 Task: Look for space in Matozinhos, Brazil from 2nd September, 2023 to 6th September, 2023 for 2 adults in price range Rs.15000 to Rs.20000. Place can be entire place with 1  bedroom having 1 bed and 1 bathroom. Property type can be house, flat, guest house, hotel. Booking option can be shelf check-in. Required host language is Spanish.
Action: Mouse moved to (247, 744)
Screenshot: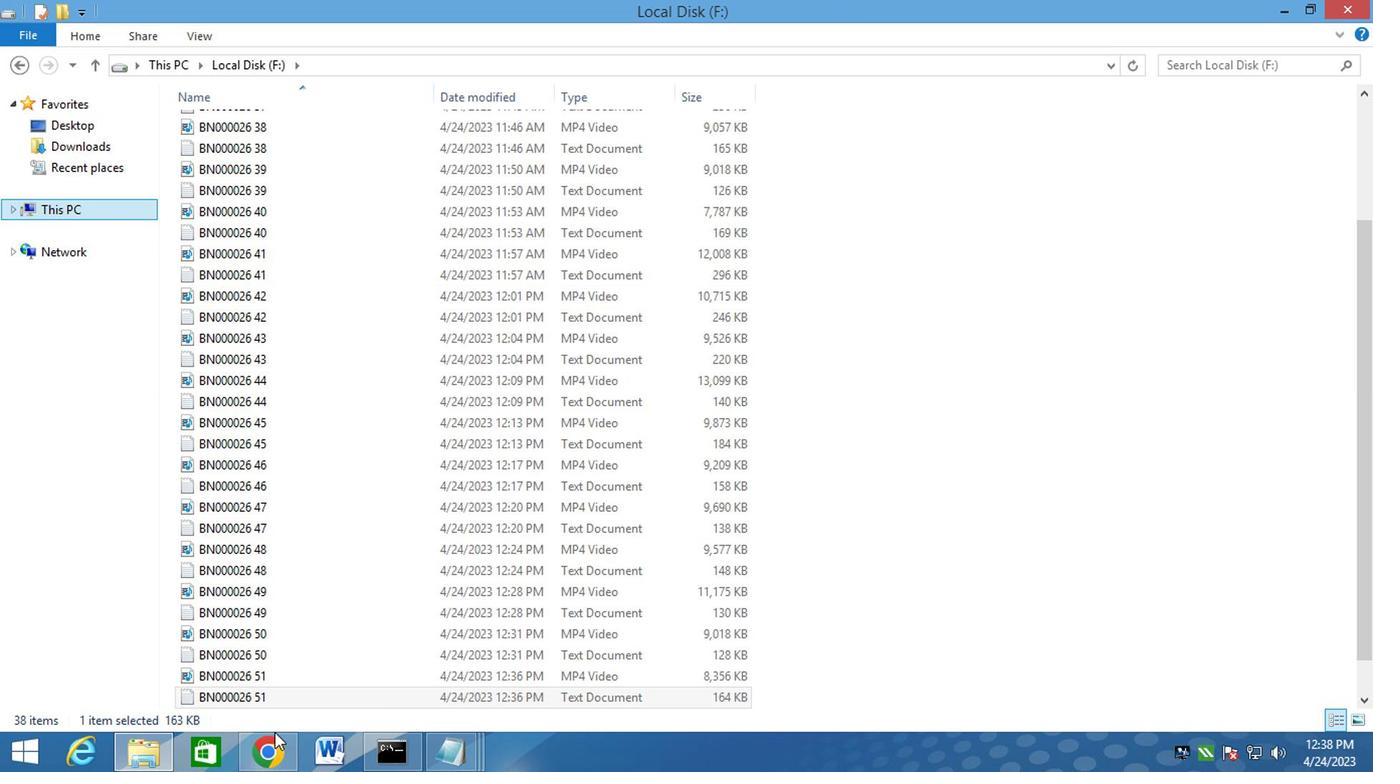 
Action: Mouse pressed left at (247, 744)
Screenshot: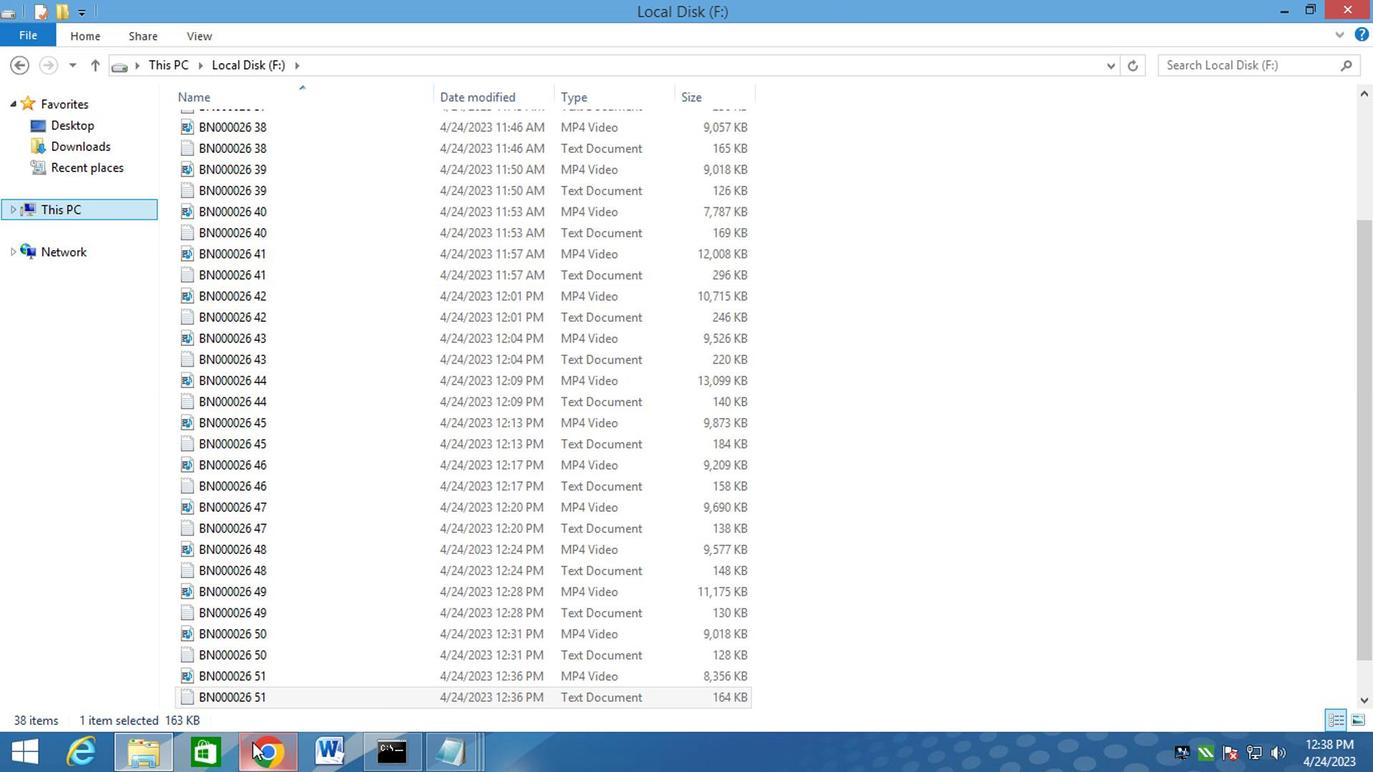 
Action: Mouse moved to (616, 142)
Screenshot: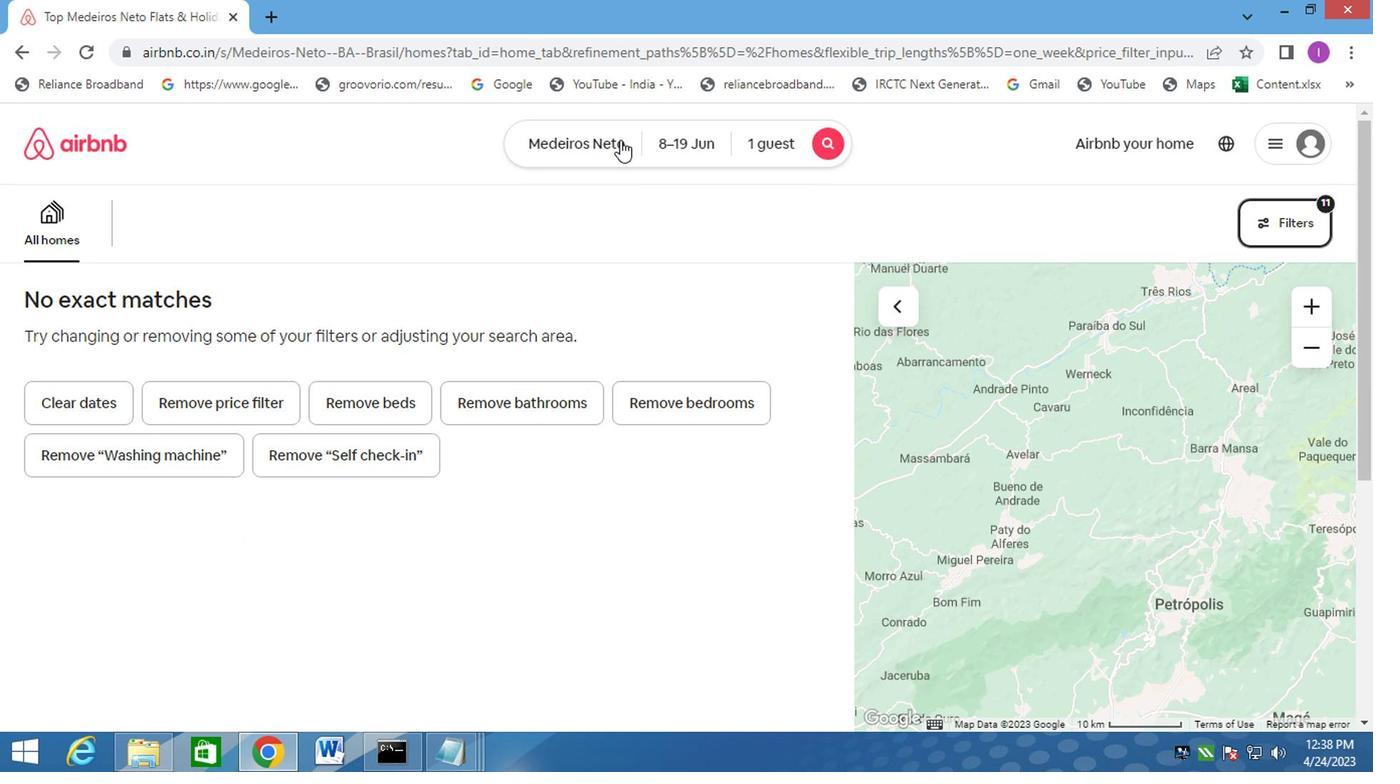 
Action: Mouse pressed left at (616, 142)
Screenshot: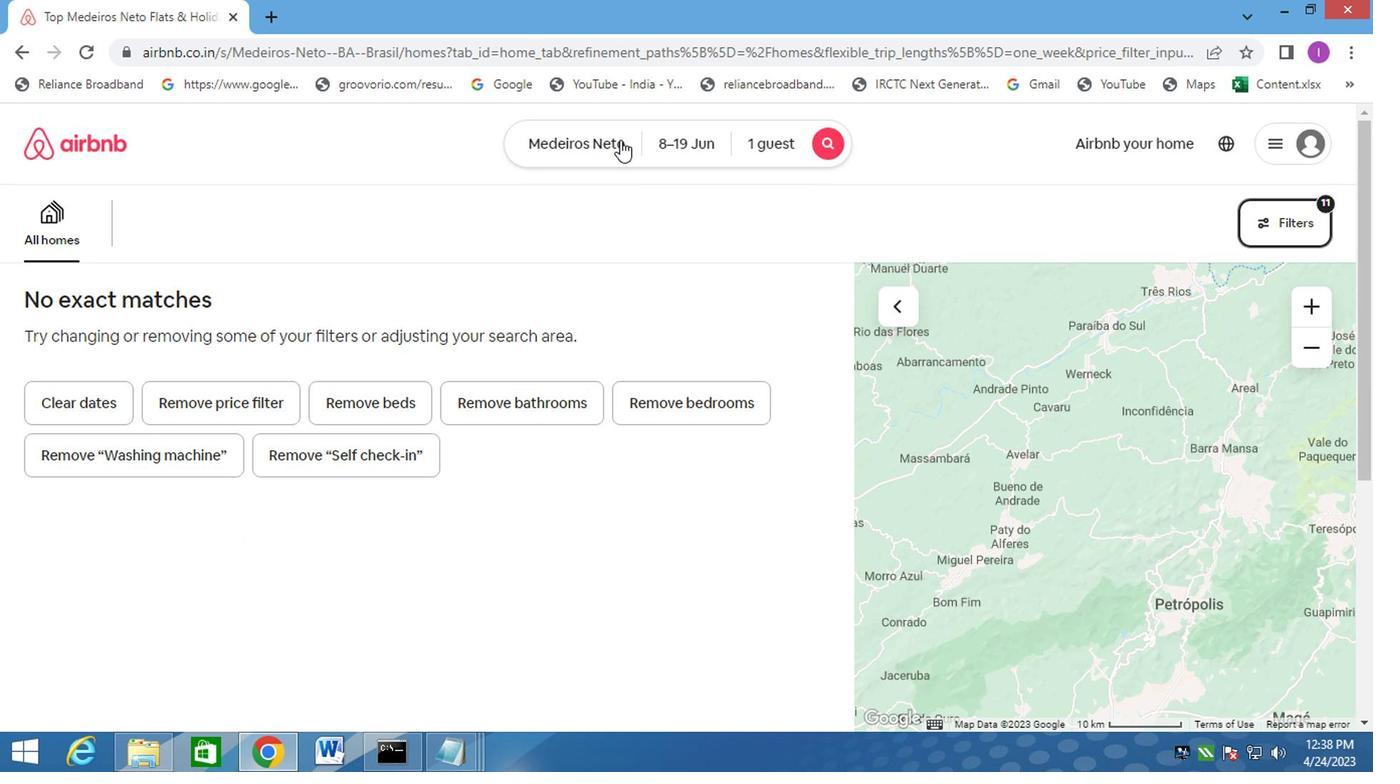 
Action: Mouse moved to (546, 213)
Screenshot: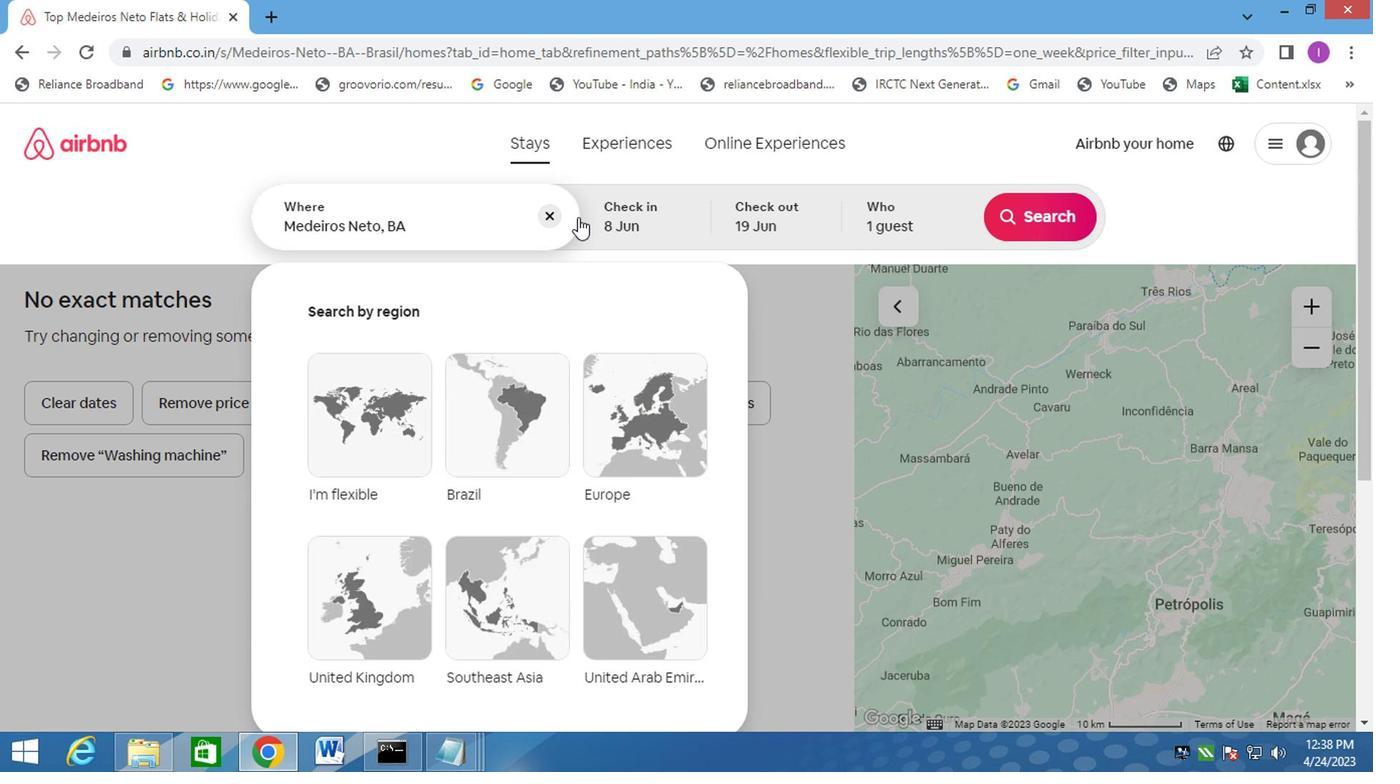 
Action: Mouse pressed left at (546, 213)
Screenshot: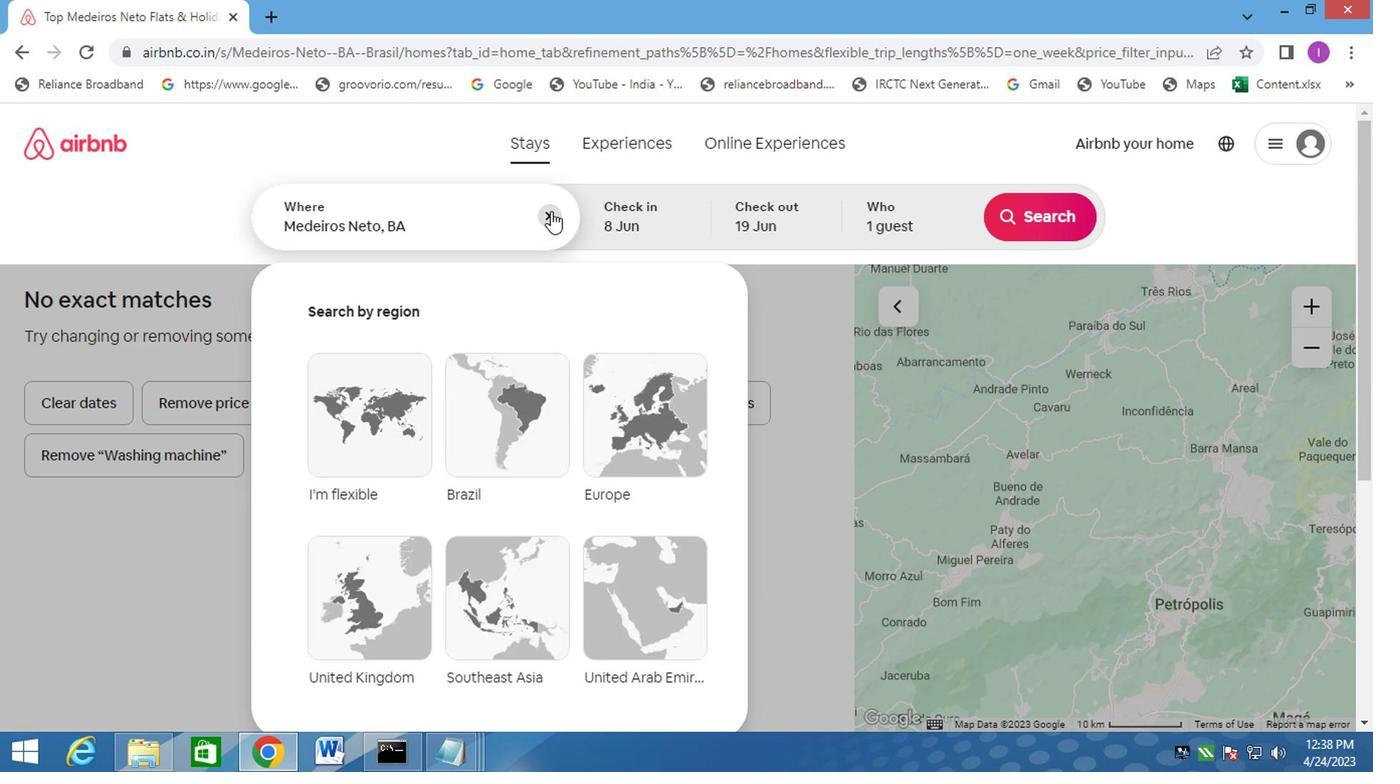 
Action: Mouse moved to (617, 153)
Screenshot: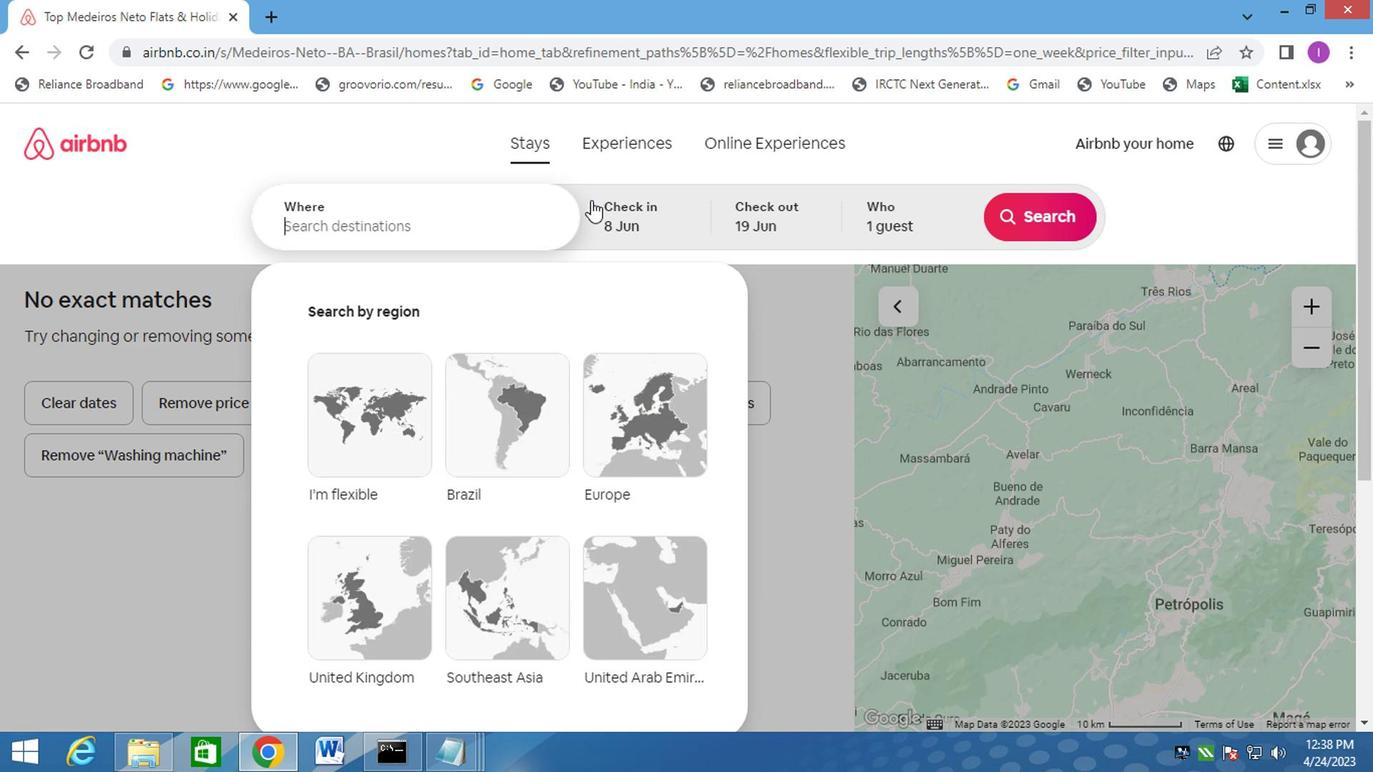 
Action: Key pressed m<Key.shift>ATOZINHS
Screenshot: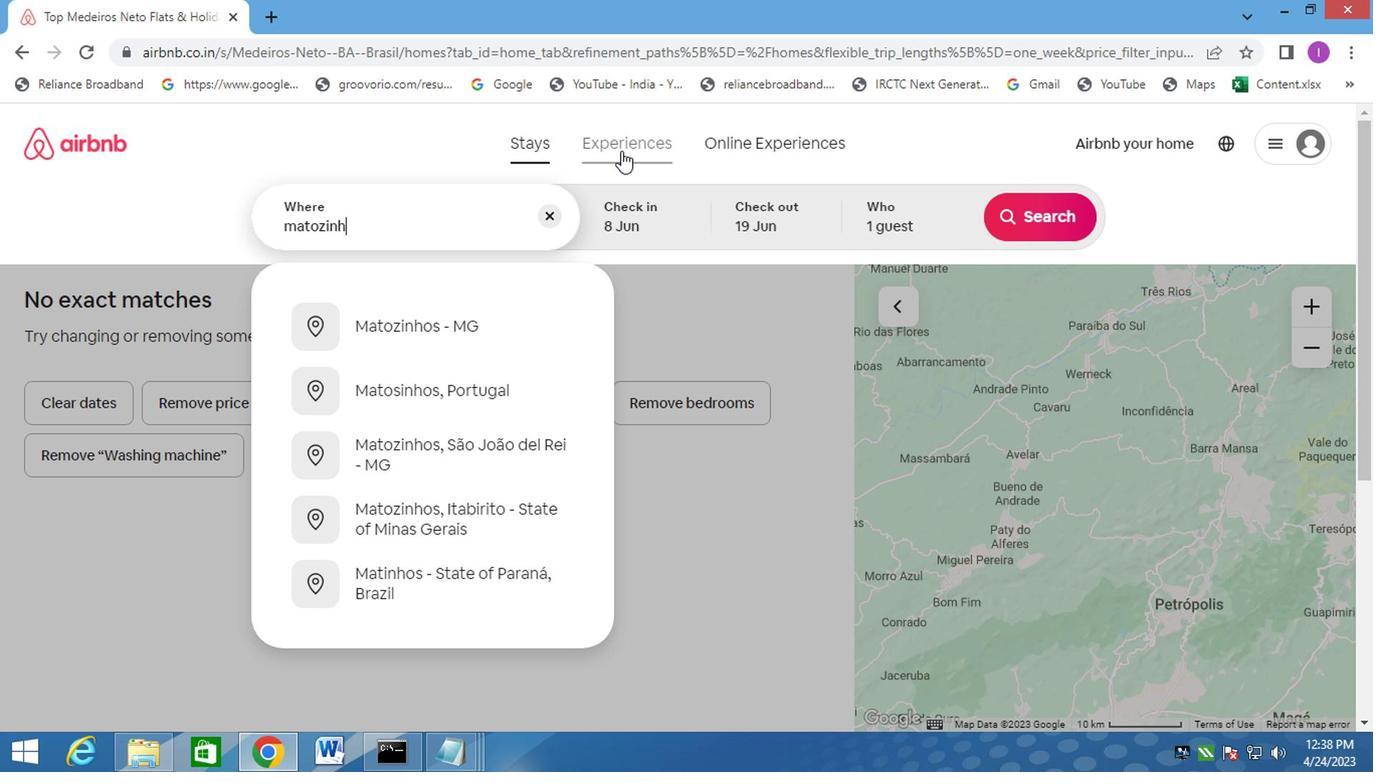 
Action: Mouse moved to (576, 738)
Screenshot: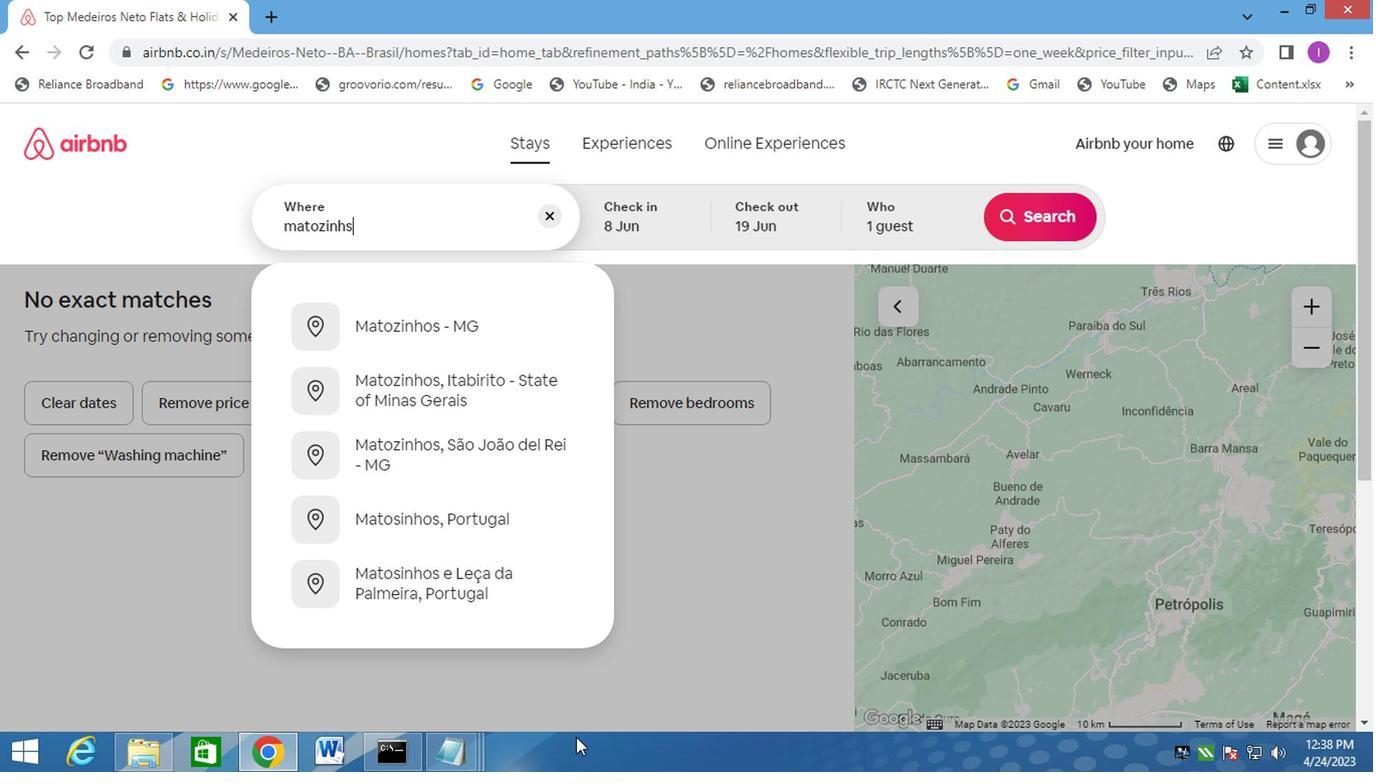 
Action: Key pressed ,
Screenshot: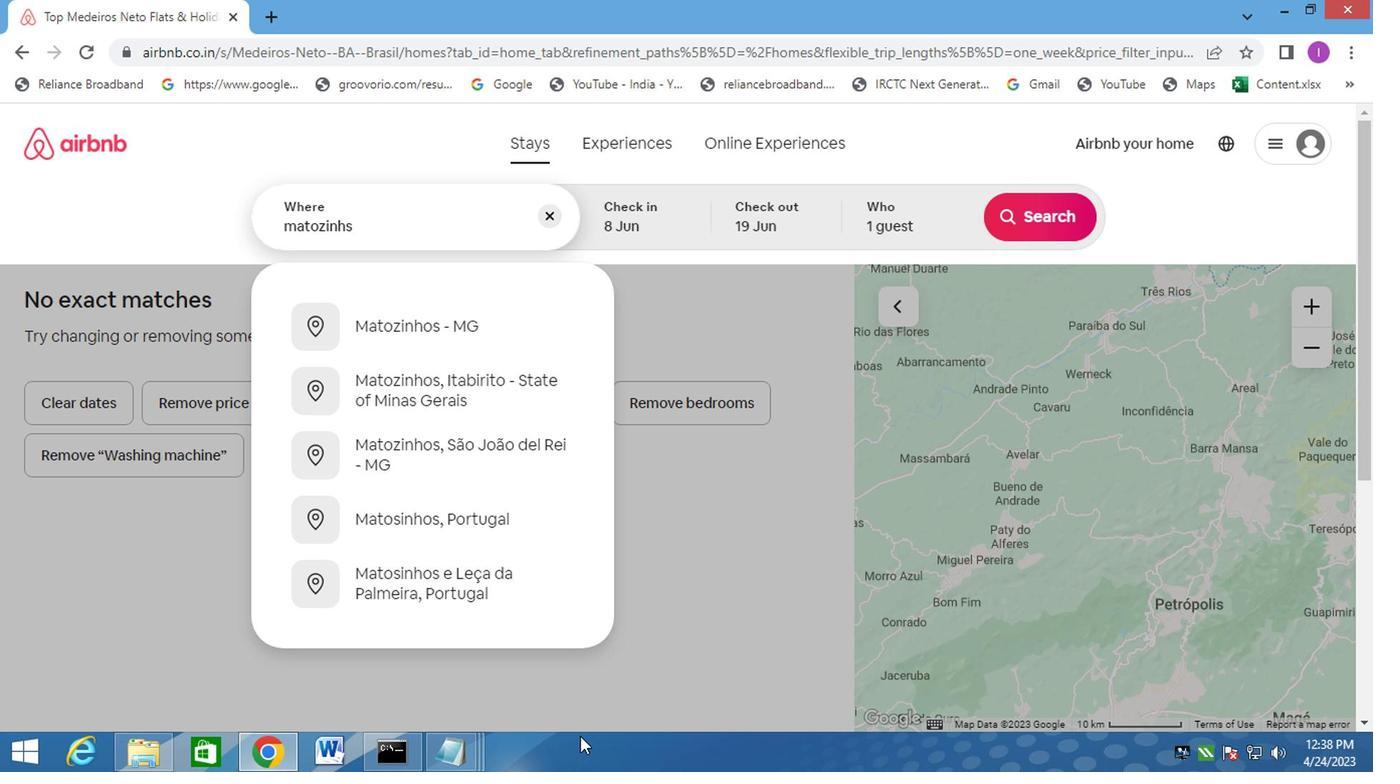 
Action: Mouse moved to (676, 432)
Screenshot: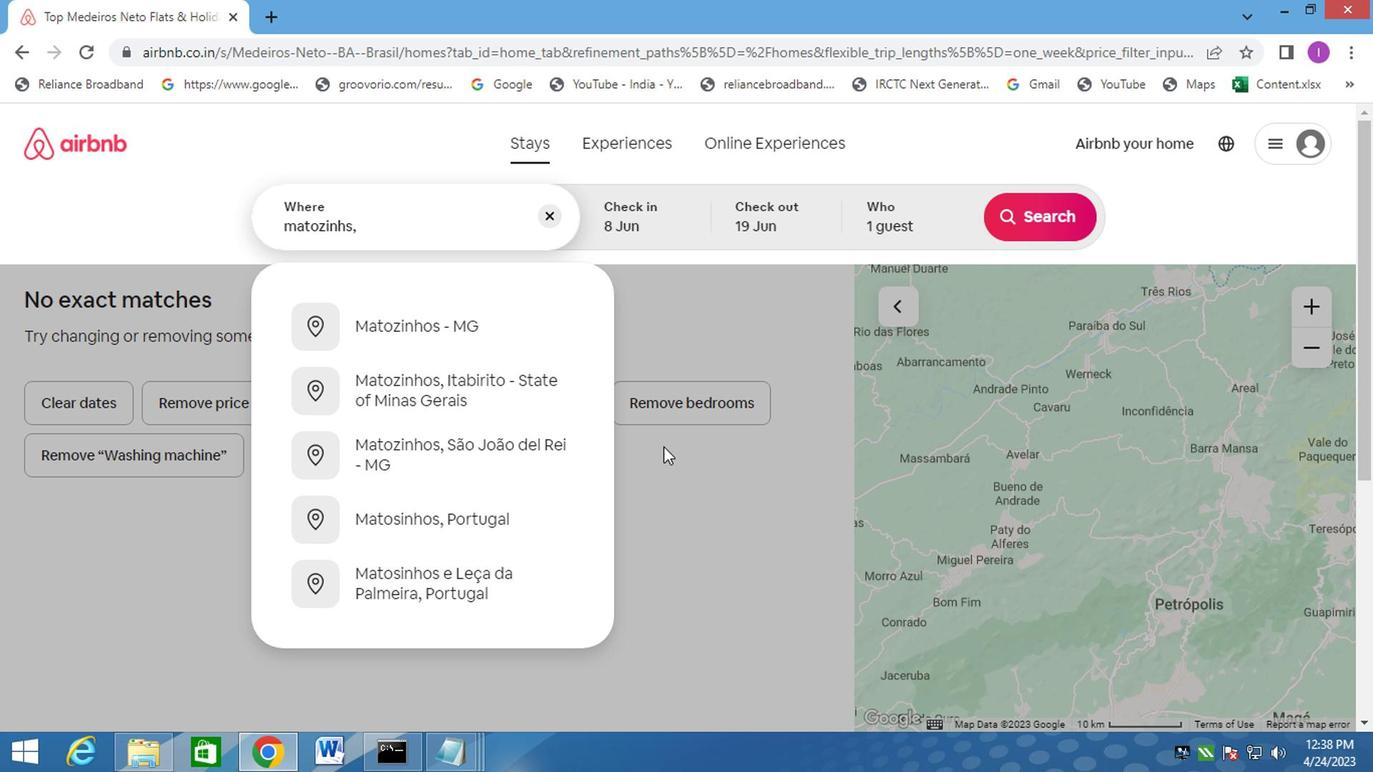 
Action: Key pressed <Key.backspace><Key.backspace>0OS<Key.backspace><Key.backspace><Key.backspace>OS,<Key.shift>BRAZIL
Screenshot: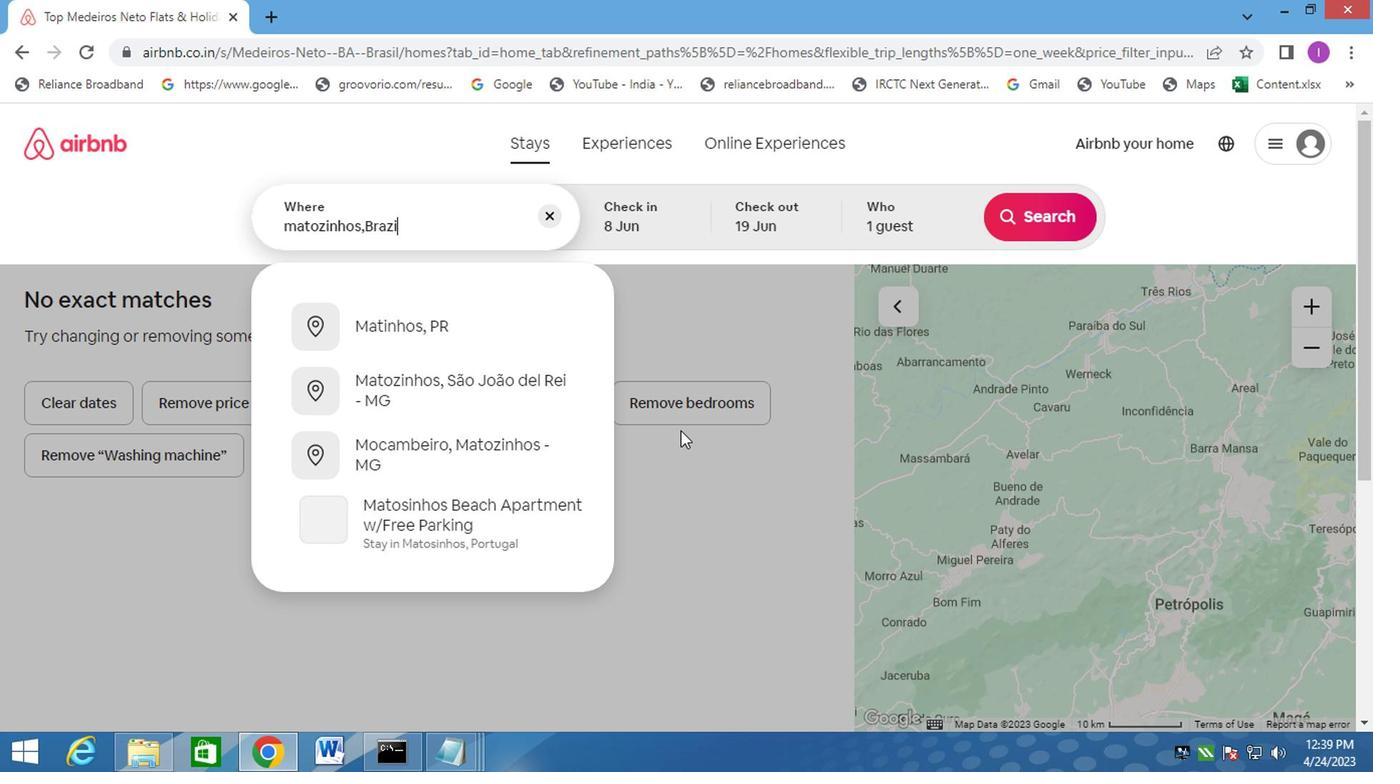 
Action: Mouse moved to (648, 208)
Screenshot: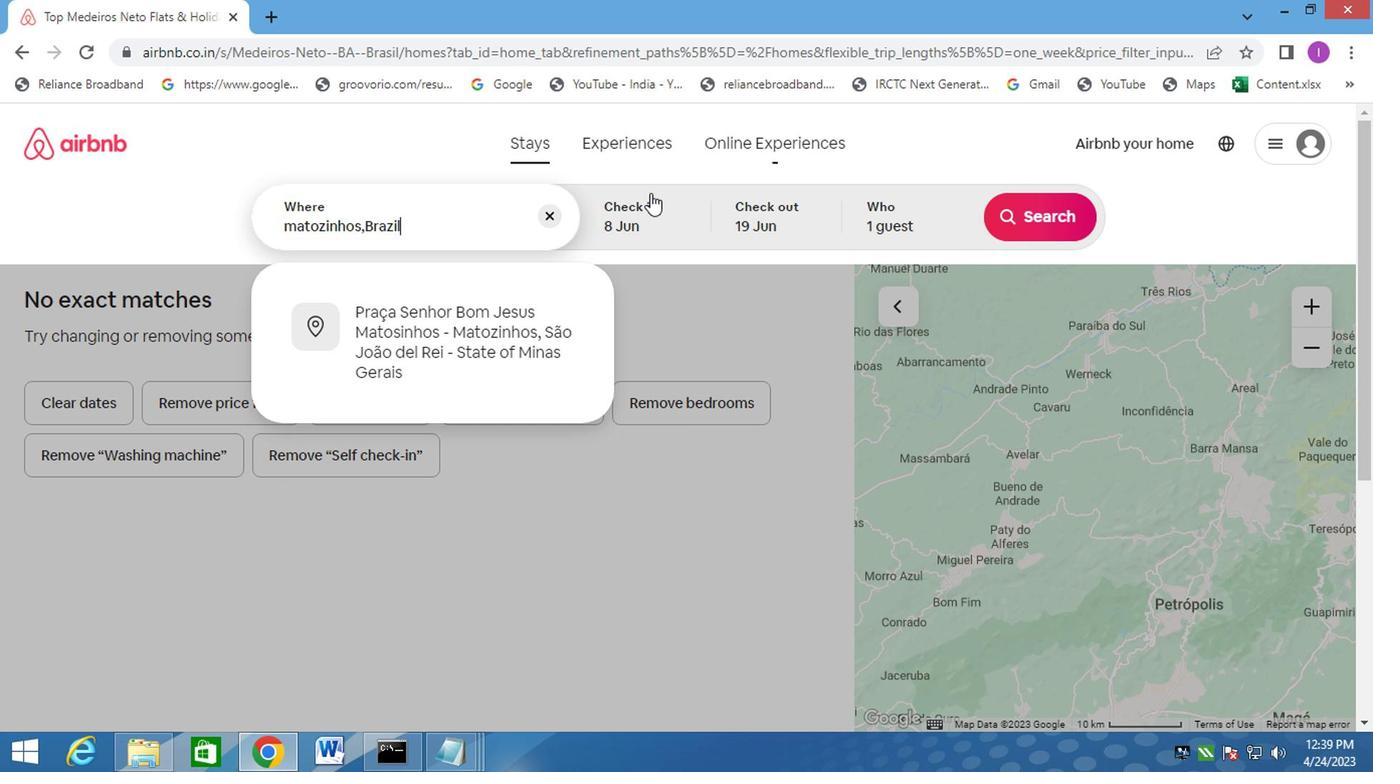 
Action: Mouse pressed left at (648, 208)
Screenshot: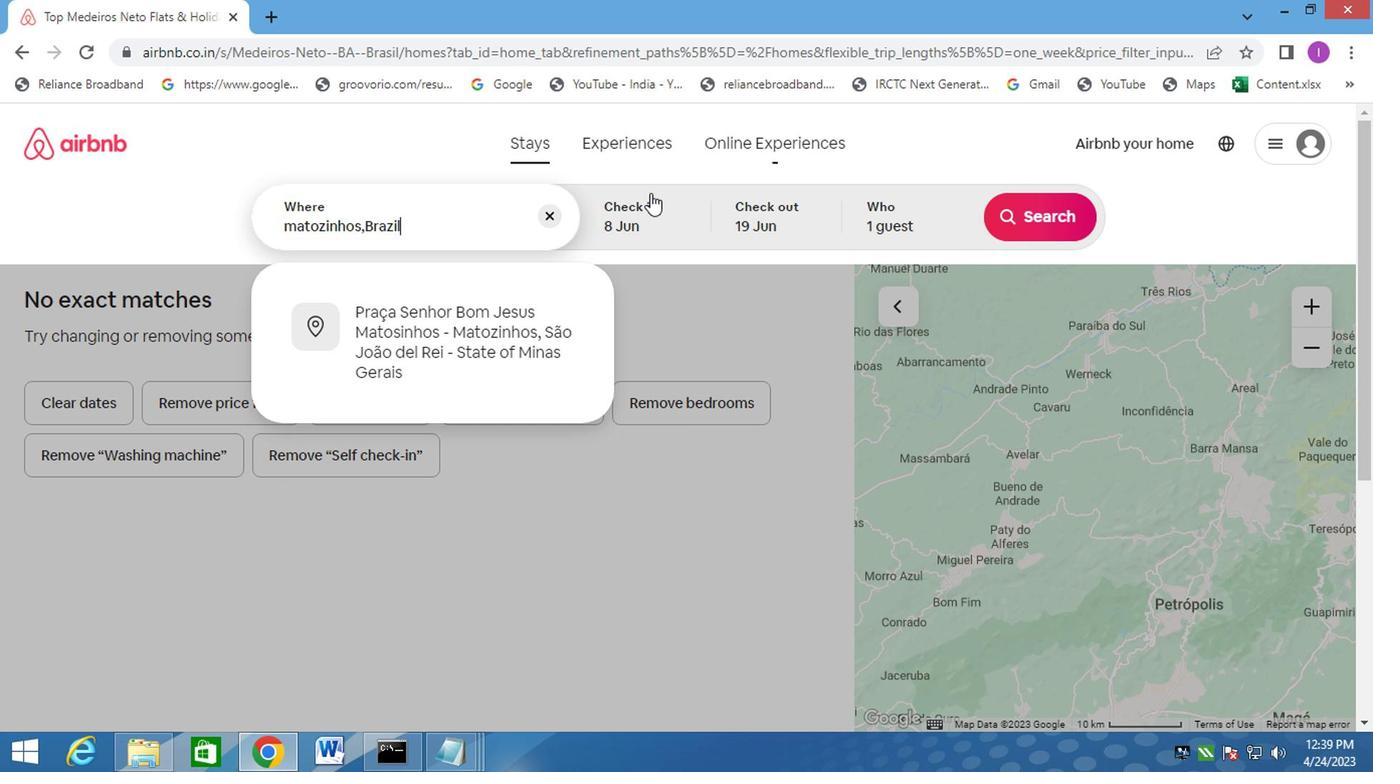 
Action: Mouse moved to (1023, 380)
Screenshot: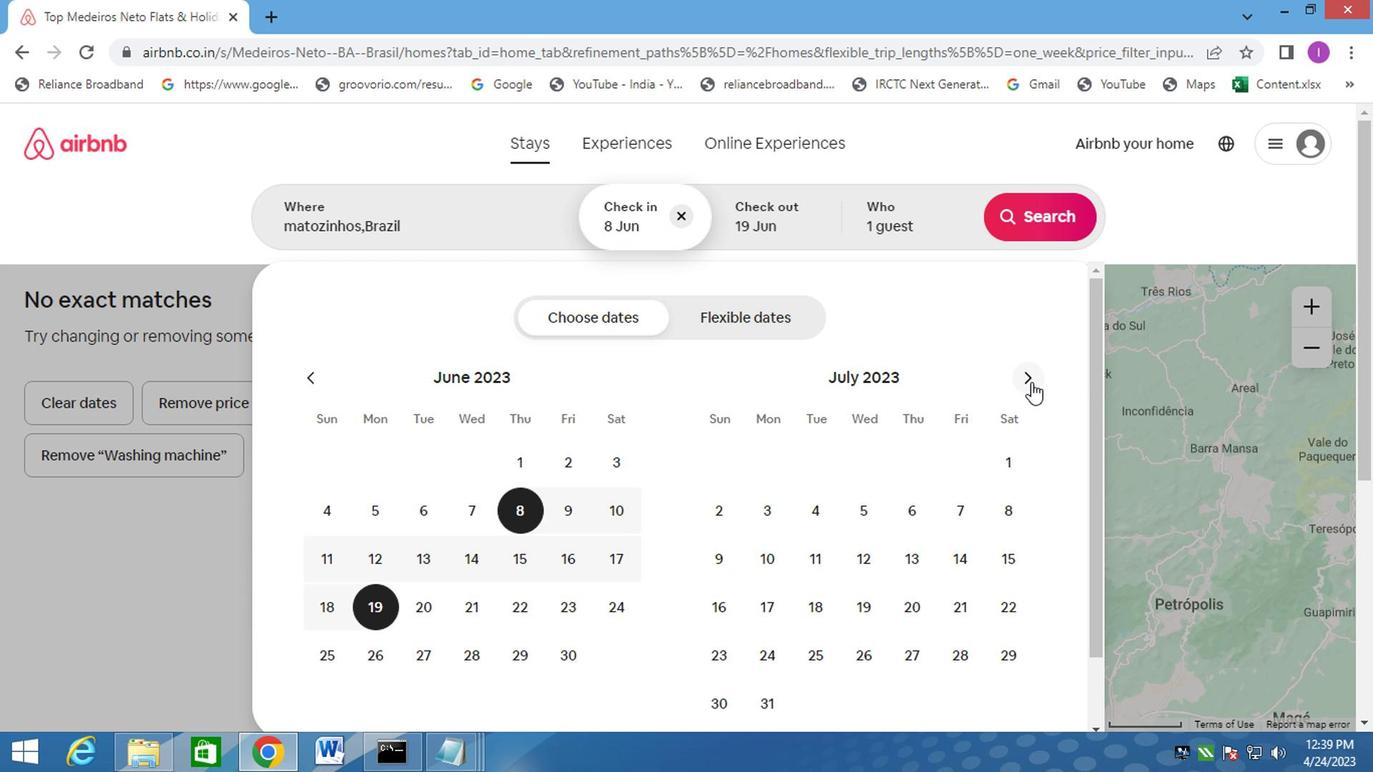 
Action: Mouse pressed left at (1023, 380)
Screenshot: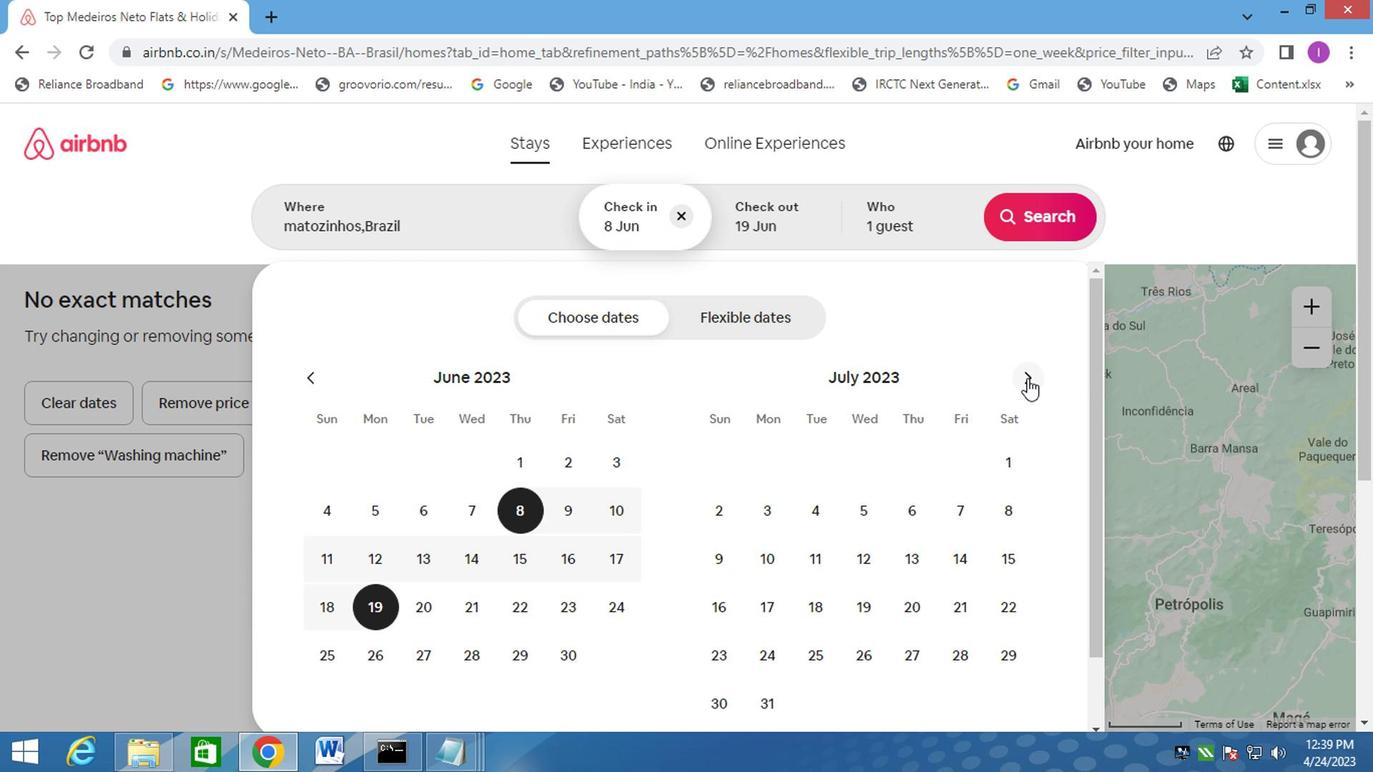 
Action: Mouse moved to (1026, 371)
Screenshot: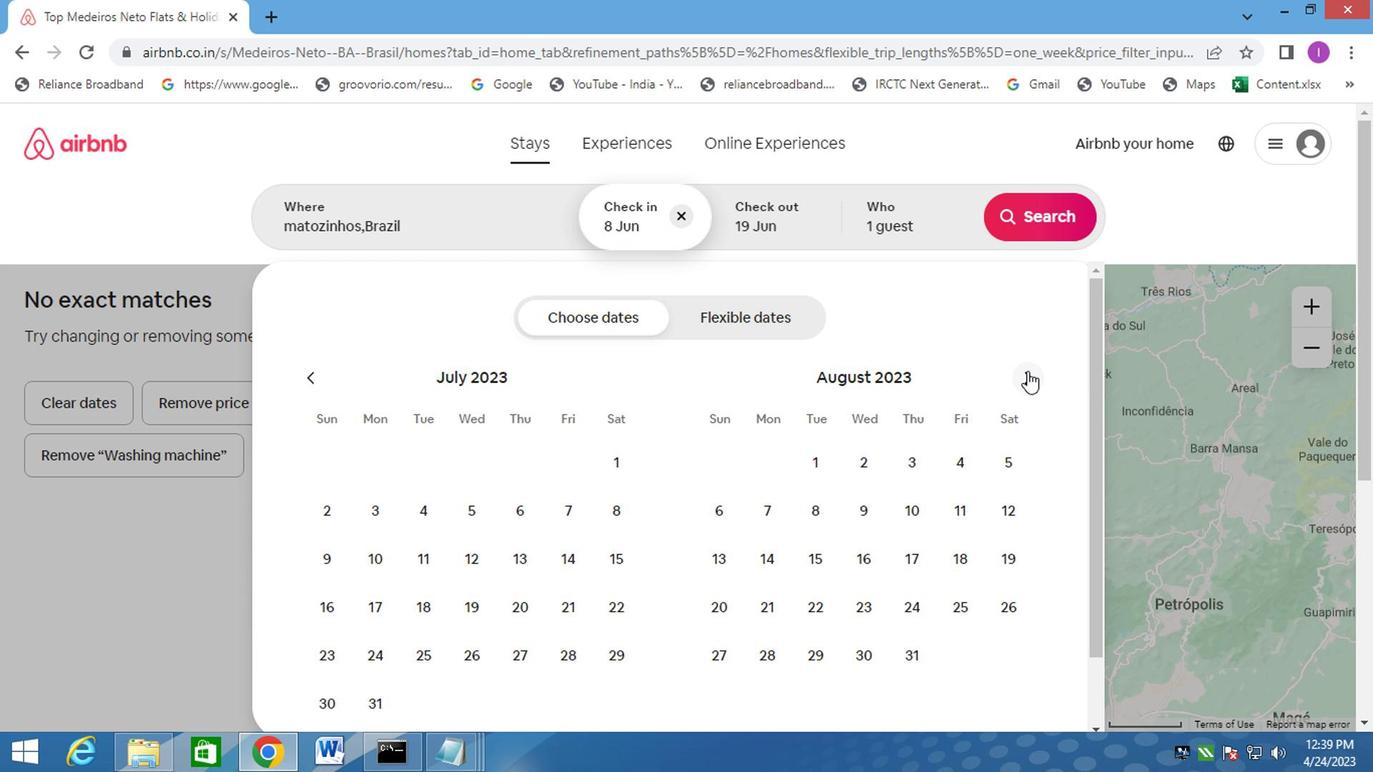 
Action: Mouse pressed left at (1026, 371)
Screenshot: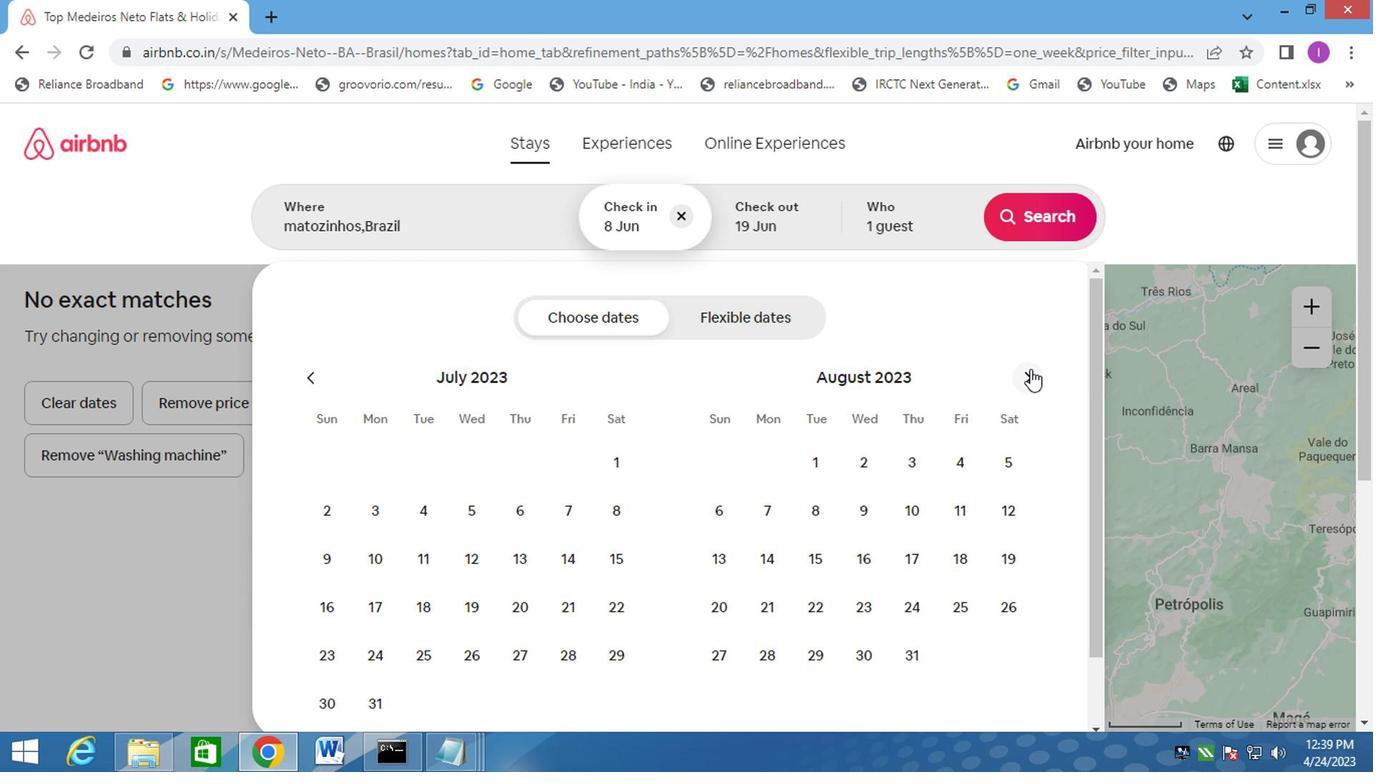 
Action: Mouse moved to (996, 474)
Screenshot: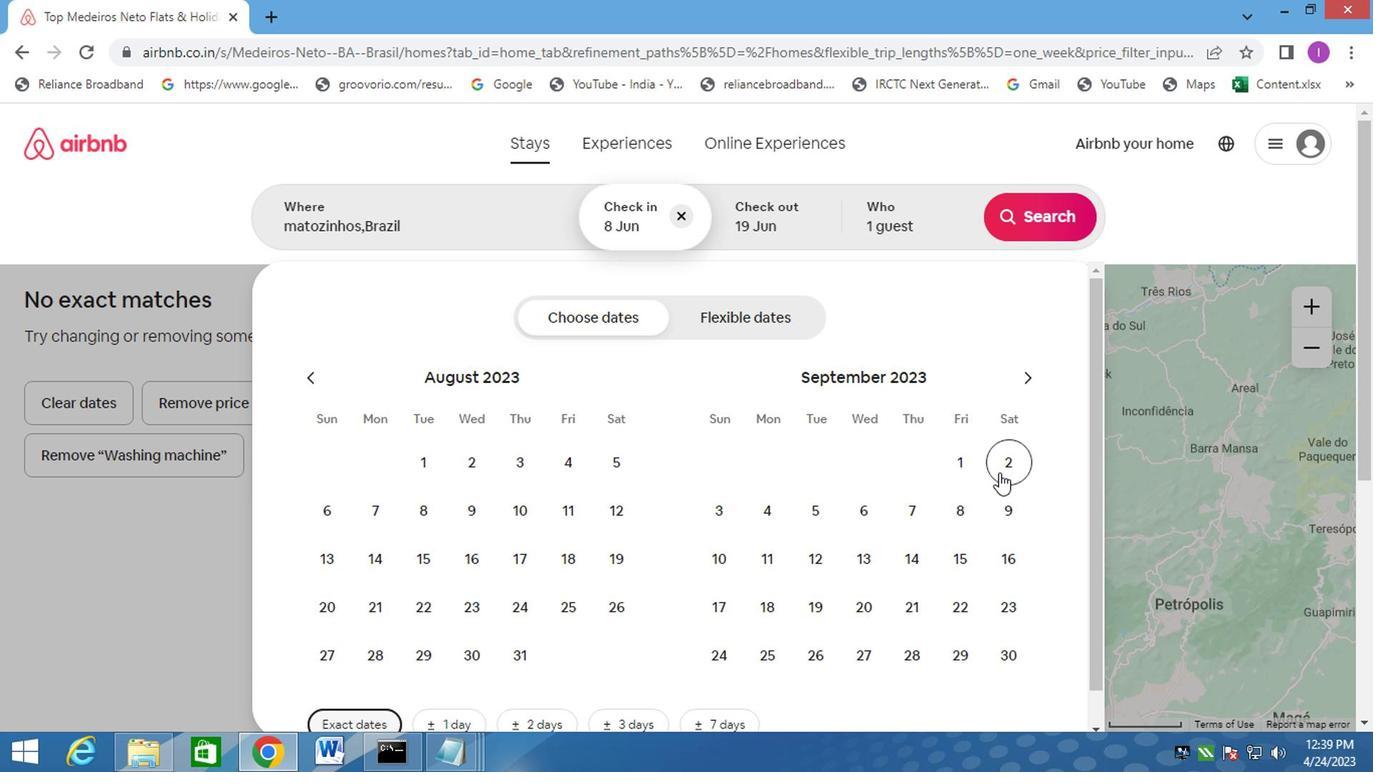 
Action: Mouse pressed left at (996, 474)
Screenshot: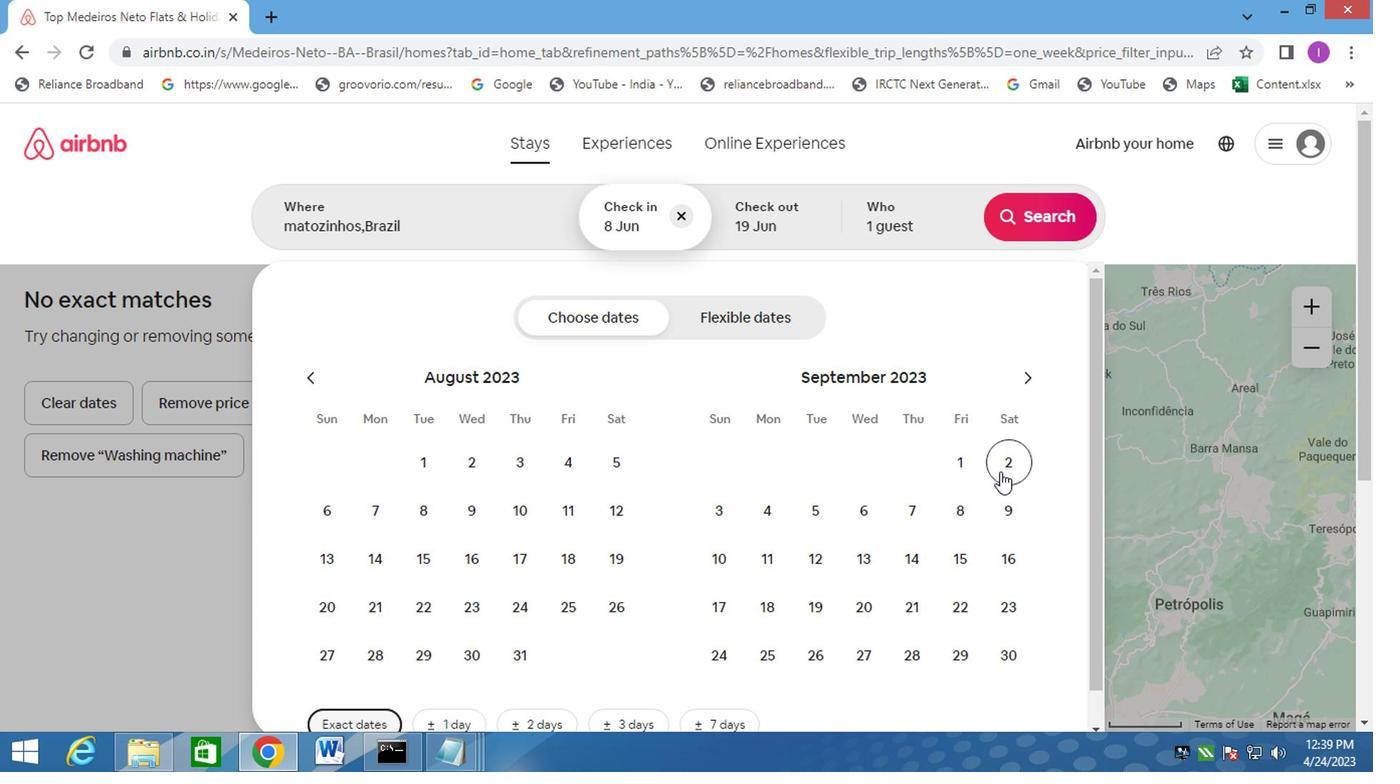 
Action: Mouse moved to (873, 522)
Screenshot: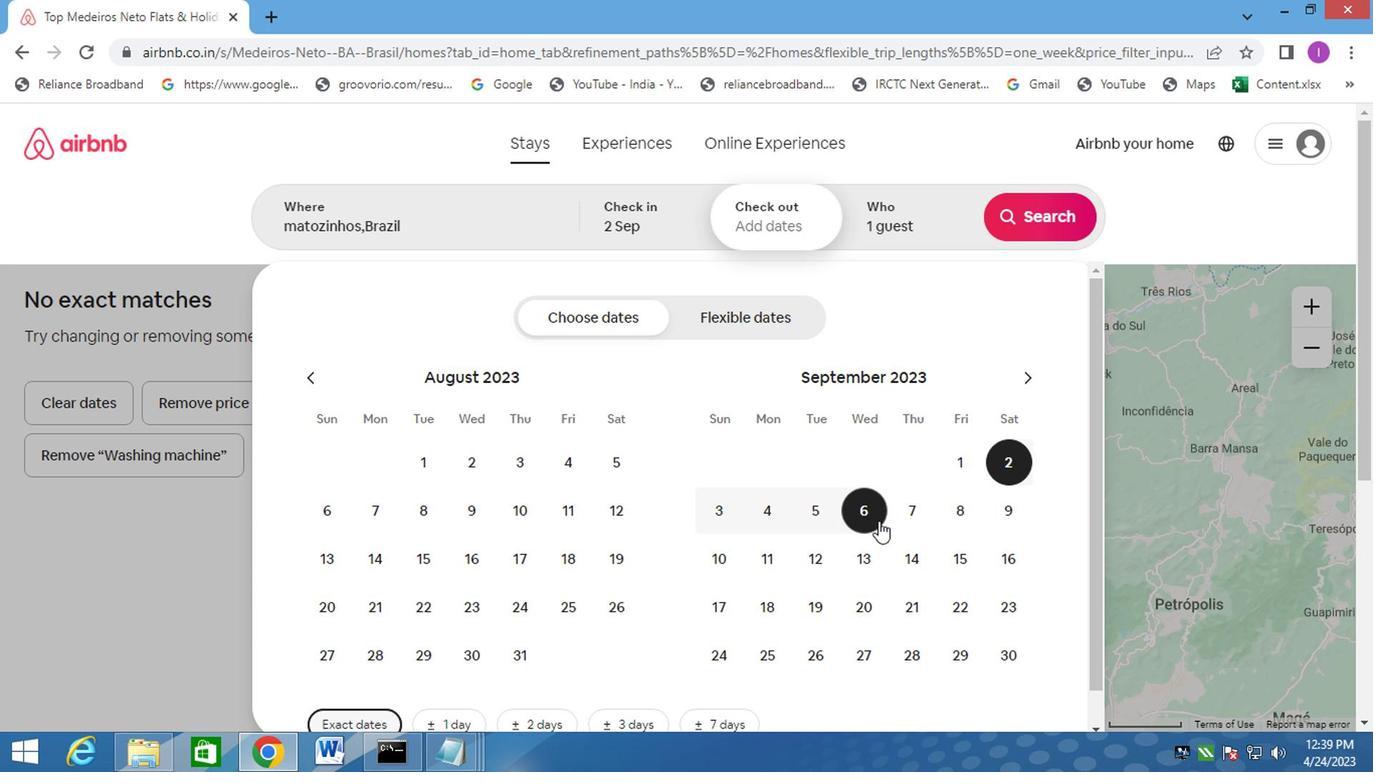 
Action: Mouse pressed left at (873, 522)
Screenshot: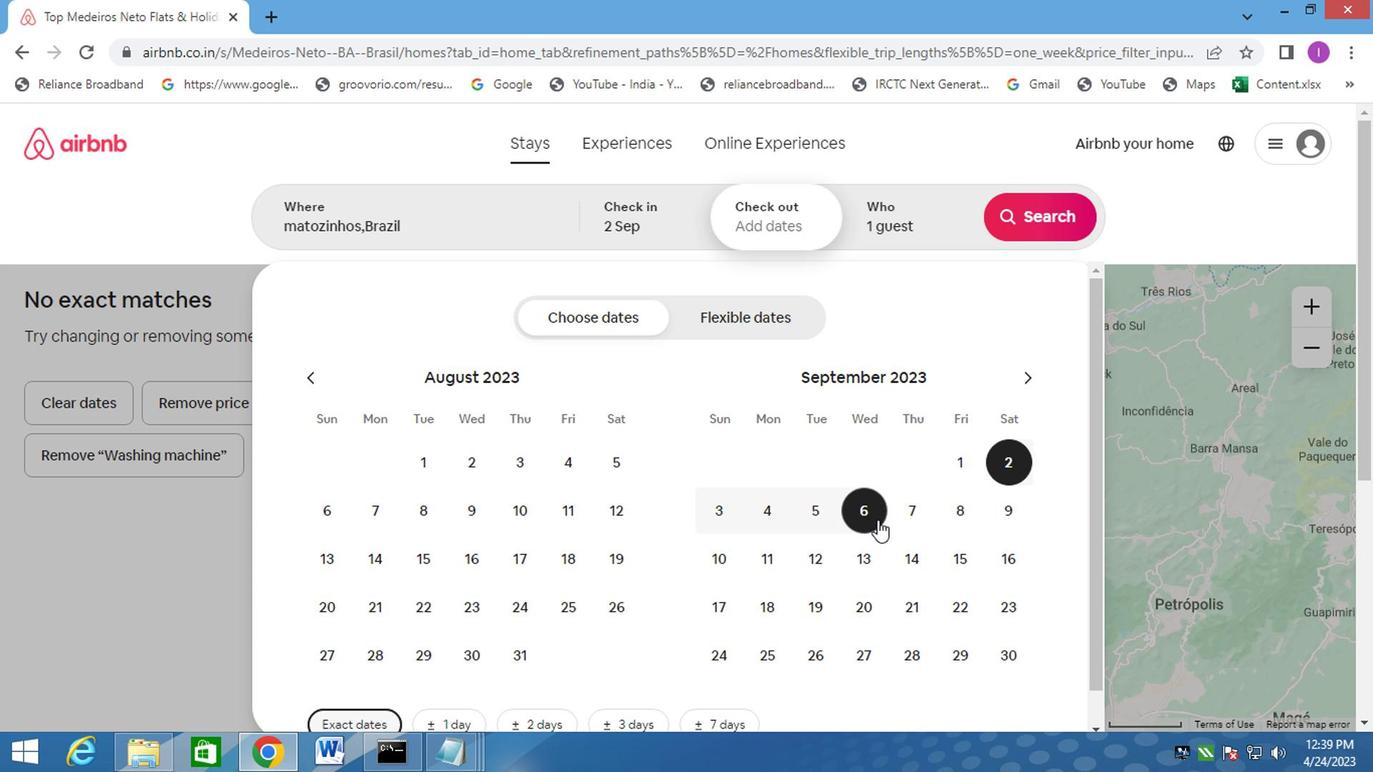 
Action: Mouse moved to (863, 218)
Screenshot: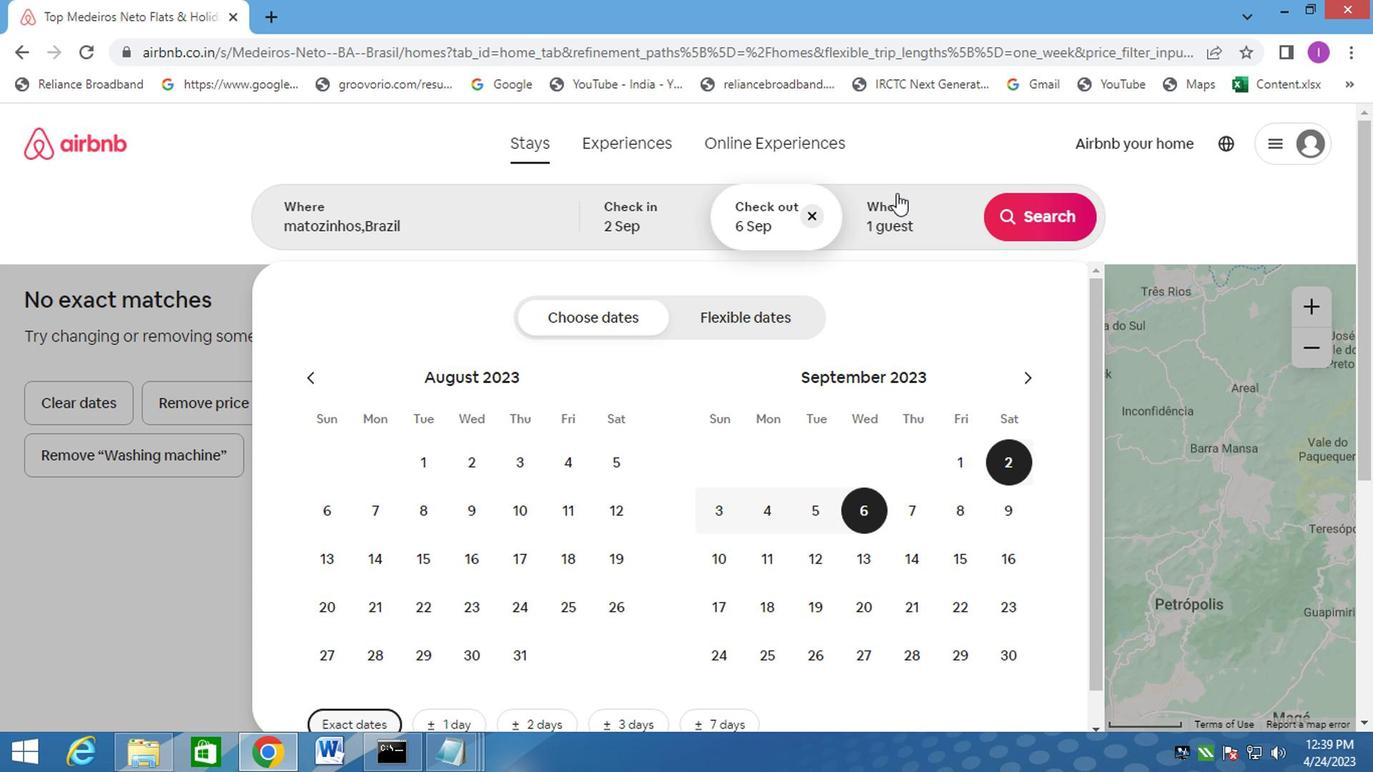 
Action: Mouse pressed left at (863, 218)
Screenshot: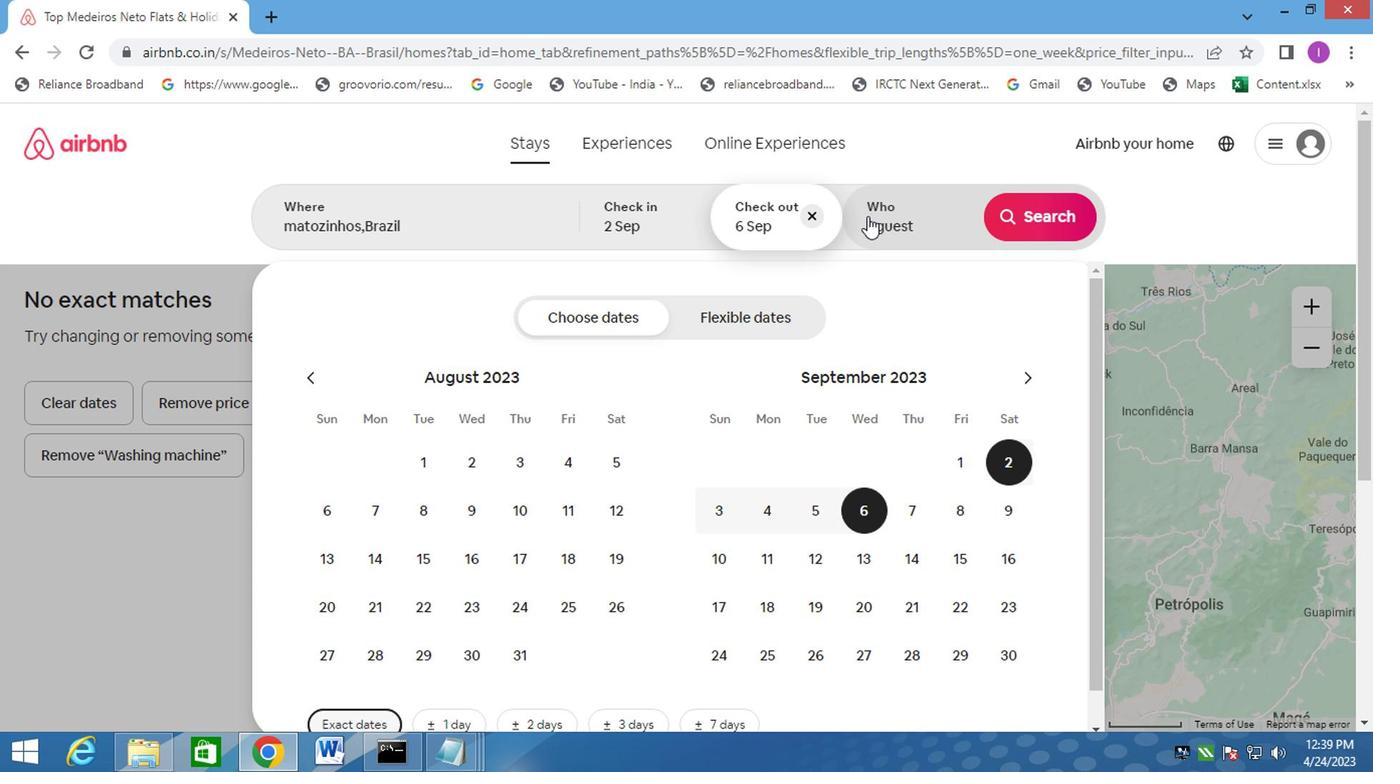 
Action: Mouse moved to (1045, 328)
Screenshot: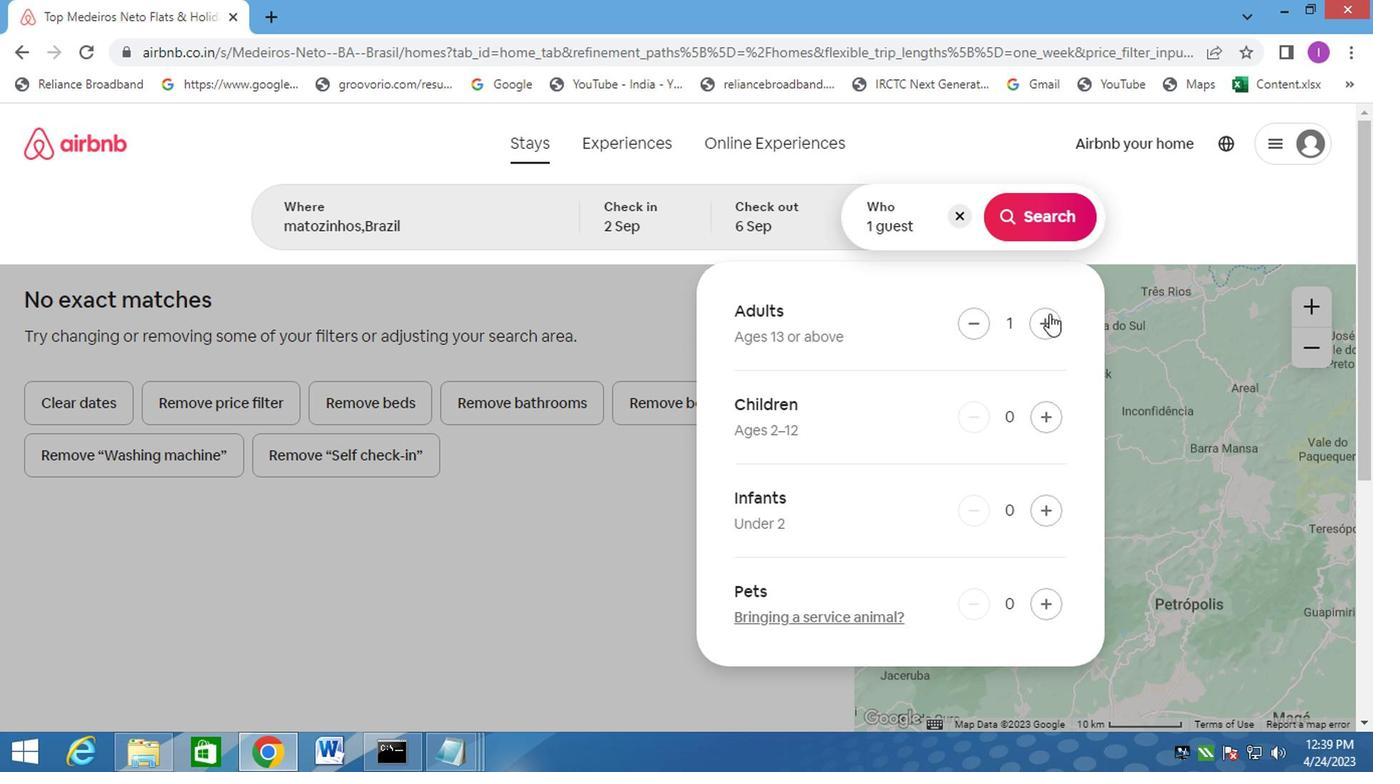 
Action: Mouse pressed left at (1045, 328)
Screenshot: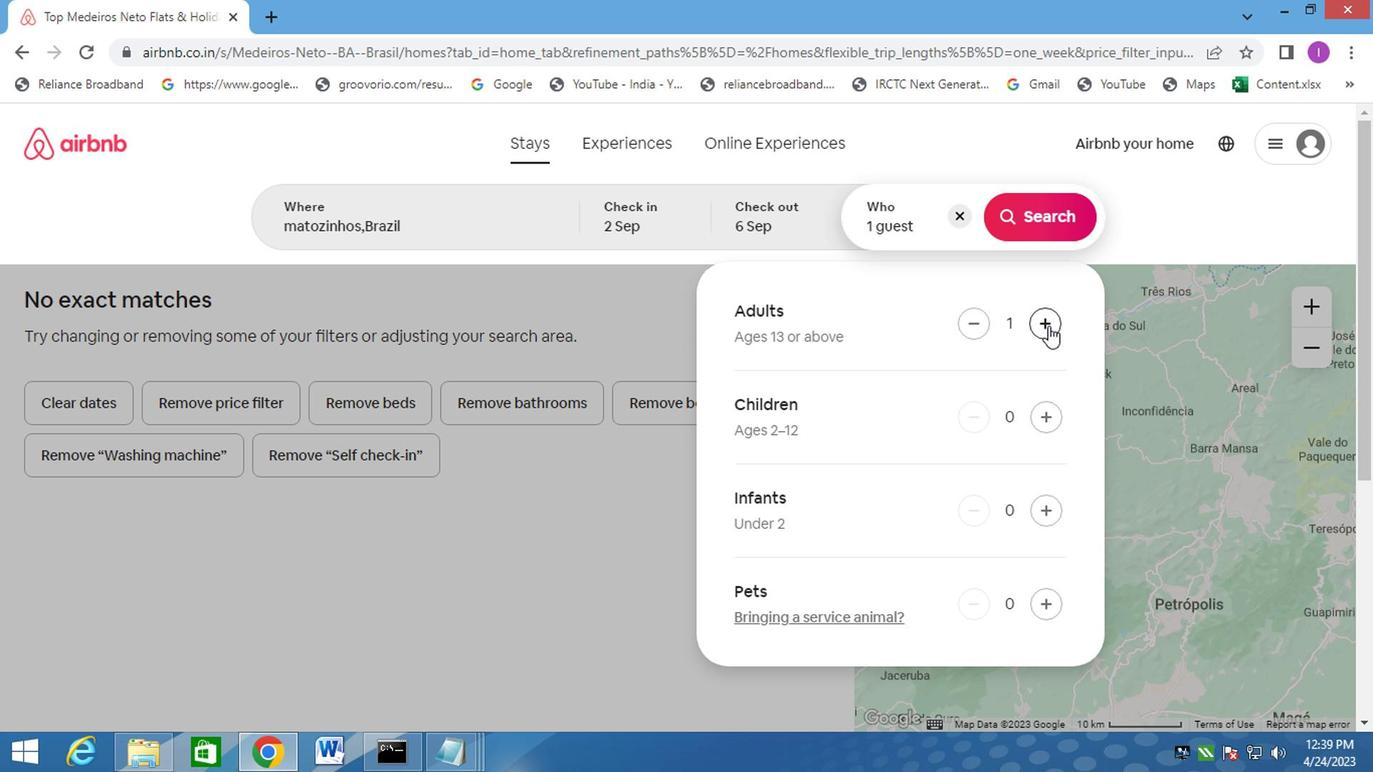 
Action: Mouse moved to (1038, 226)
Screenshot: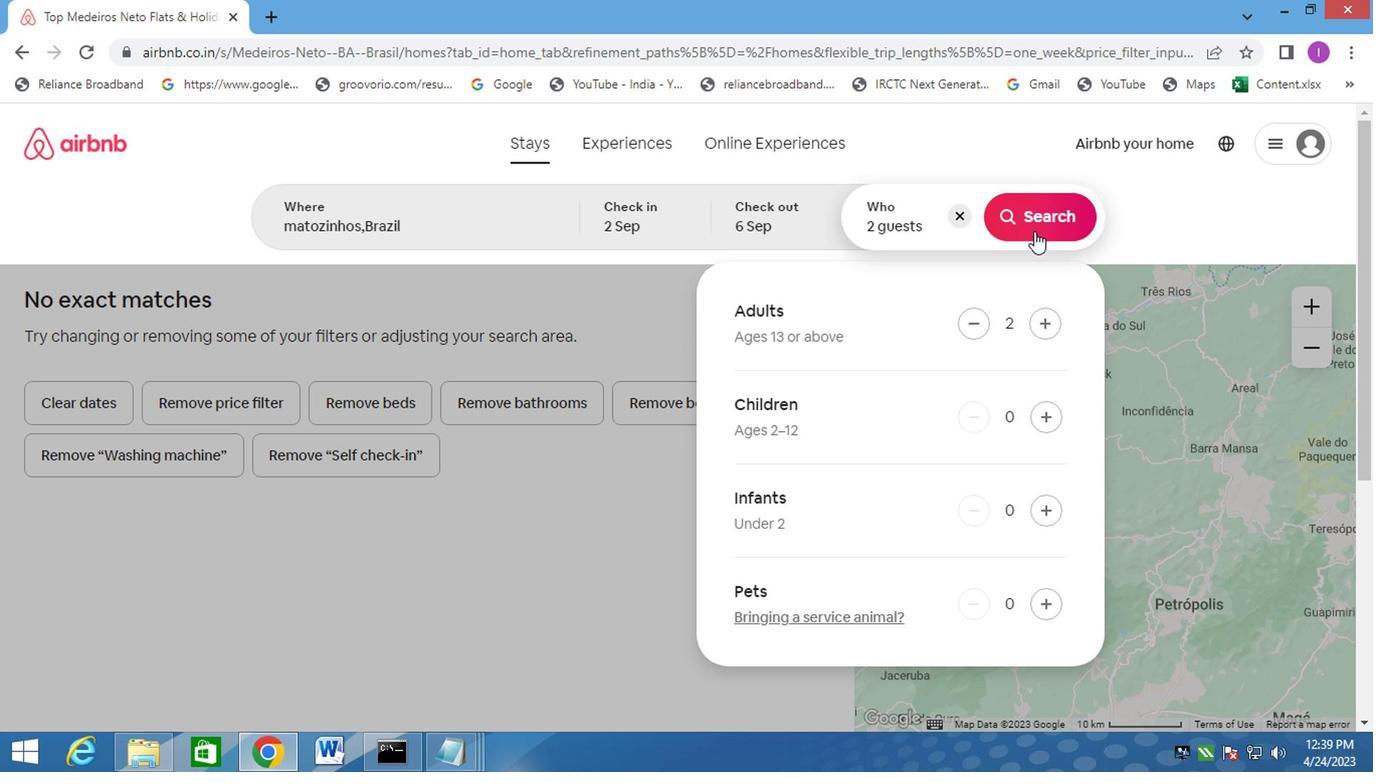 
Action: Mouse pressed left at (1038, 226)
Screenshot: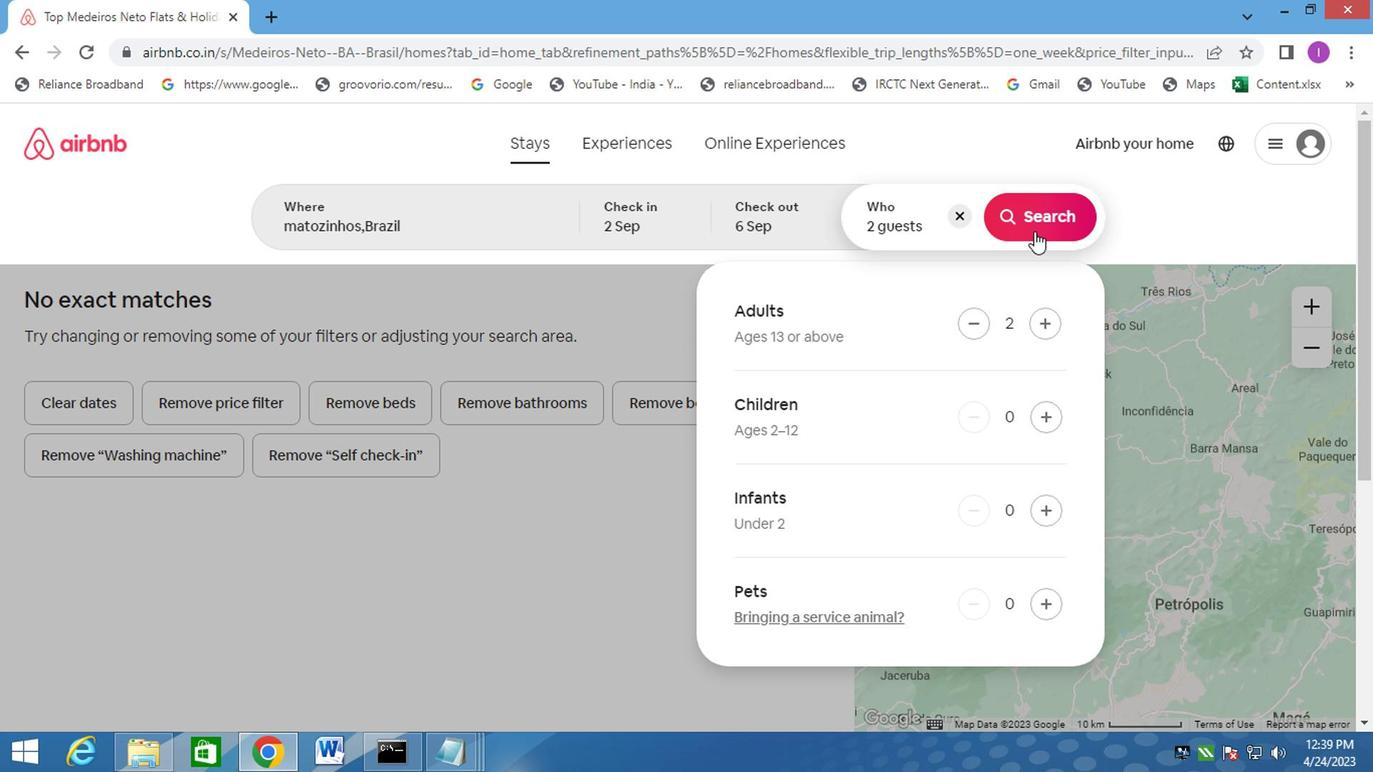 
Action: Mouse moved to (1287, 224)
Screenshot: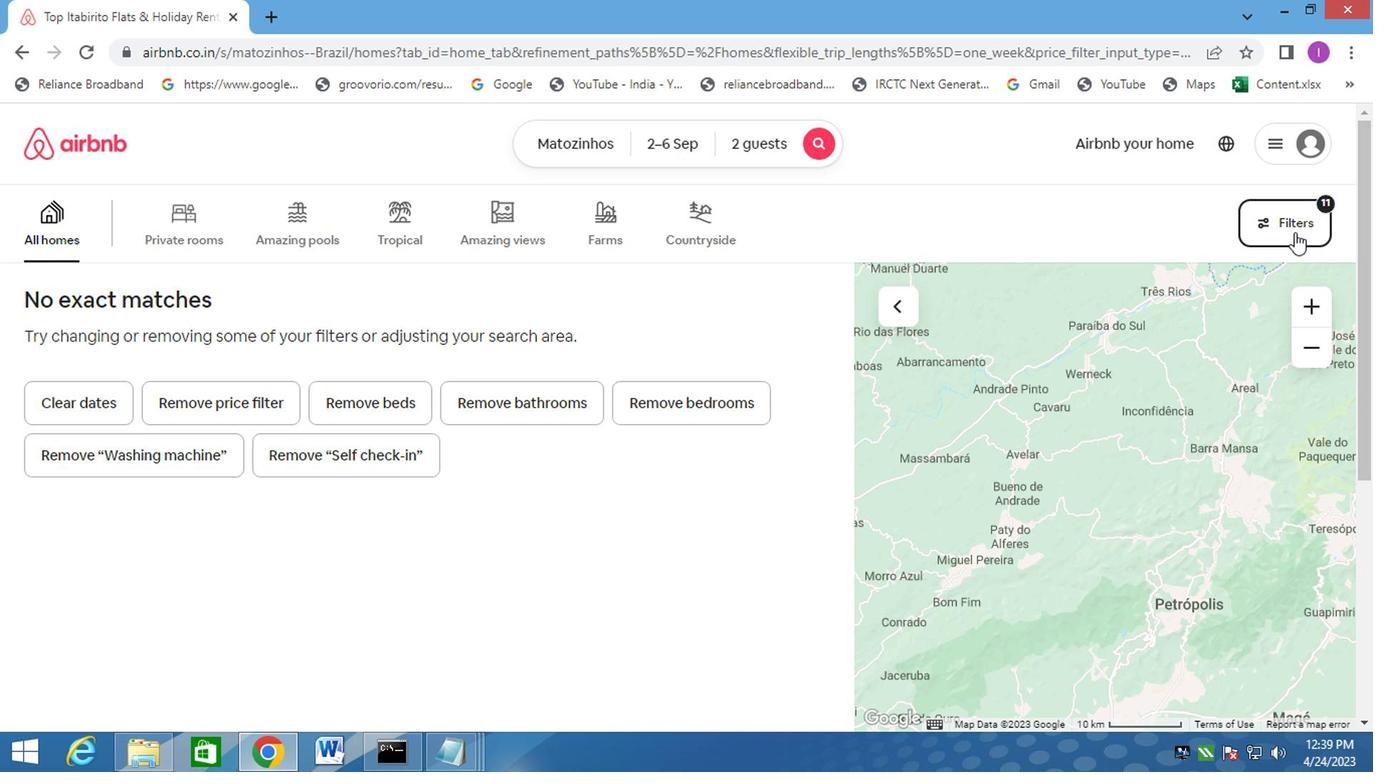 
Action: Mouse pressed left at (1287, 224)
Screenshot: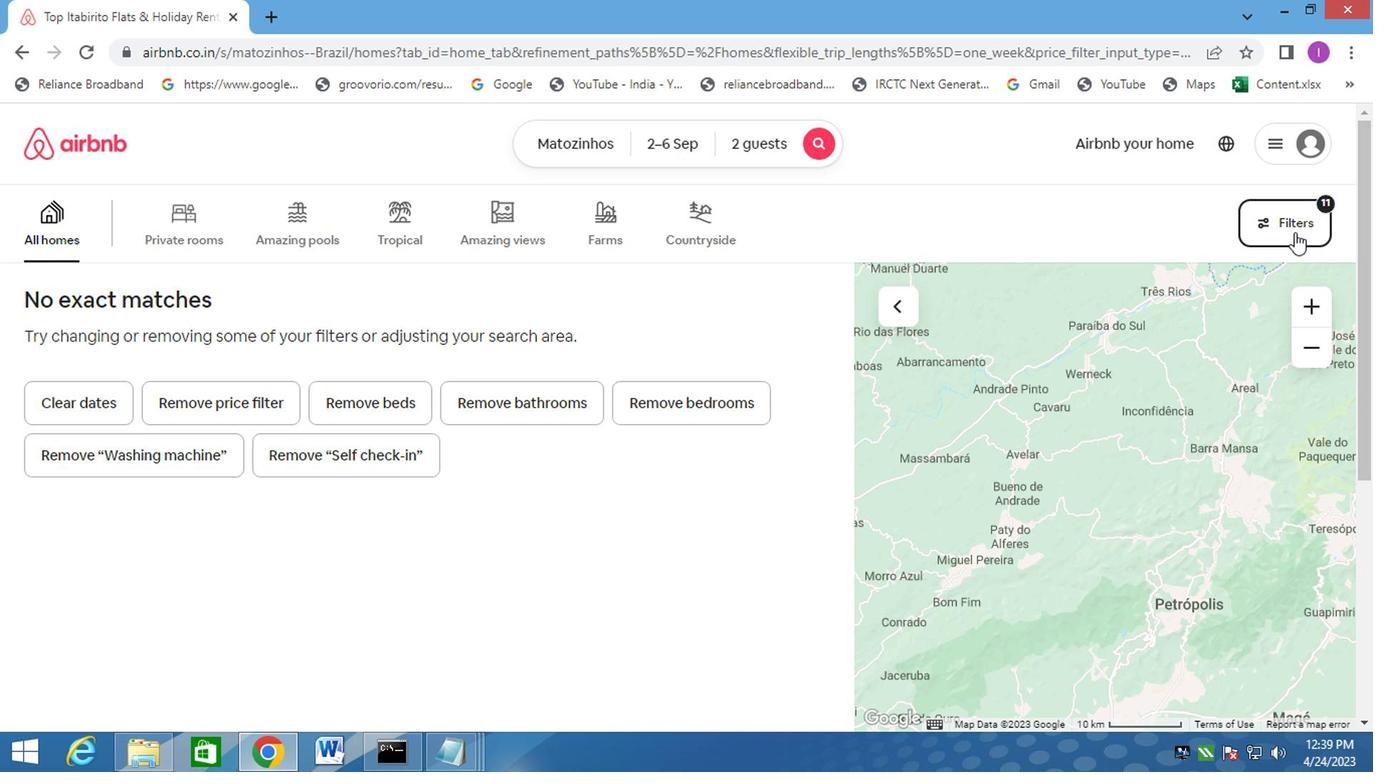 
Action: Mouse moved to (457, 349)
Screenshot: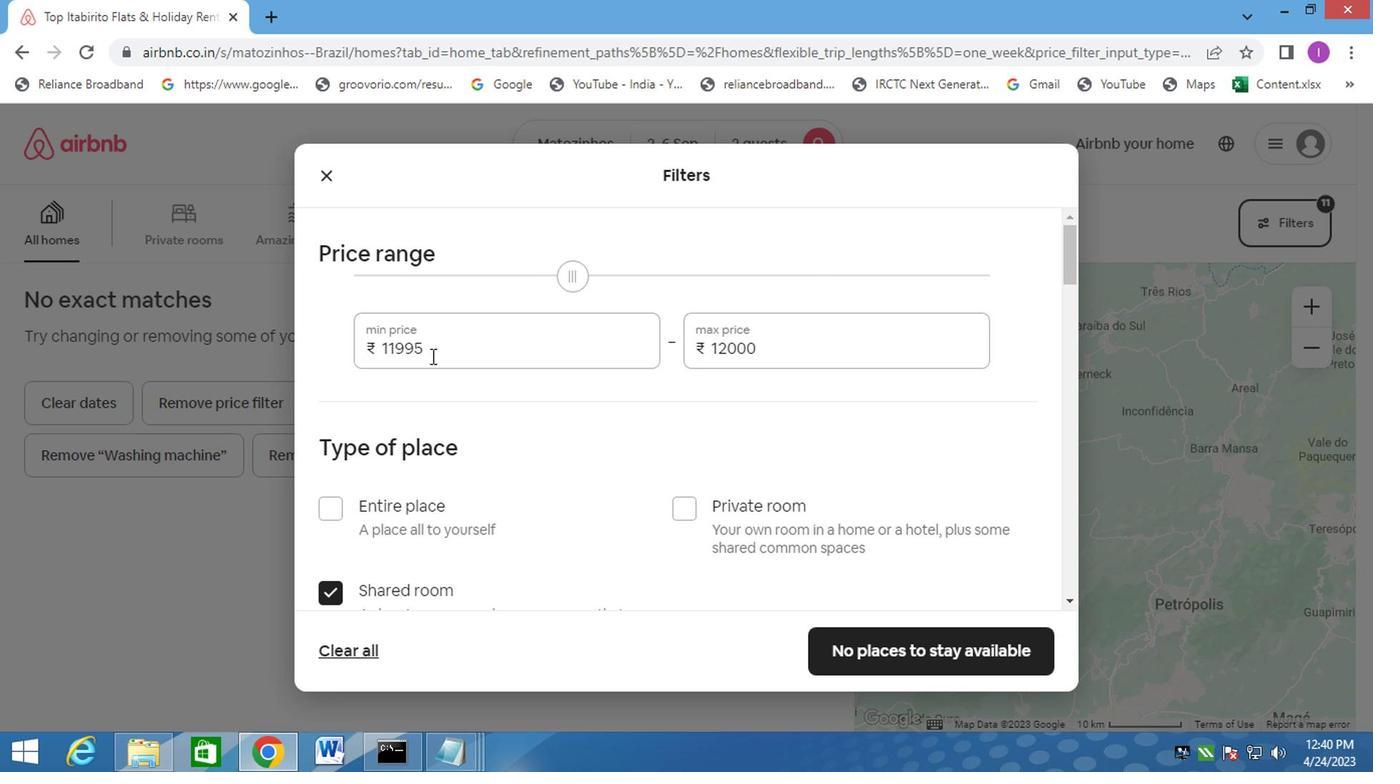 
Action: Mouse pressed left at (457, 349)
Screenshot: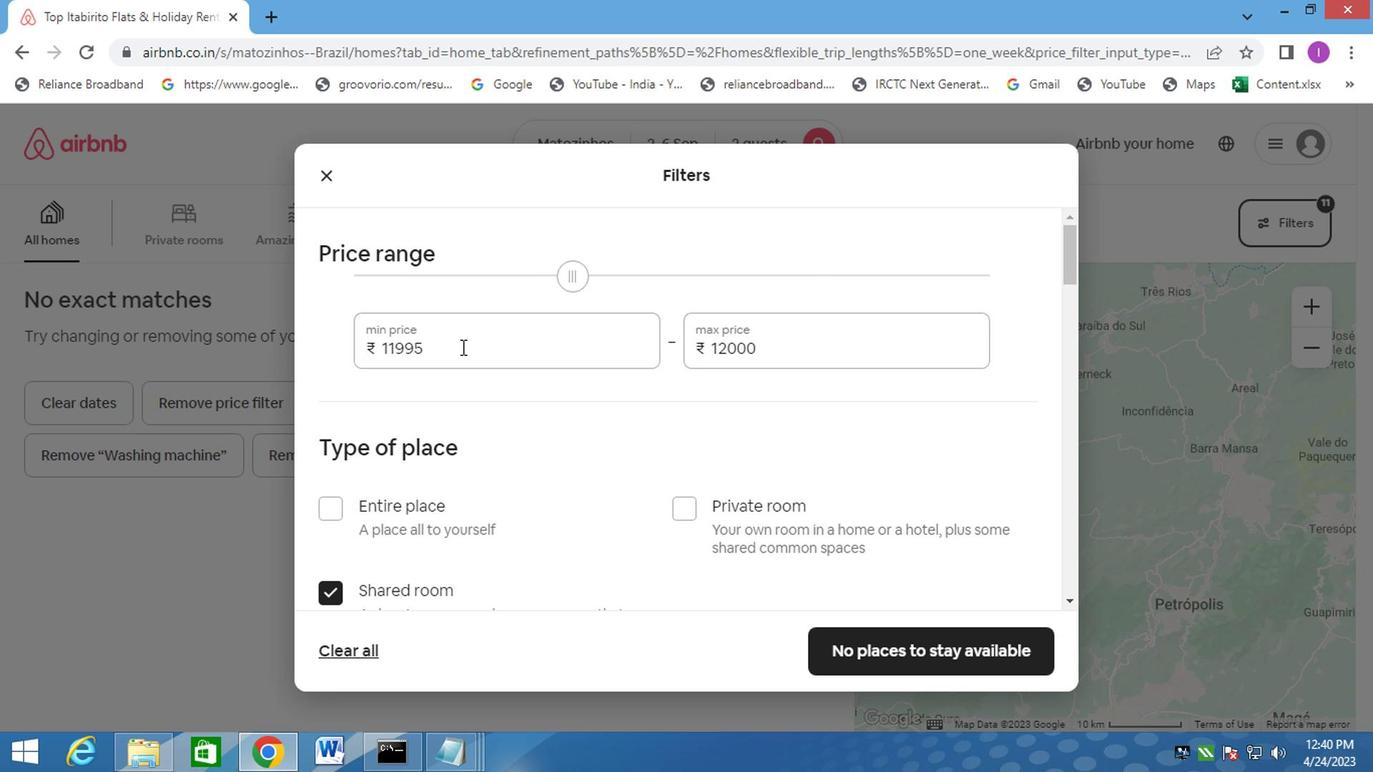 
Action: Mouse moved to (430, 361)
Screenshot: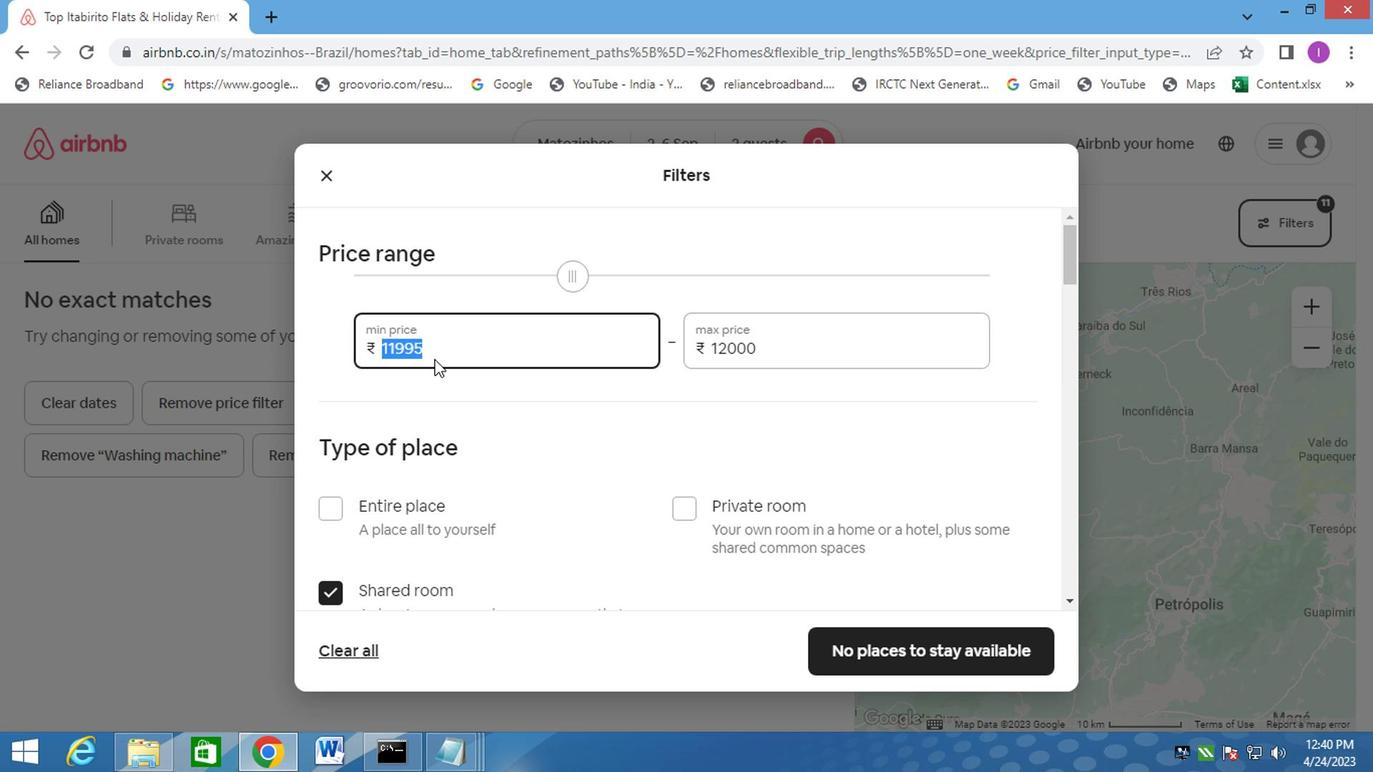 
Action: Key pressed 15000
Screenshot: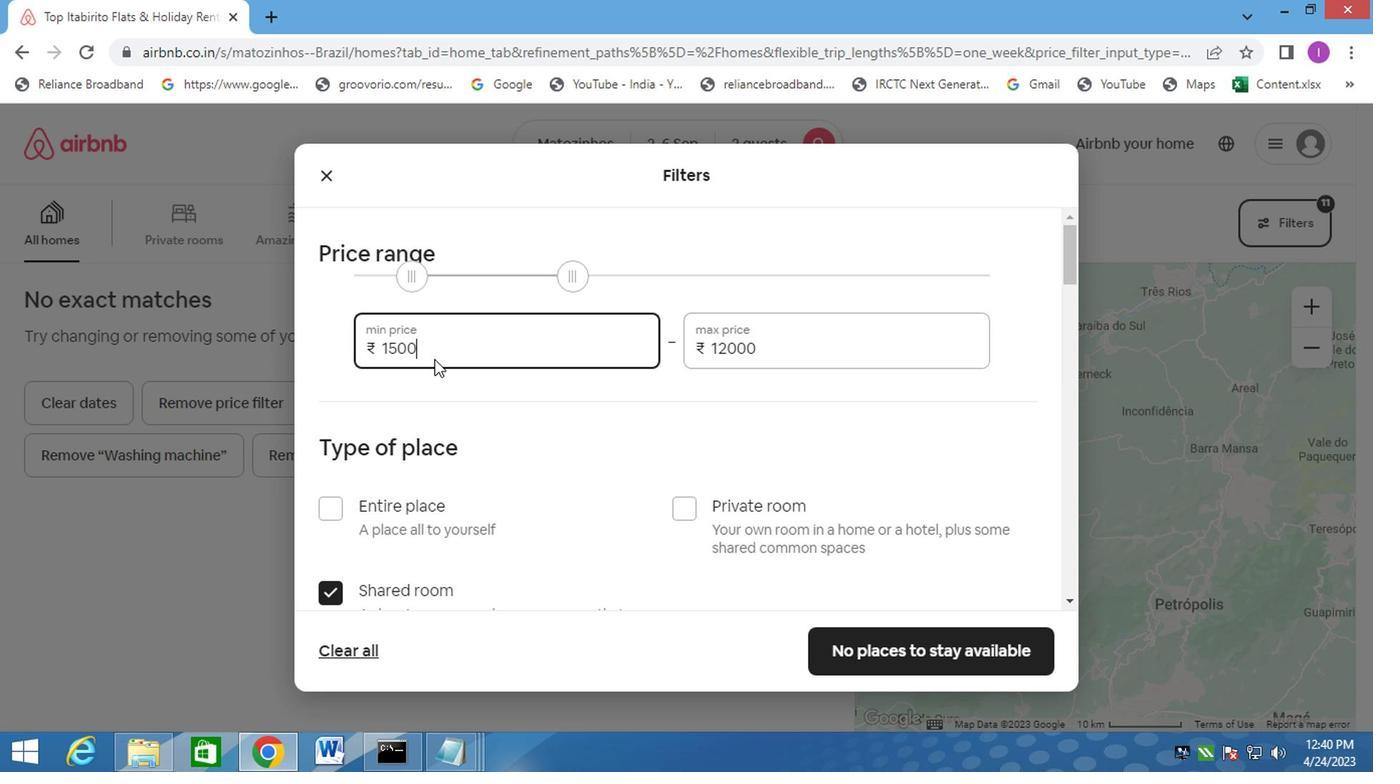 
Action: Mouse moved to (714, 355)
Screenshot: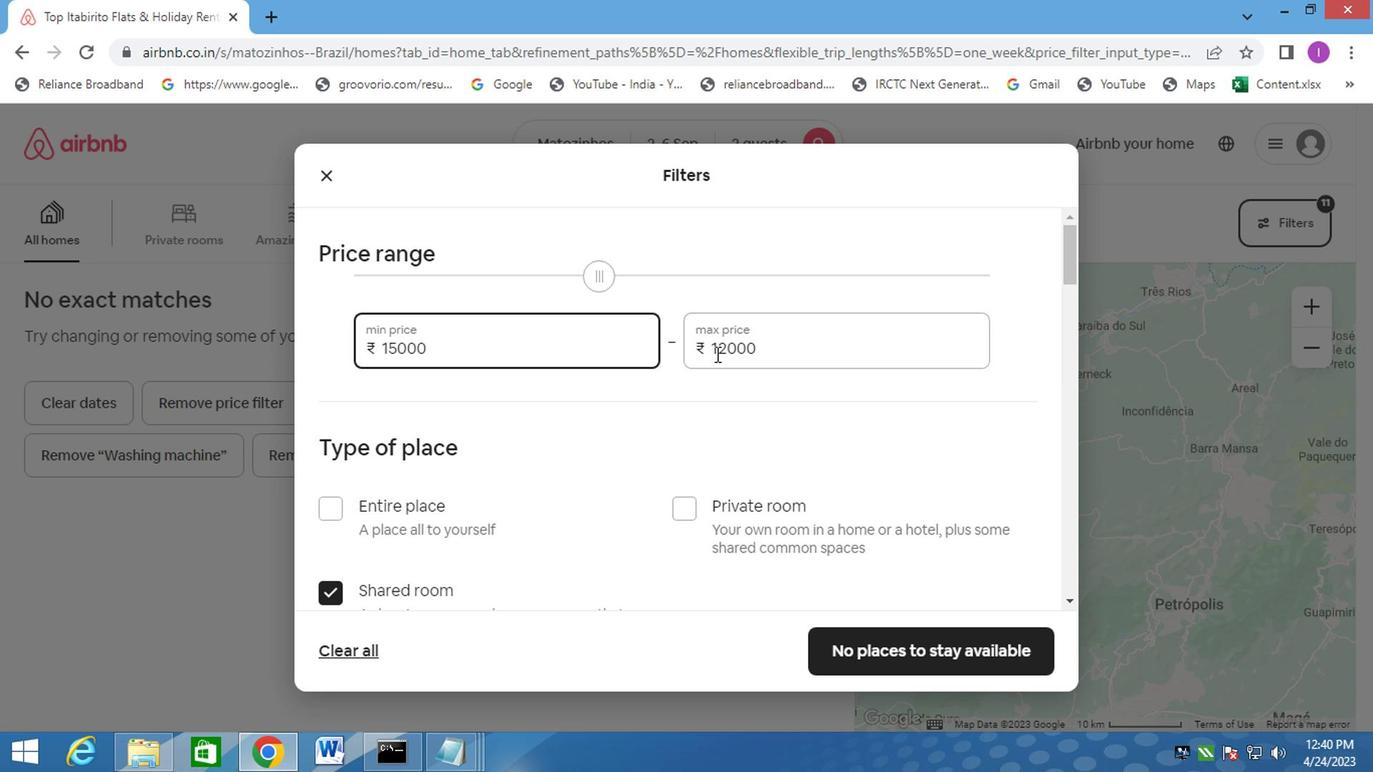 
Action: Mouse pressed left at (714, 355)
Screenshot: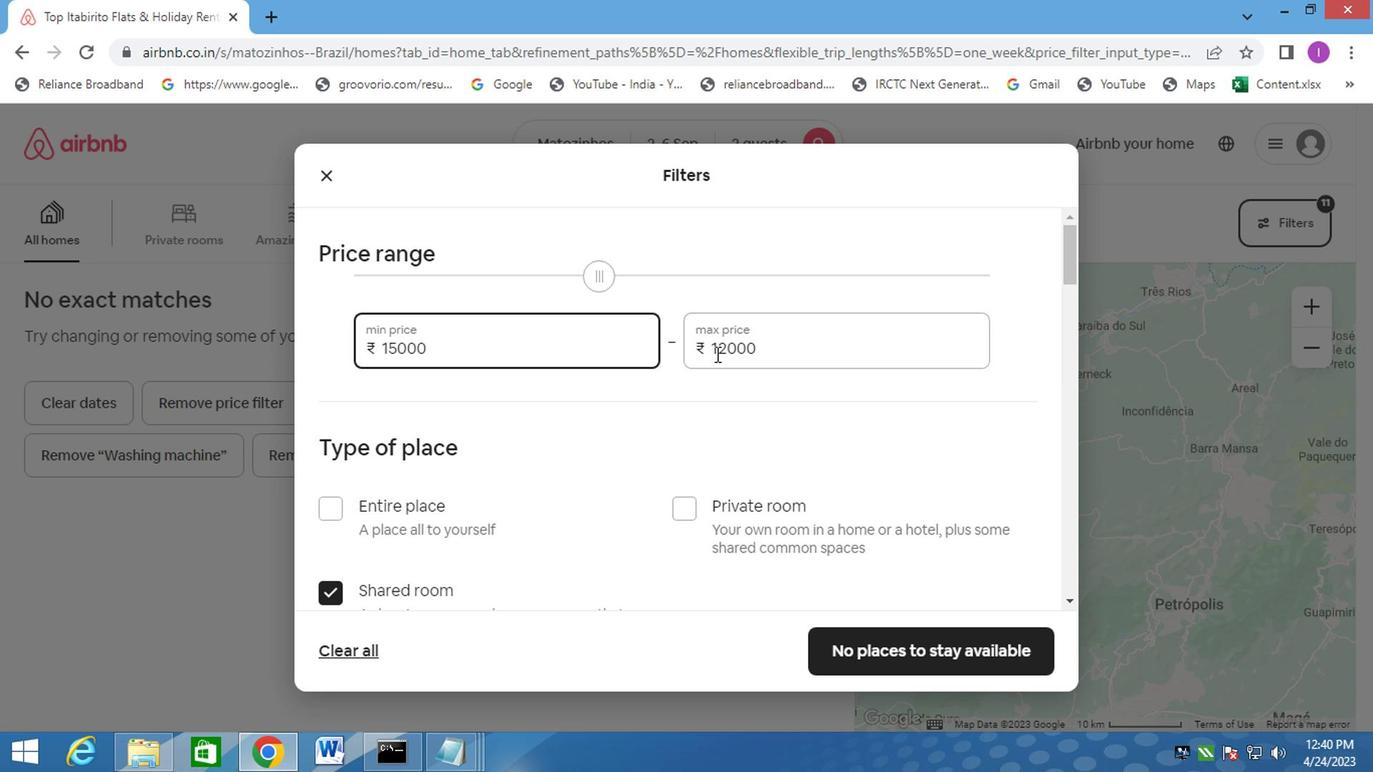 
Action: Mouse moved to (719, 153)
Screenshot: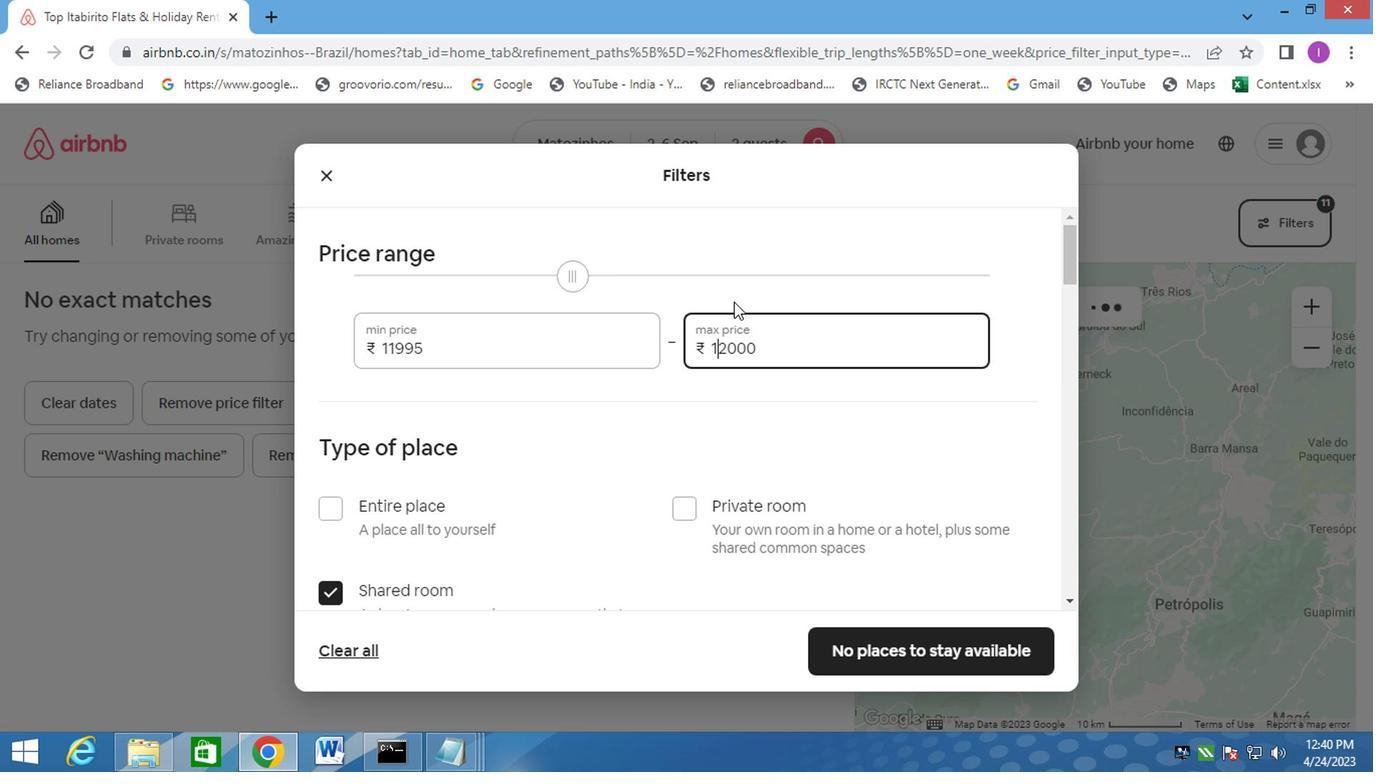 
Action: Key pressed <Key.backspace>
Screenshot: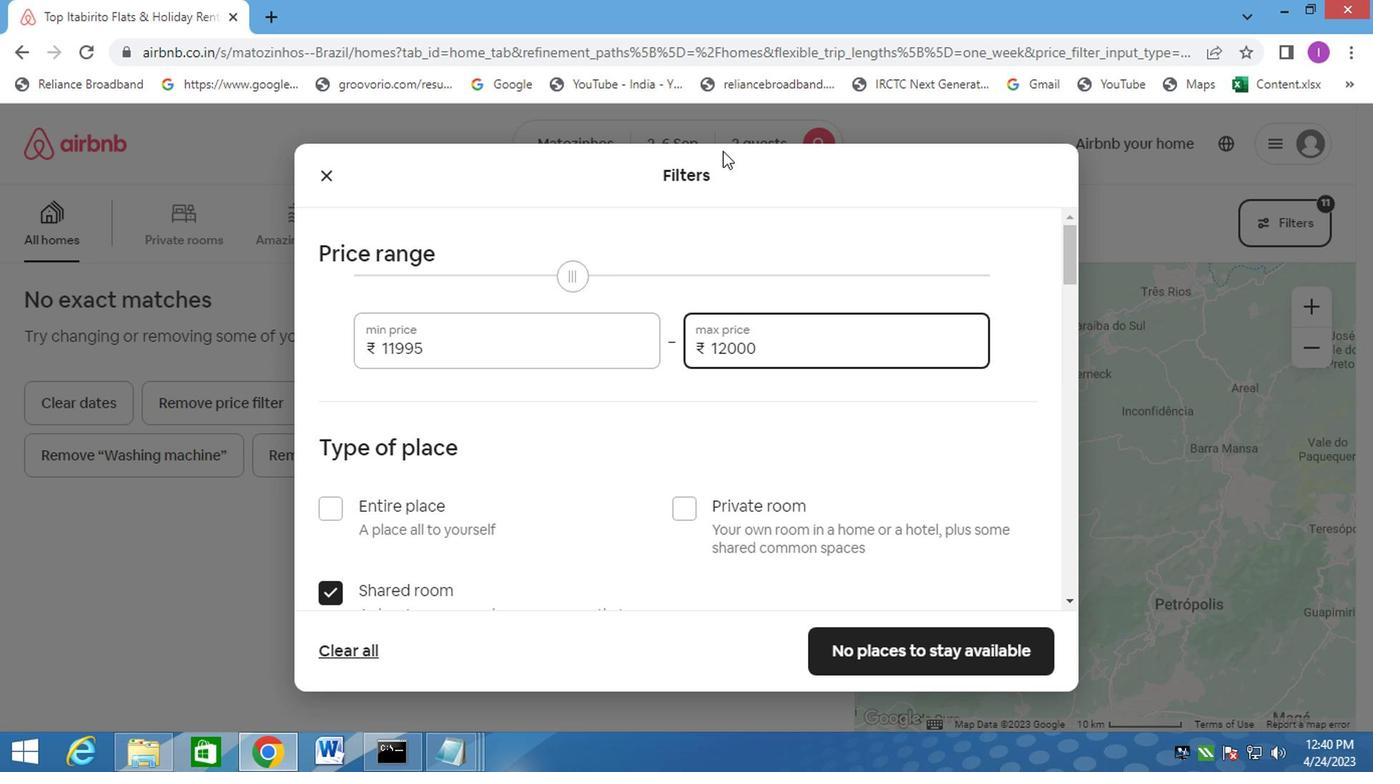 
Action: Mouse moved to (764, 353)
Screenshot: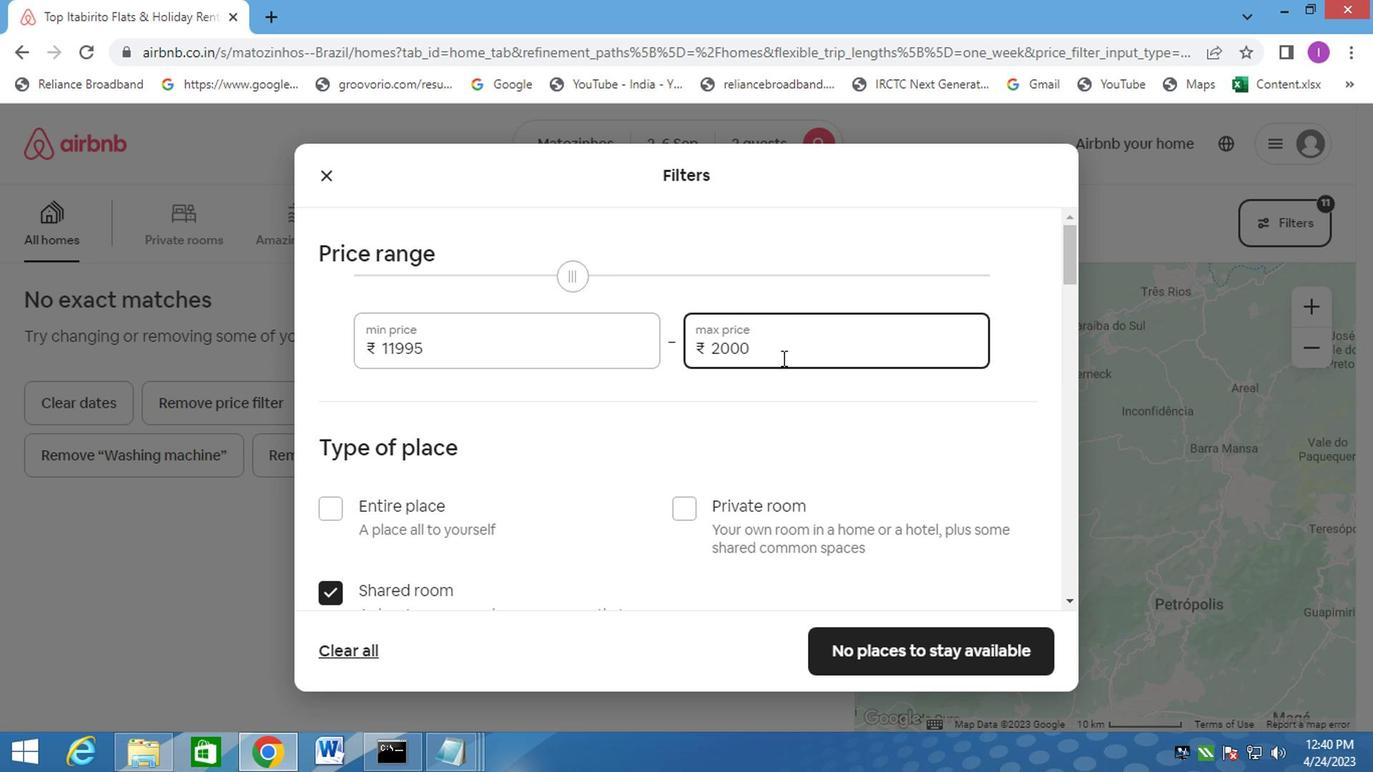
Action: Mouse pressed left at (764, 353)
Screenshot: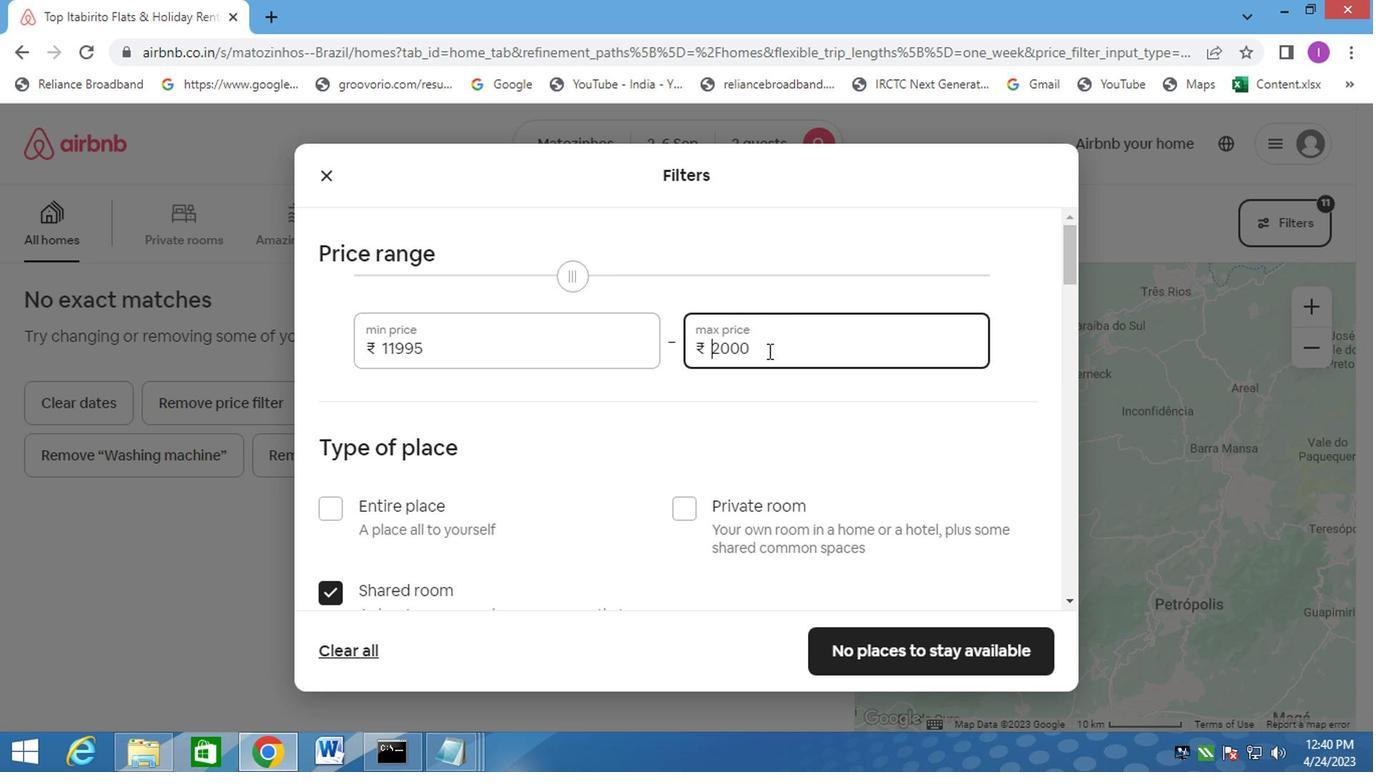 
Action: Mouse moved to (795, 324)
Screenshot: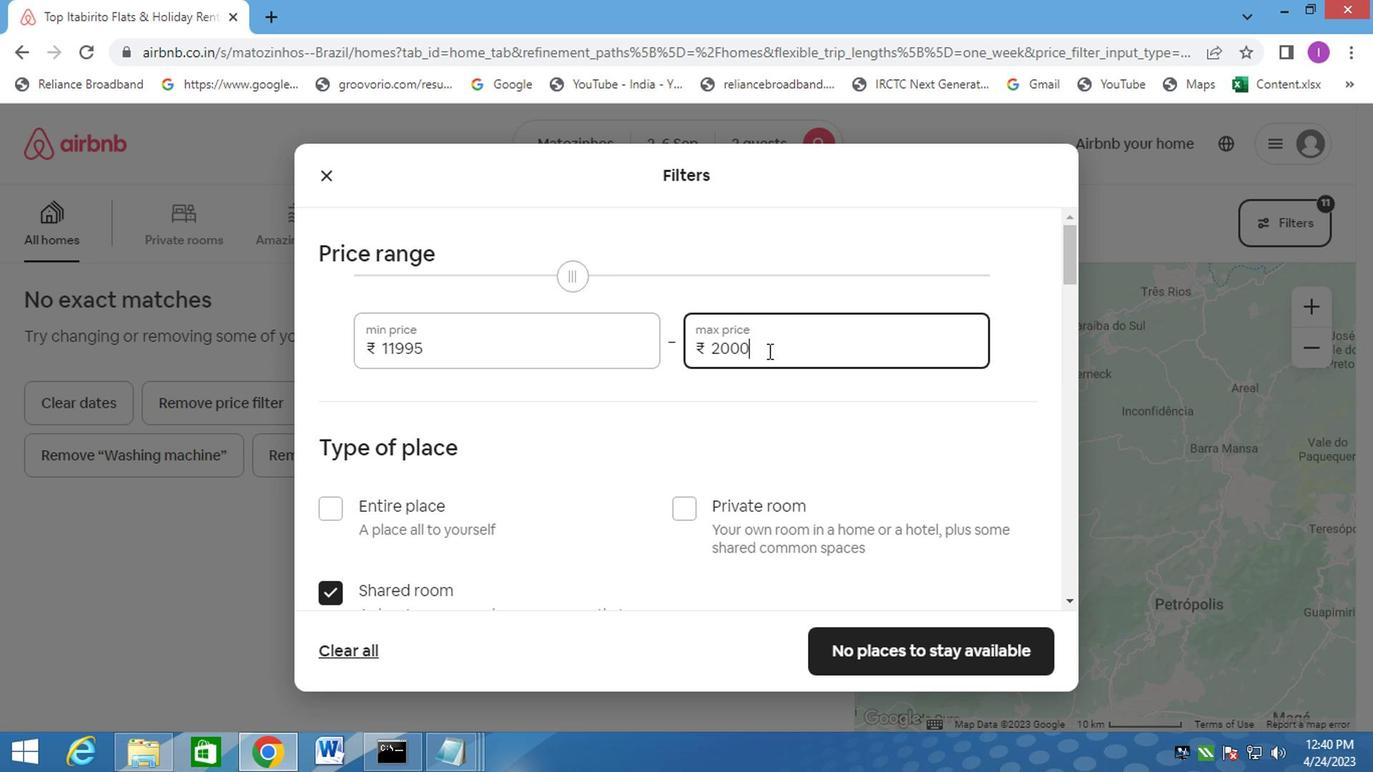 
Action: Key pressed 0
Screenshot: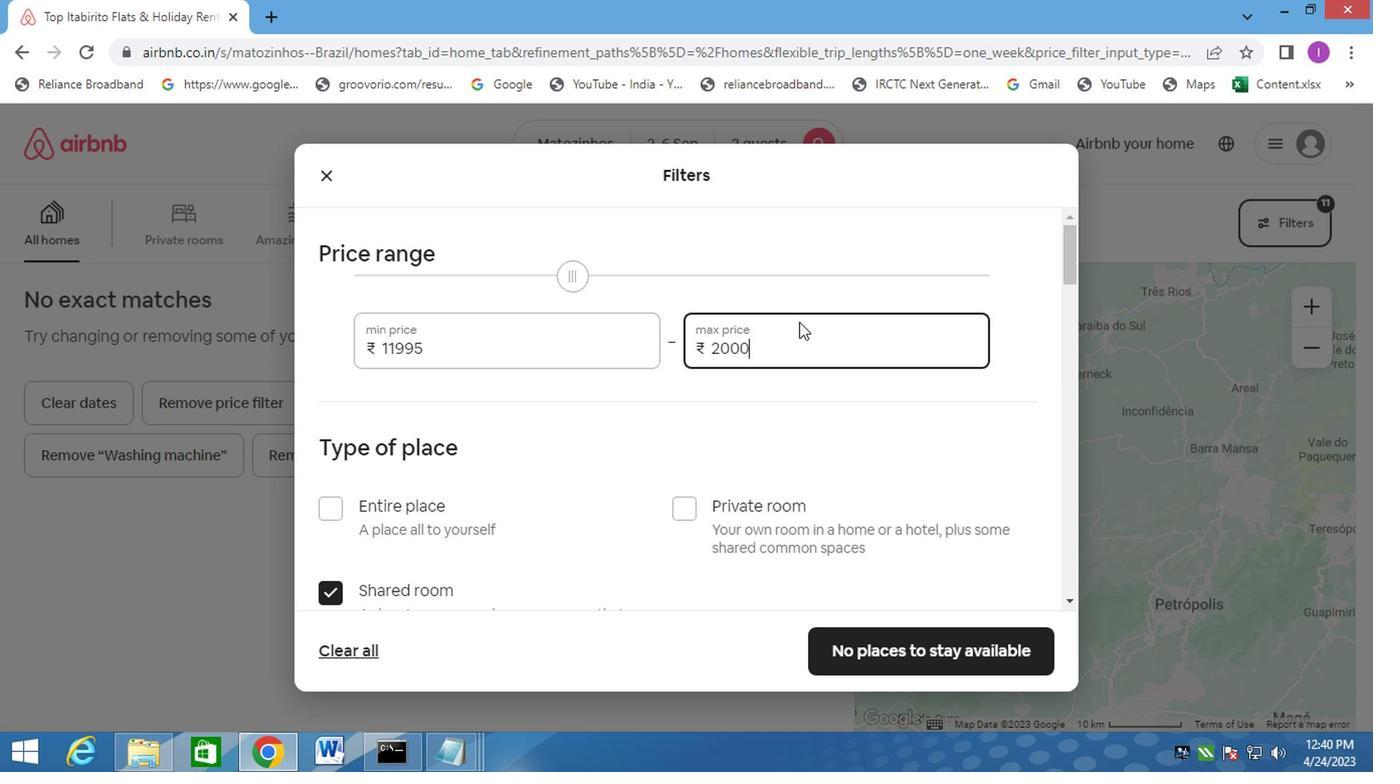 
Action: Mouse moved to (61, 306)
Screenshot: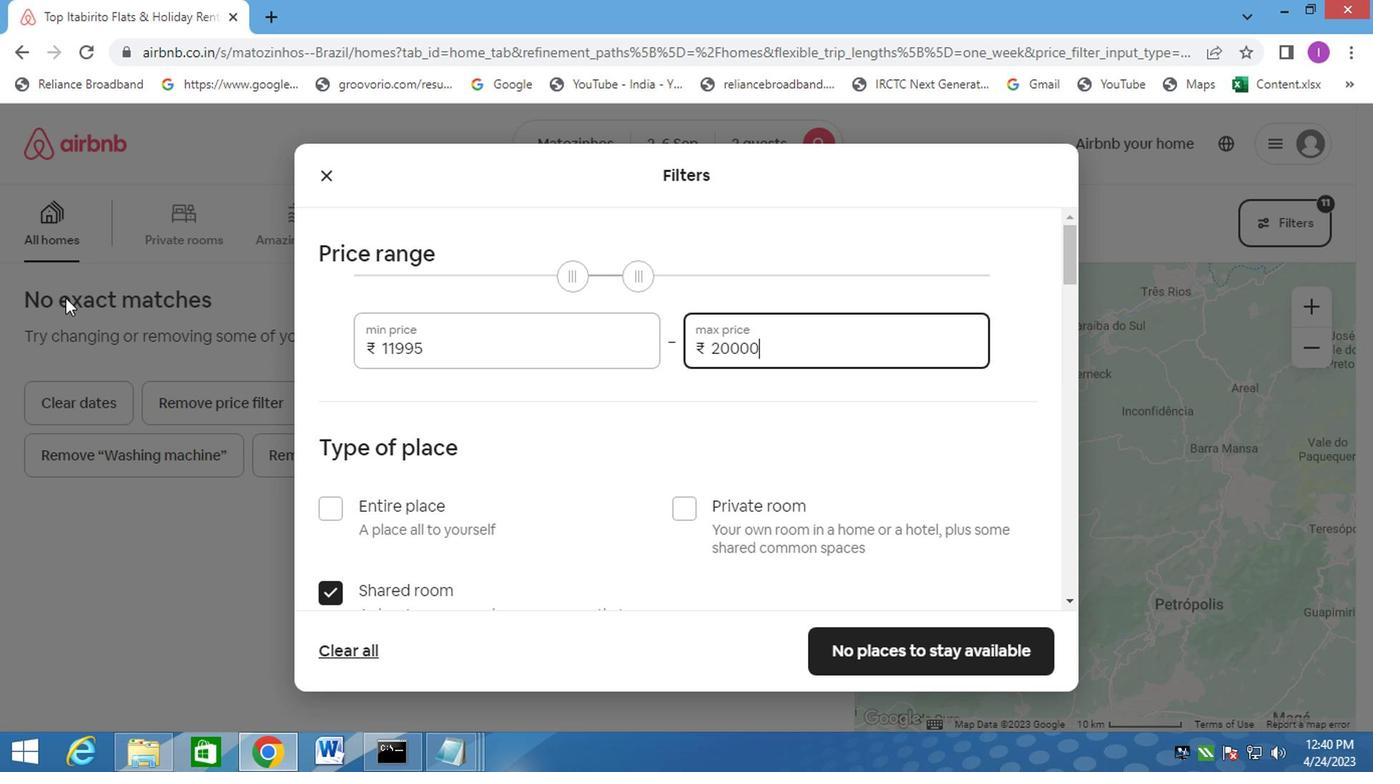 
Action: Mouse scrolled (61, 305) with delta (0, 0)
Screenshot: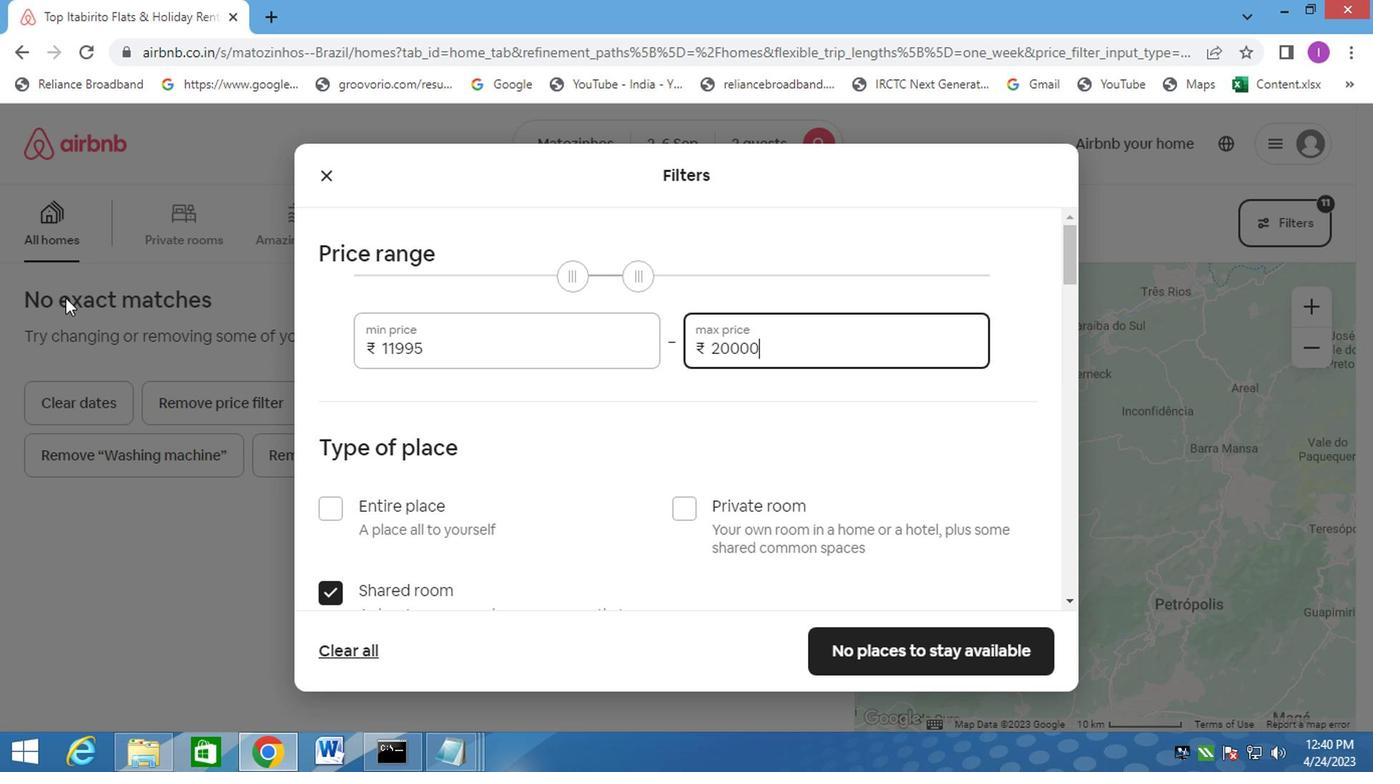 
Action: Mouse moved to (267, 606)
Screenshot: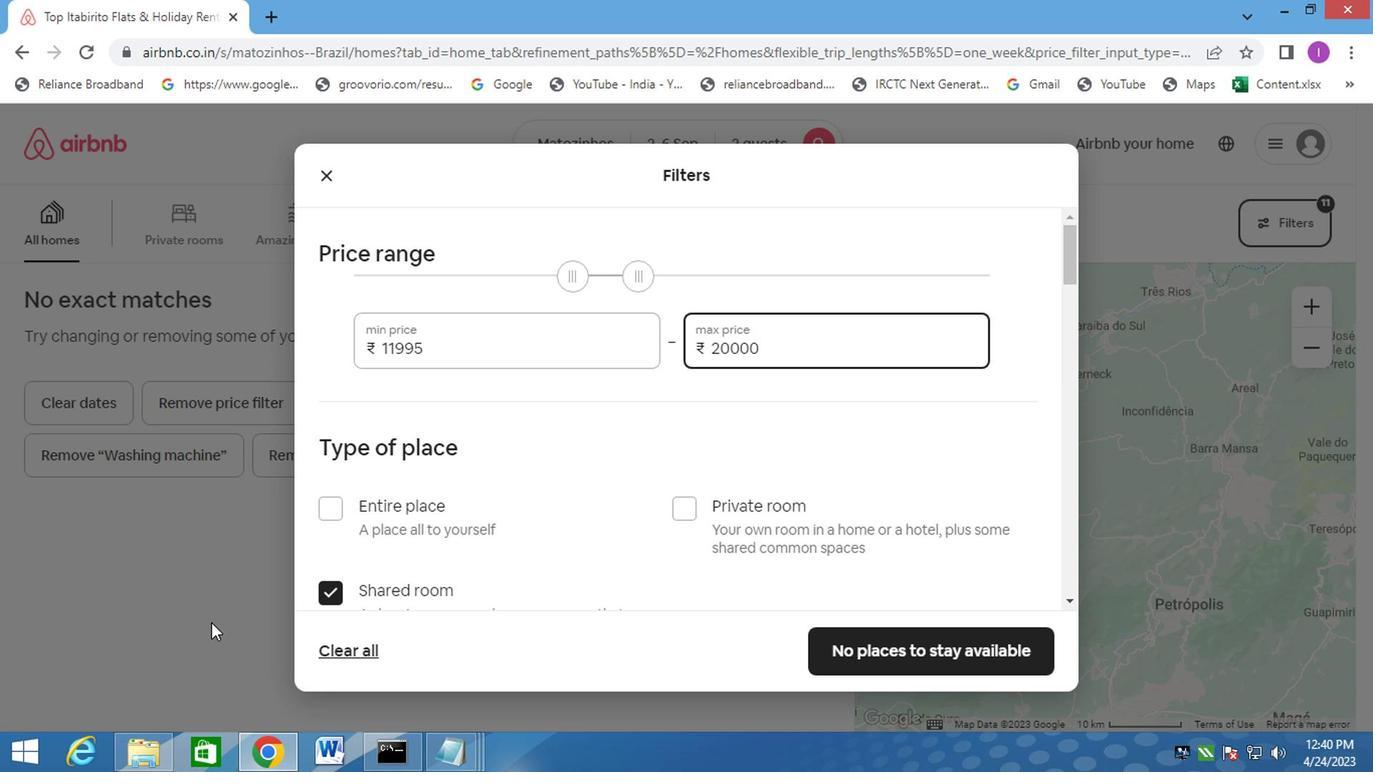 
Action: Mouse scrolled (267, 604) with delta (0, -1)
Screenshot: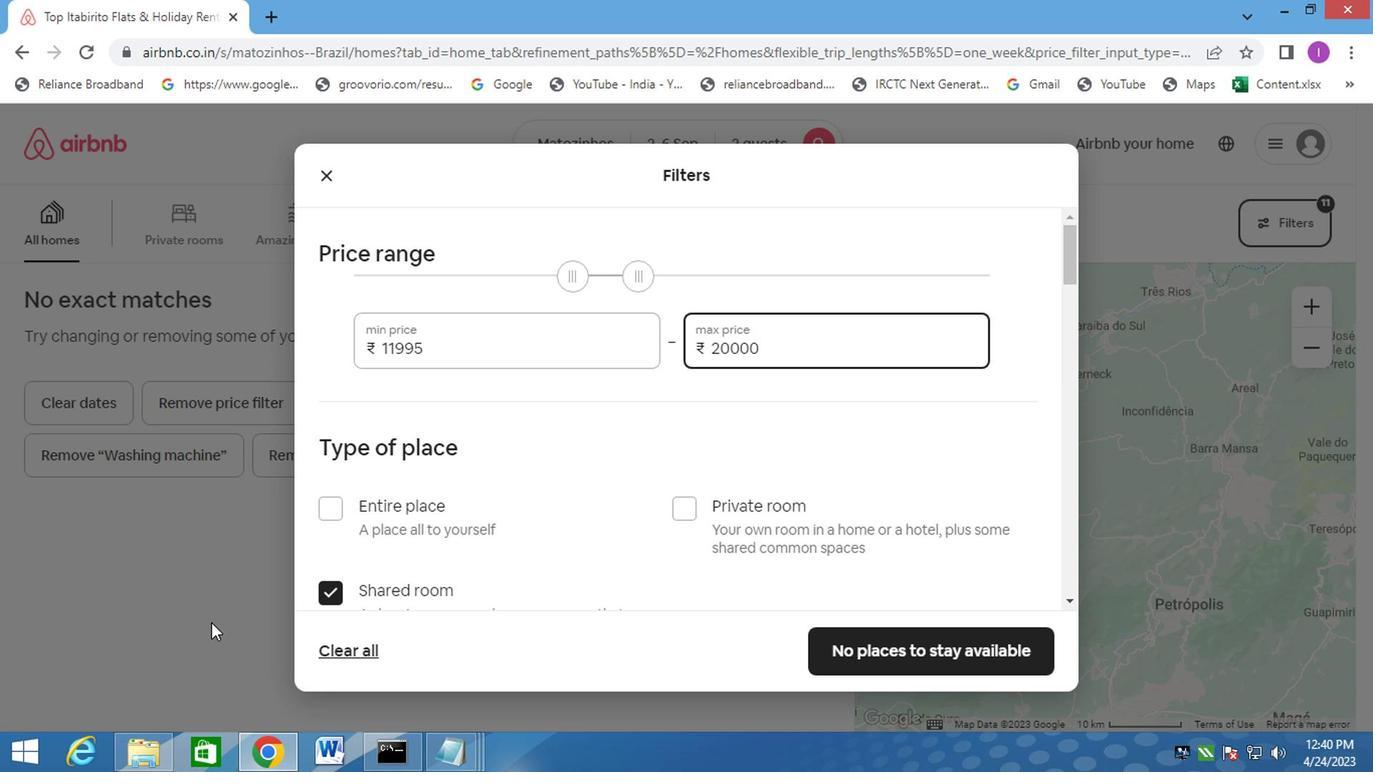 
Action: Mouse moved to (269, 602)
Screenshot: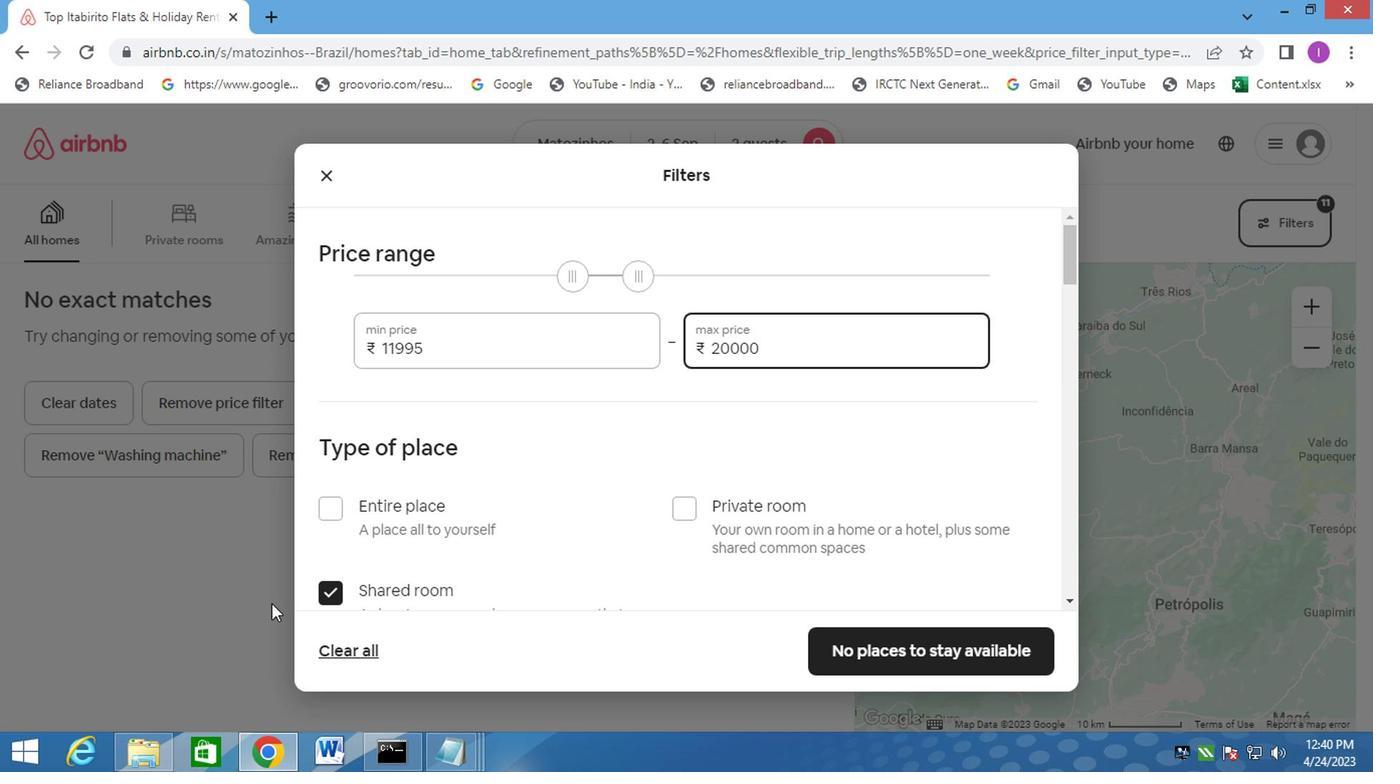 
Action: Mouse scrolled (269, 601) with delta (0, 0)
Screenshot: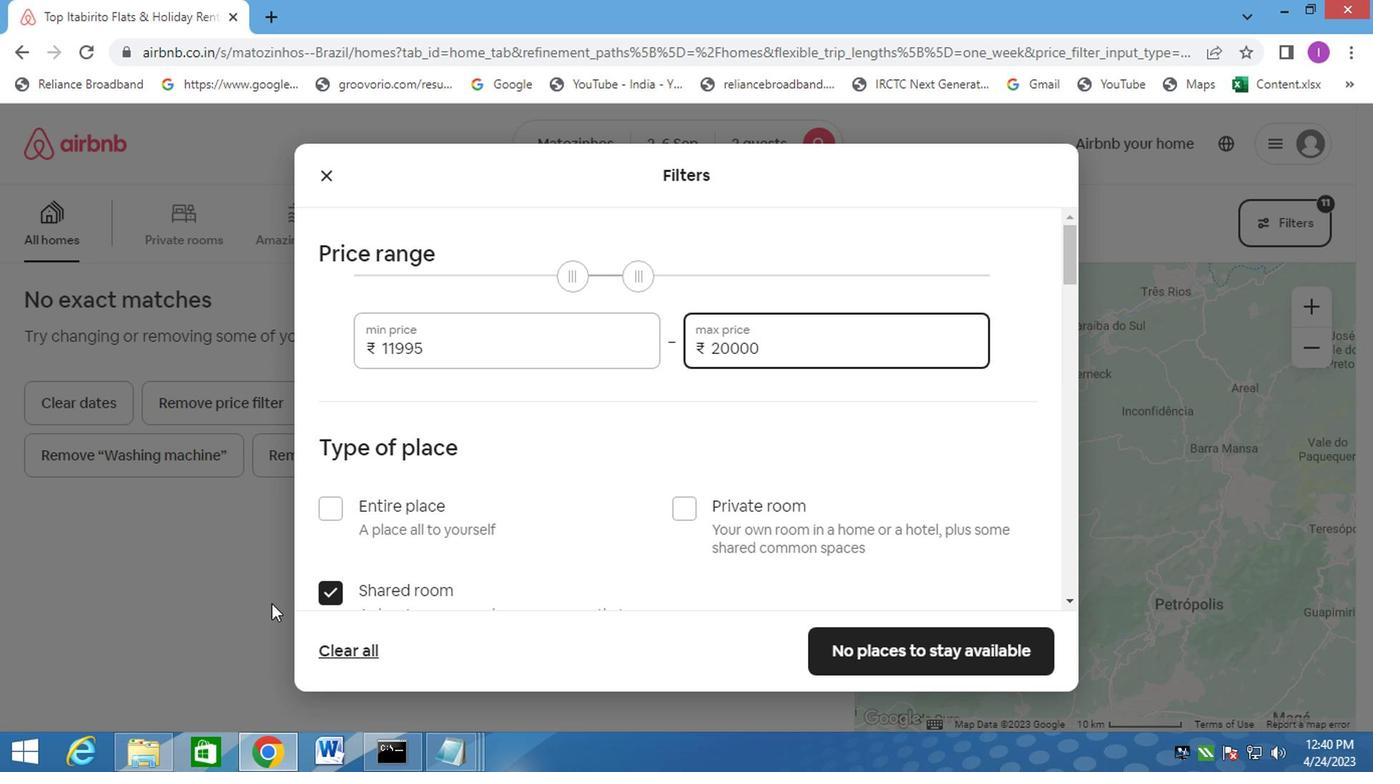 
Action: Mouse moved to (324, 603)
Screenshot: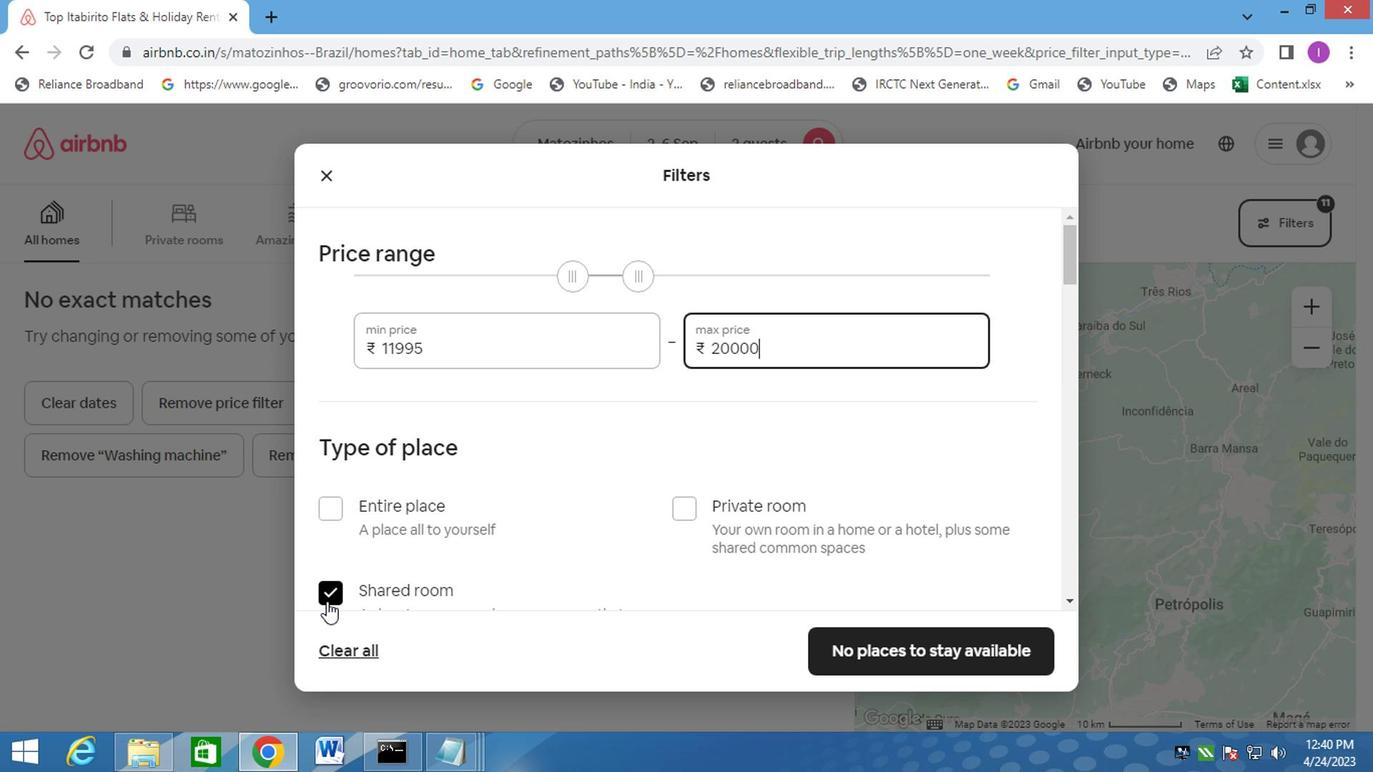 
Action: Mouse pressed left at (324, 603)
Screenshot: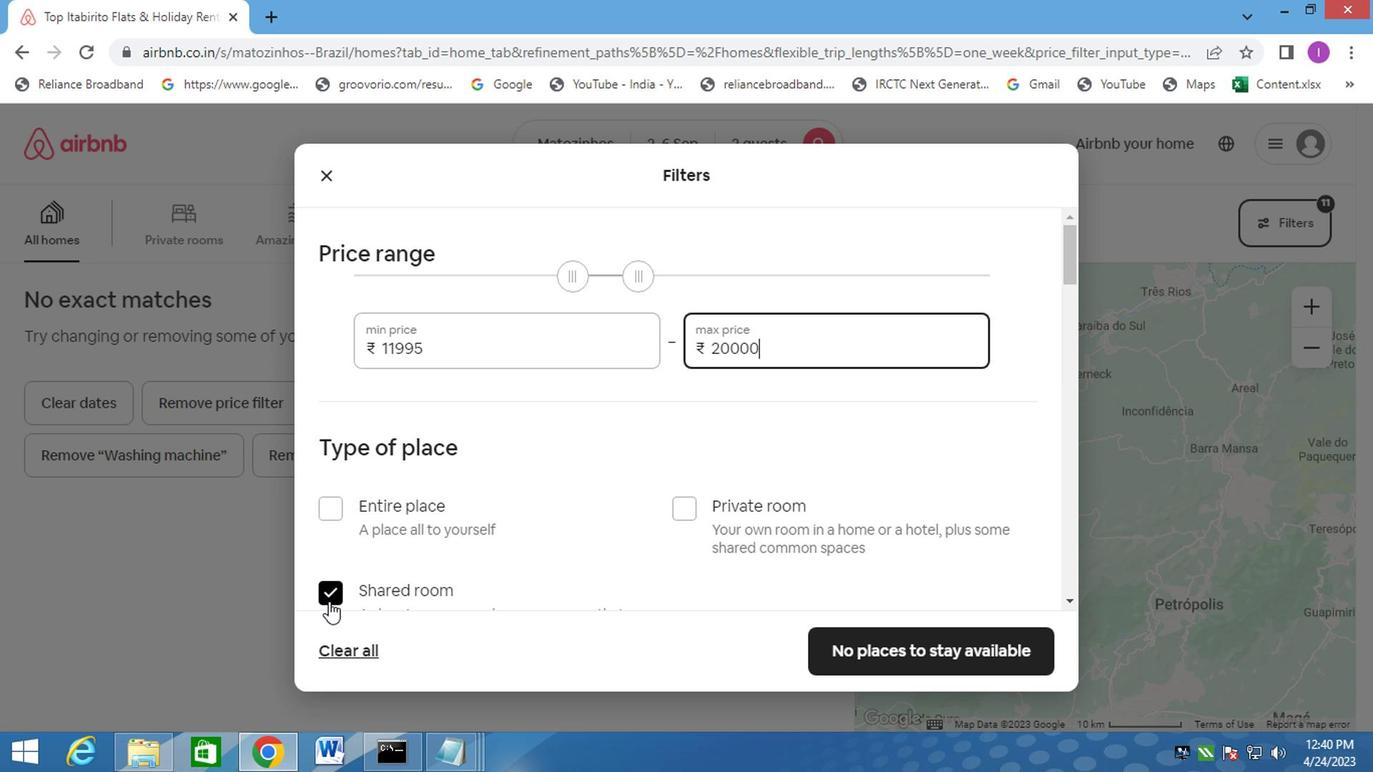 
Action: Mouse moved to (331, 513)
Screenshot: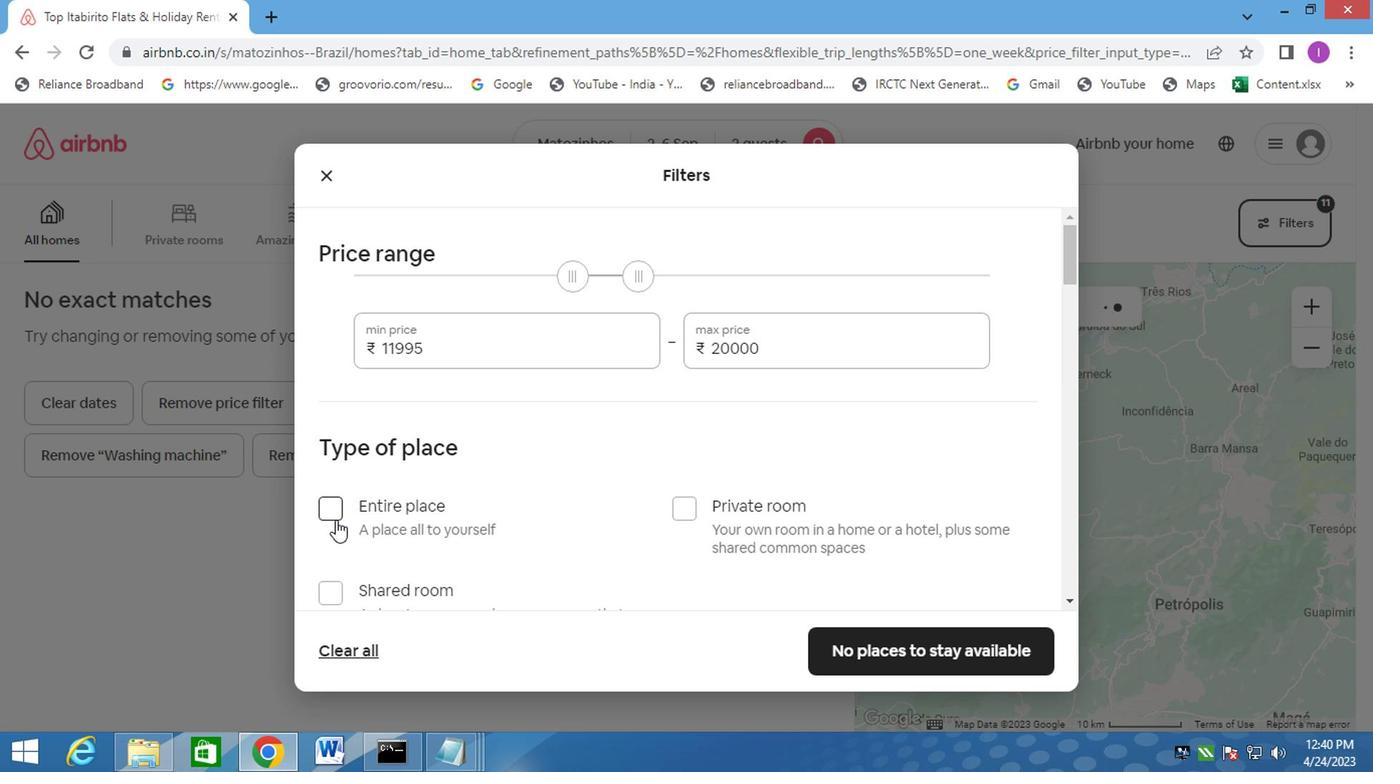 
Action: Mouse pressed left at (331, 513)
Screenshot: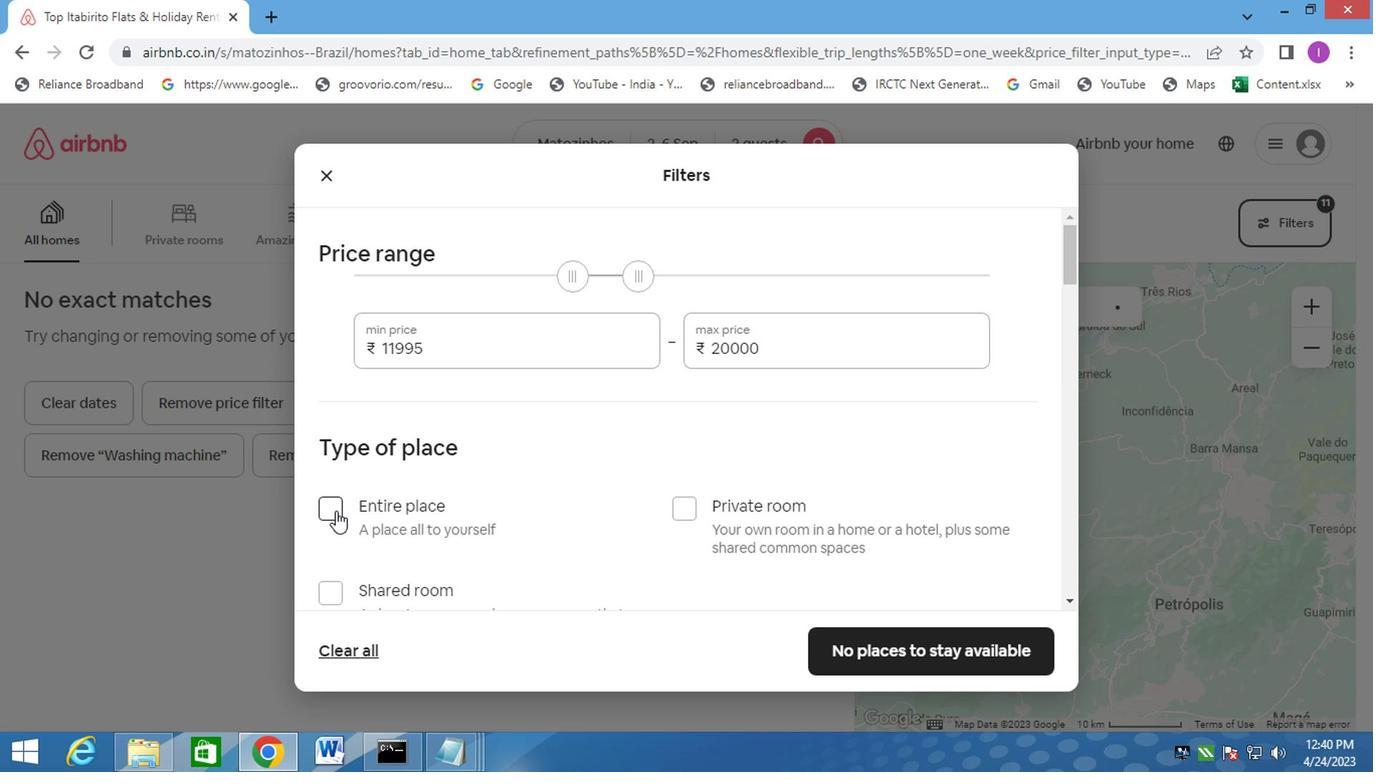 
Action: Mouse moved to (445, 448)
Screenshot: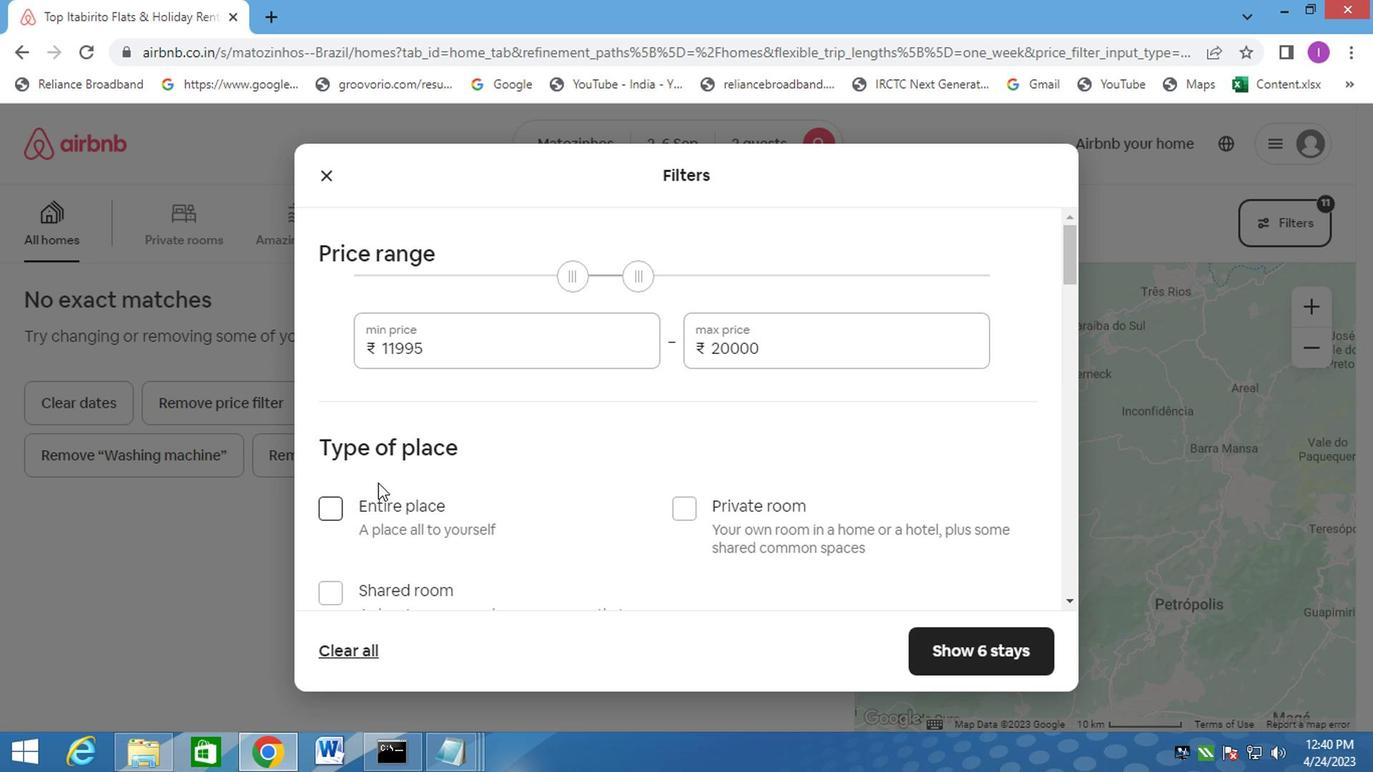 
Action: Mouse scrolled (445, 447) with delta (0, 0)
Screenshot: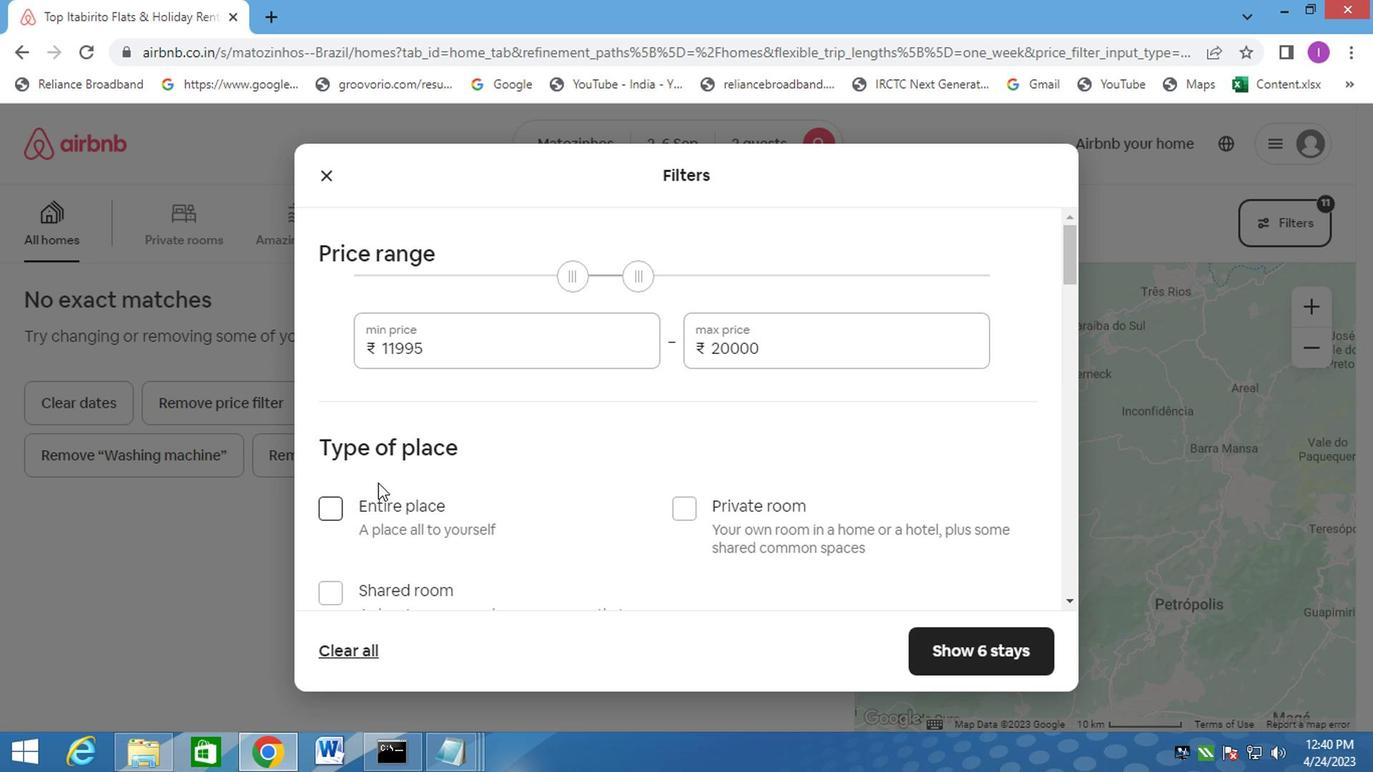 
Action: Mouse scrolled (445, 447) with delta (0, 0)
Screenshot: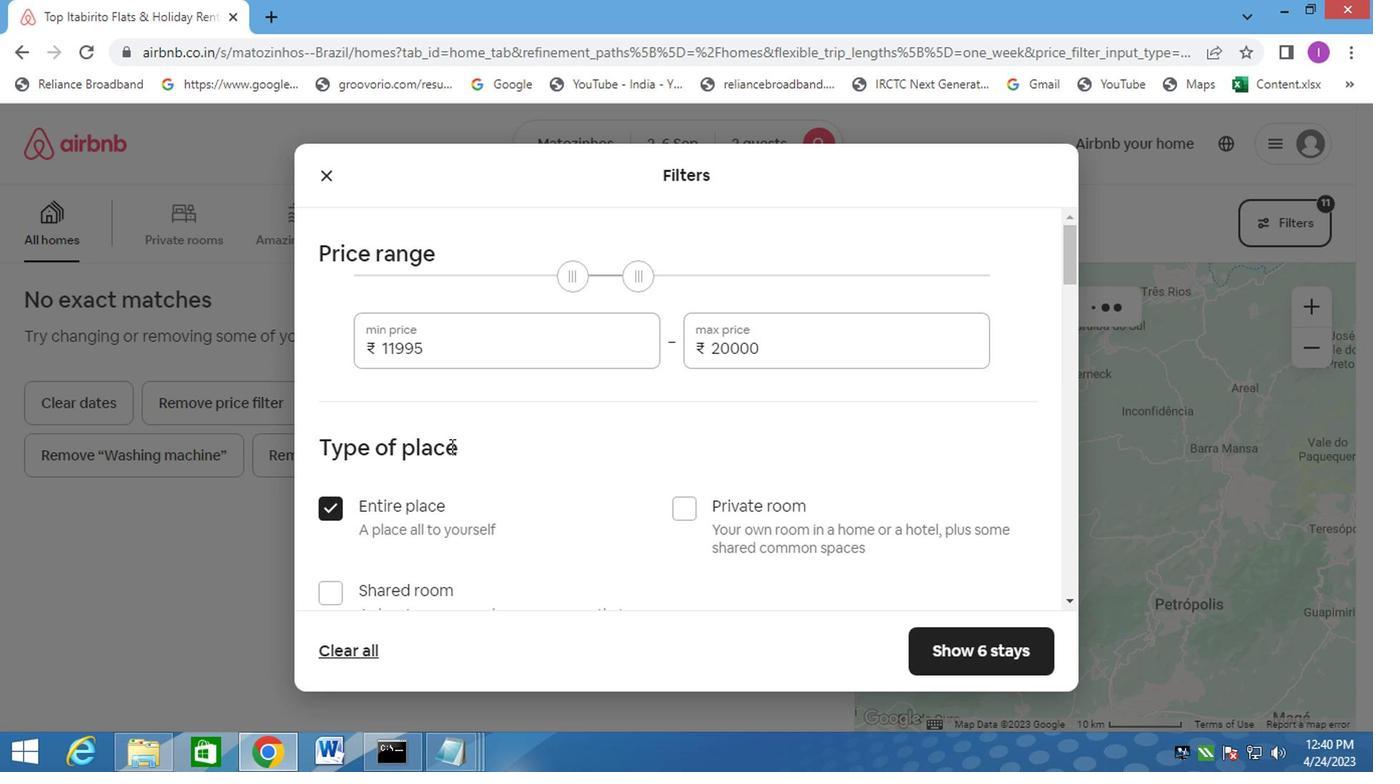 
Action: Mouse moved to (445, 447)
Screenshot: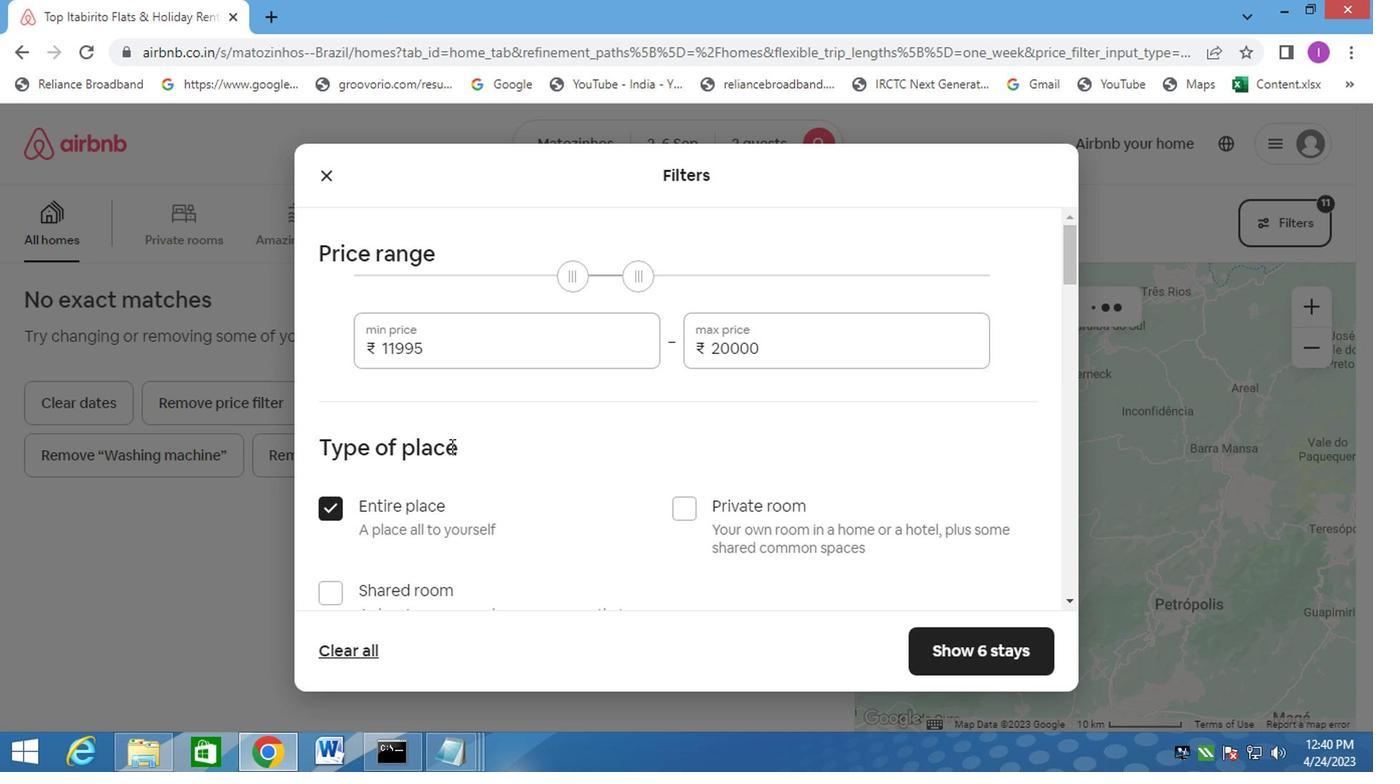 
Action: Mouse scrolled (445, 447) with delta (0, 0)
Screenshot: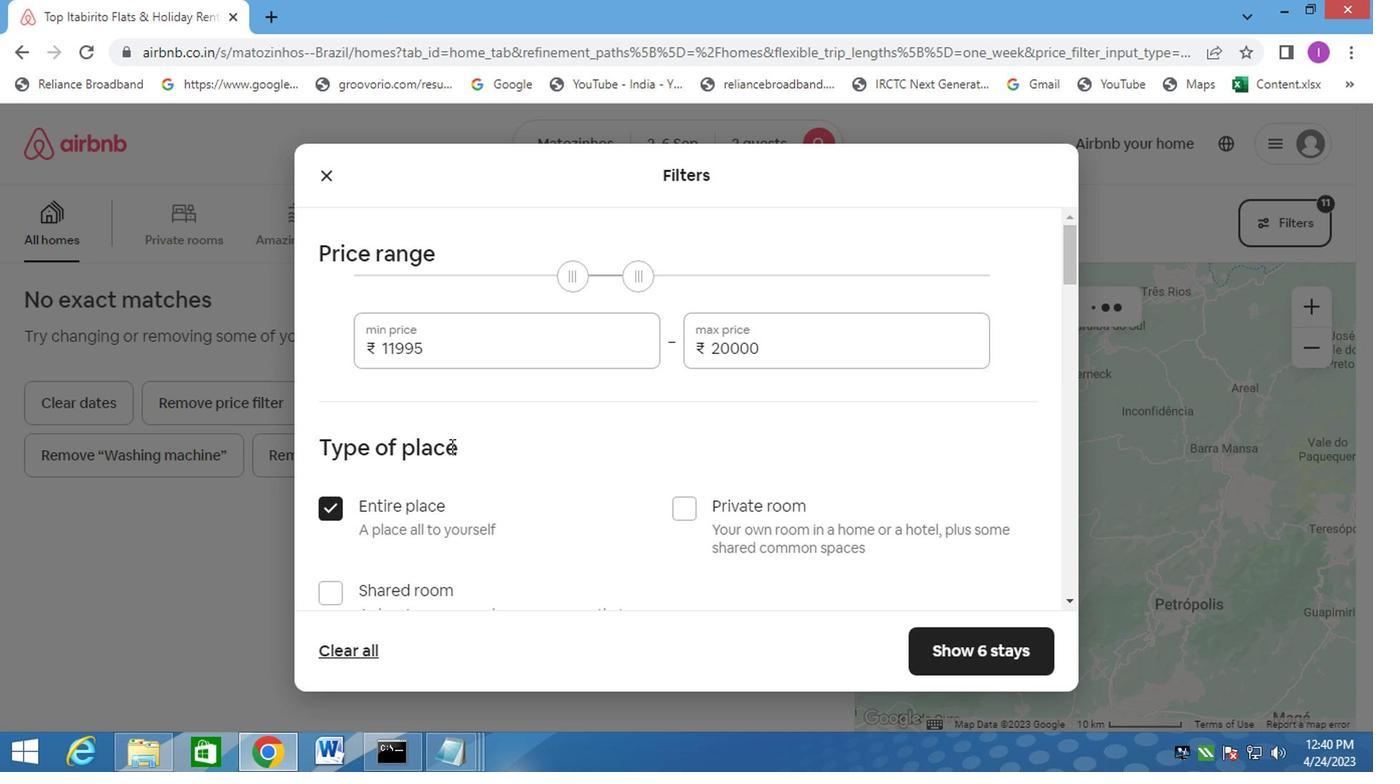 
Action: Mouse scrolled (445, 447) with delta (0, 0)
Screenshot: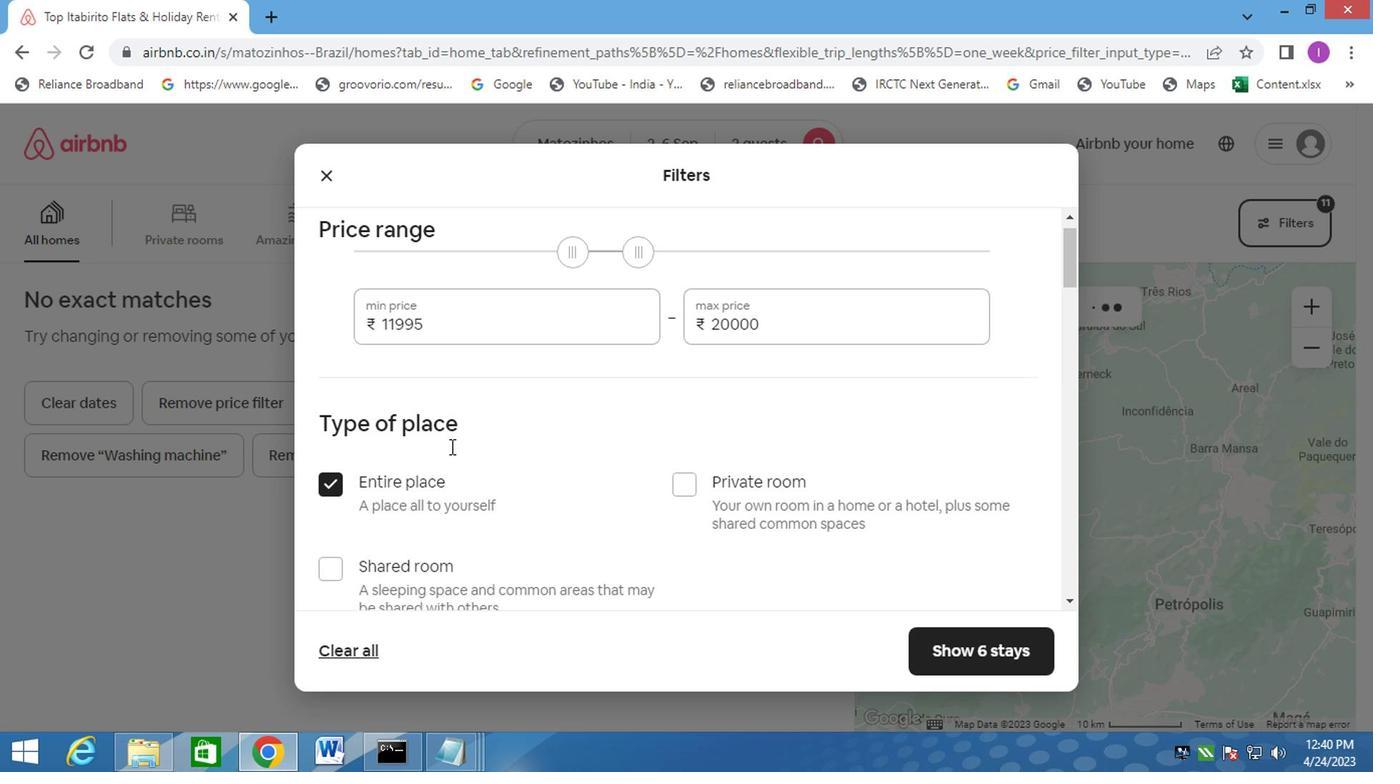 
Action: Mouse moved to (407, 485)
Screenshot: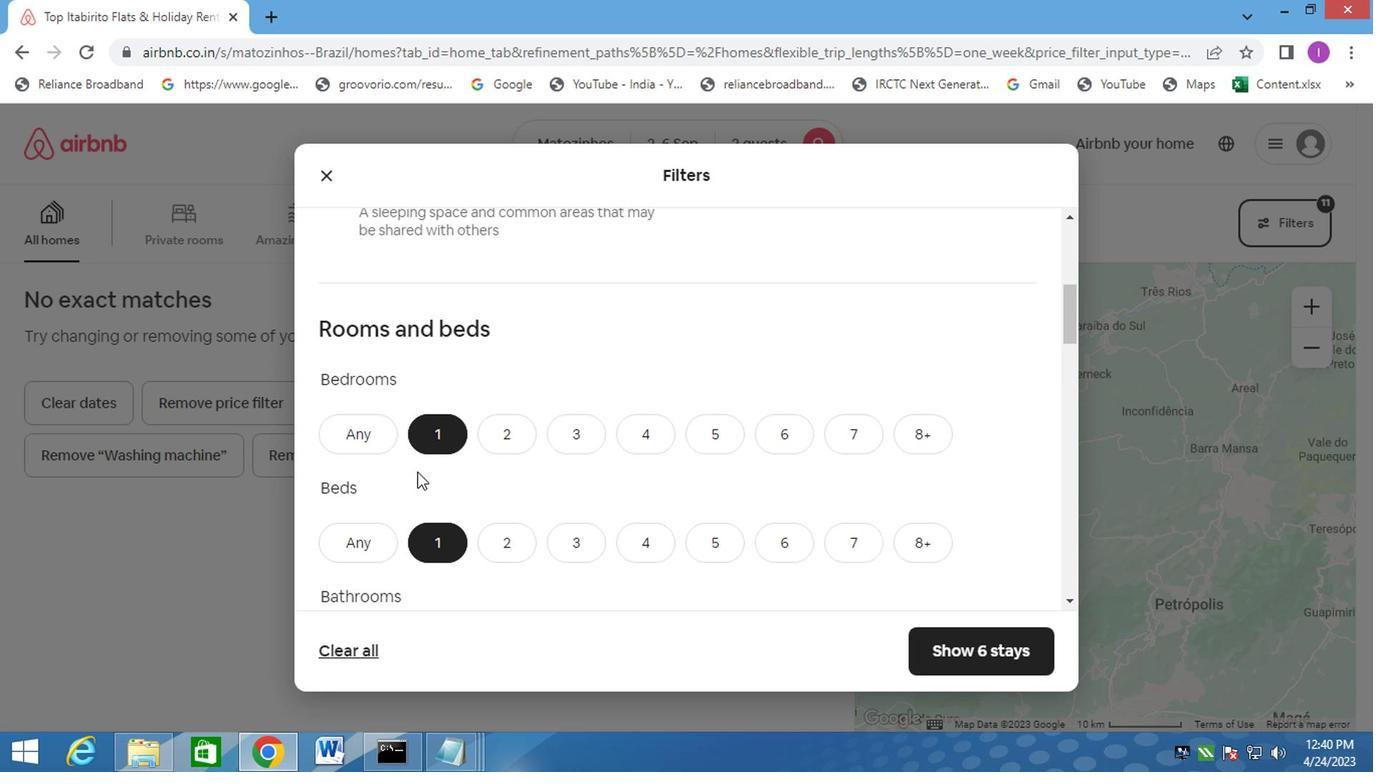 
Action: Mouse scrolled (407, 484) with delta (0, 0)
Screenshot: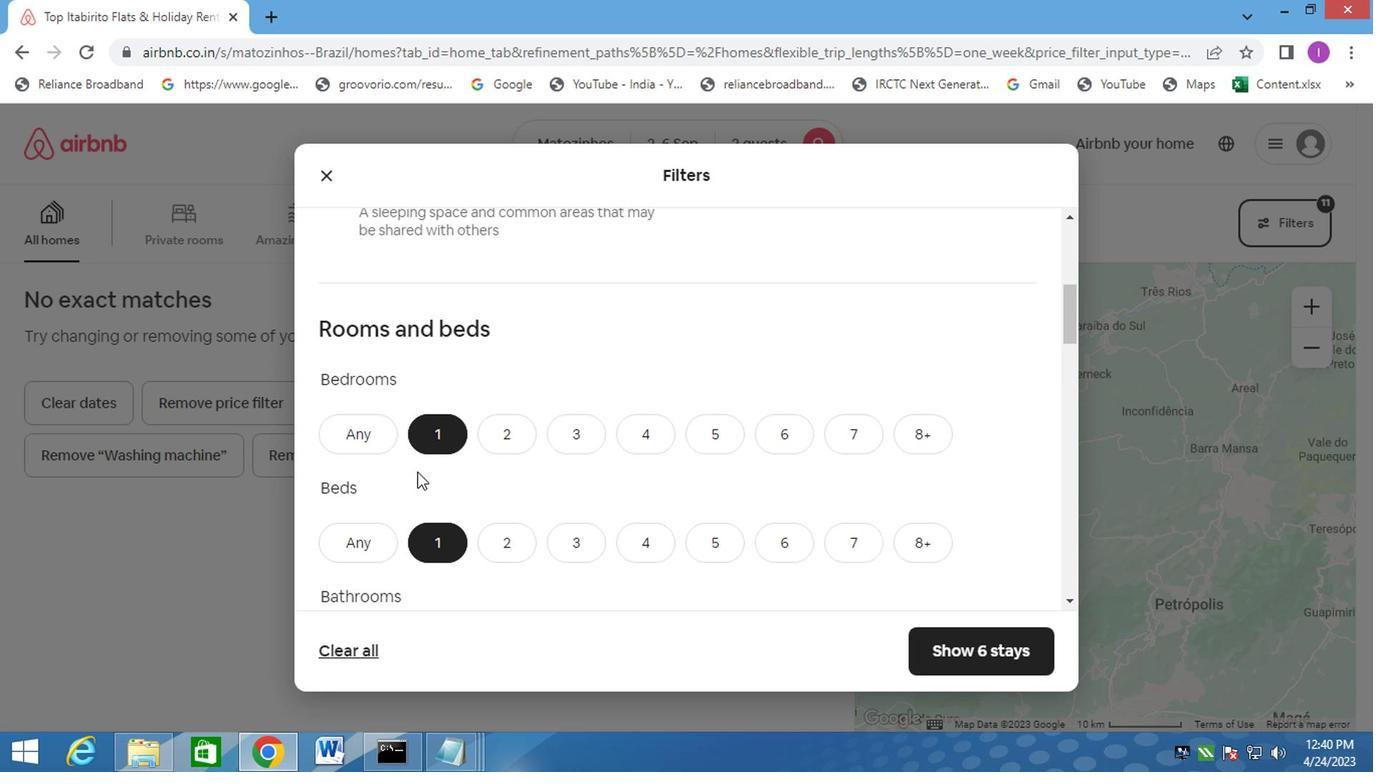 
Action: Mouse moved to (407, 495)
Screenshot: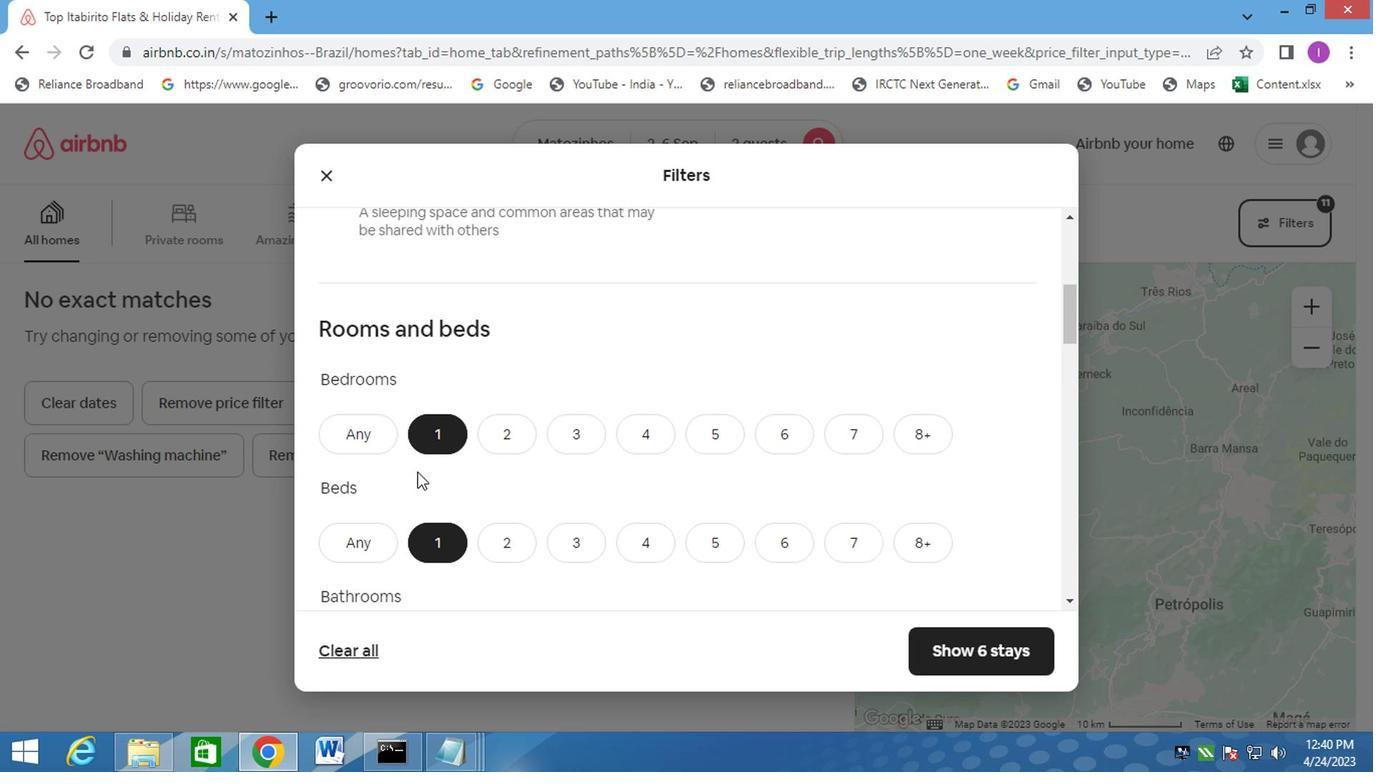 
Action: Mouse scrolled (407, 495) with delta (0, 0)
Screenshot: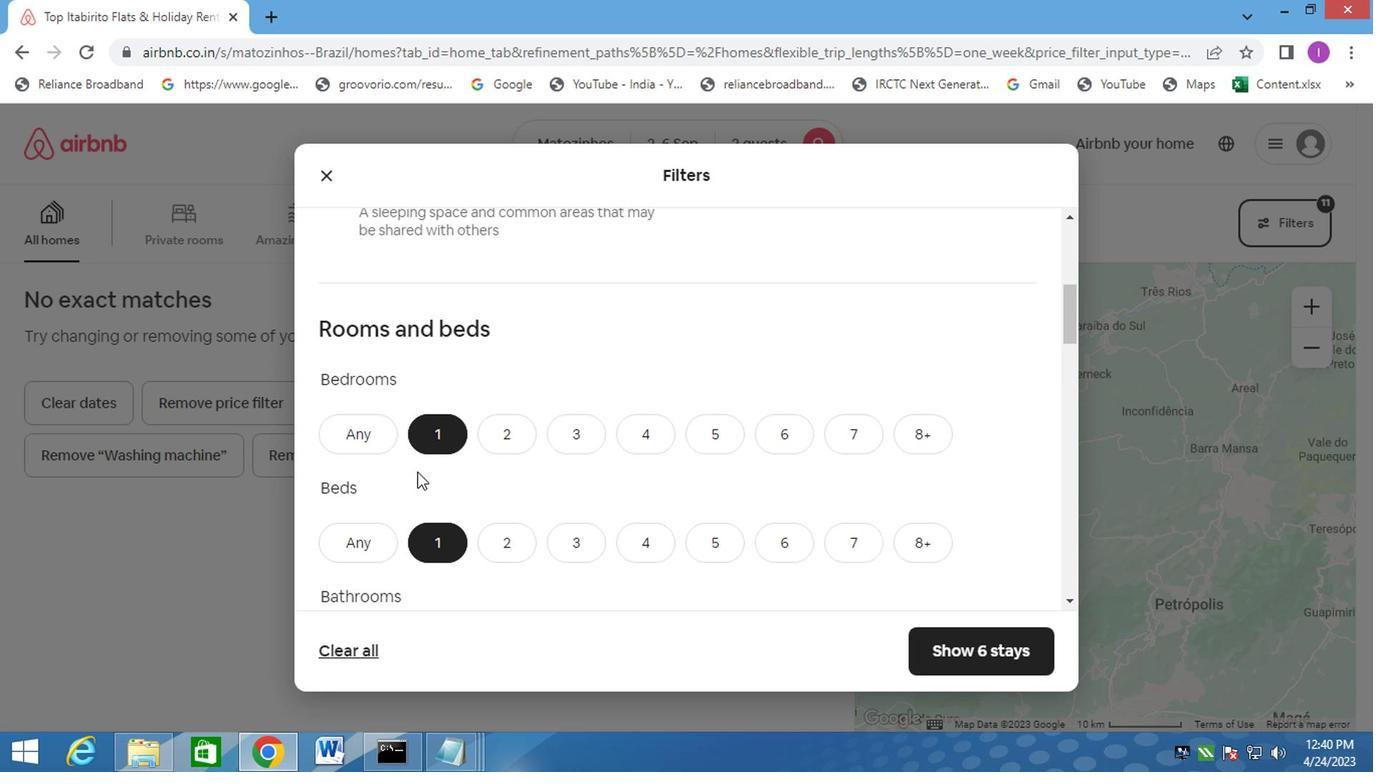 
Action: Mouse moved to (410, 502)
Screenshot: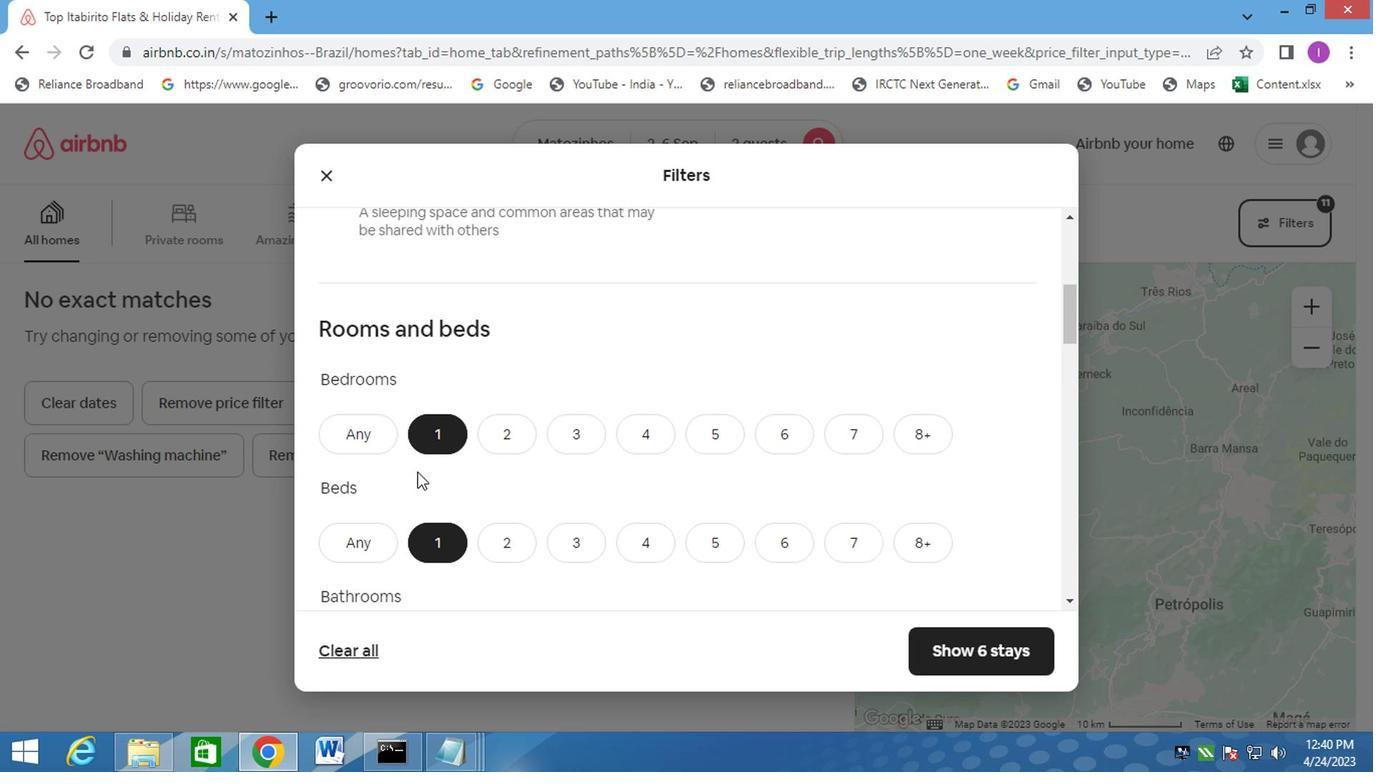 
Action: Mouse scrolled (410, 500) with delta (0, -1)
Screenshot: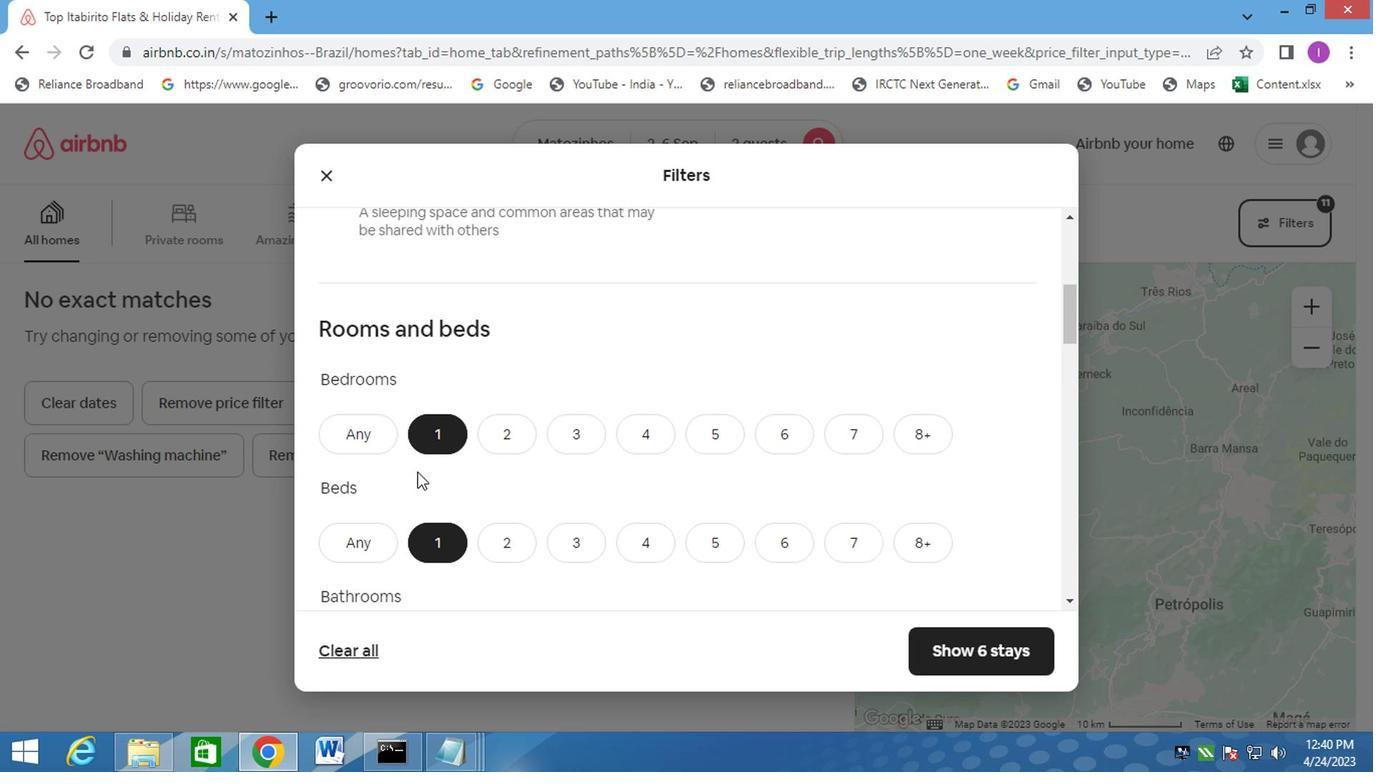 
Action: Mouse scrolled (410, 500) with delta (0, -1)
Screenshot: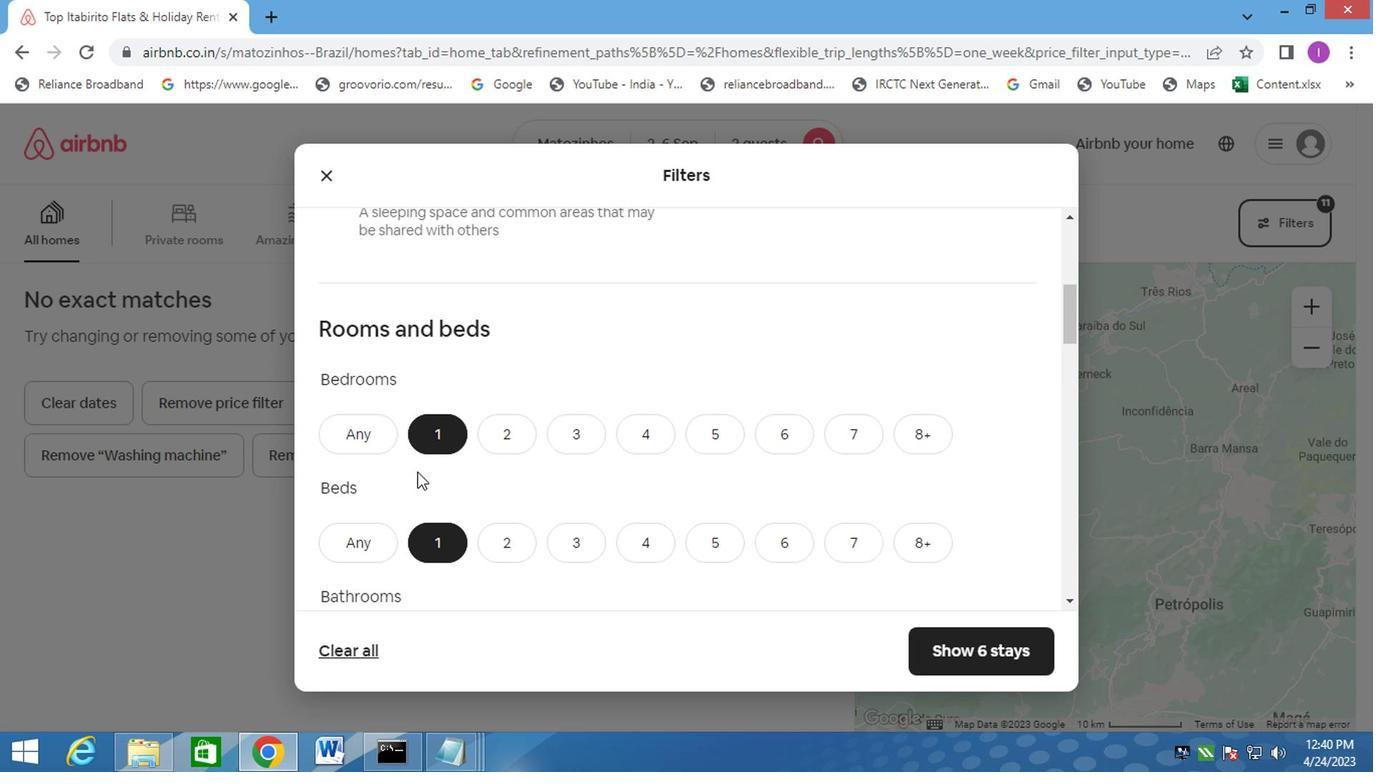 
Action: Mouse moved to (432, 500)
Screenshot: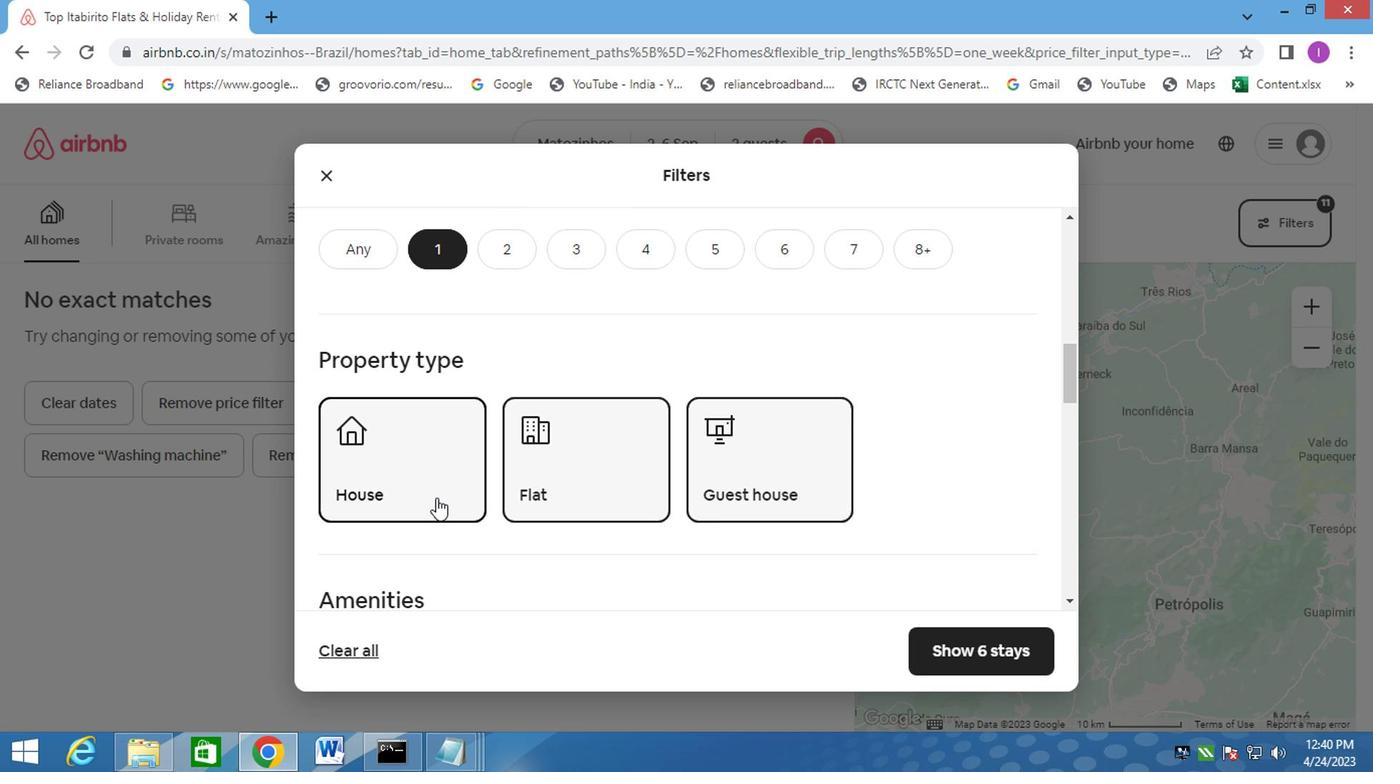 
Action: Mouse scrolled (432, 499) with delta (0, 0)
Screenshot: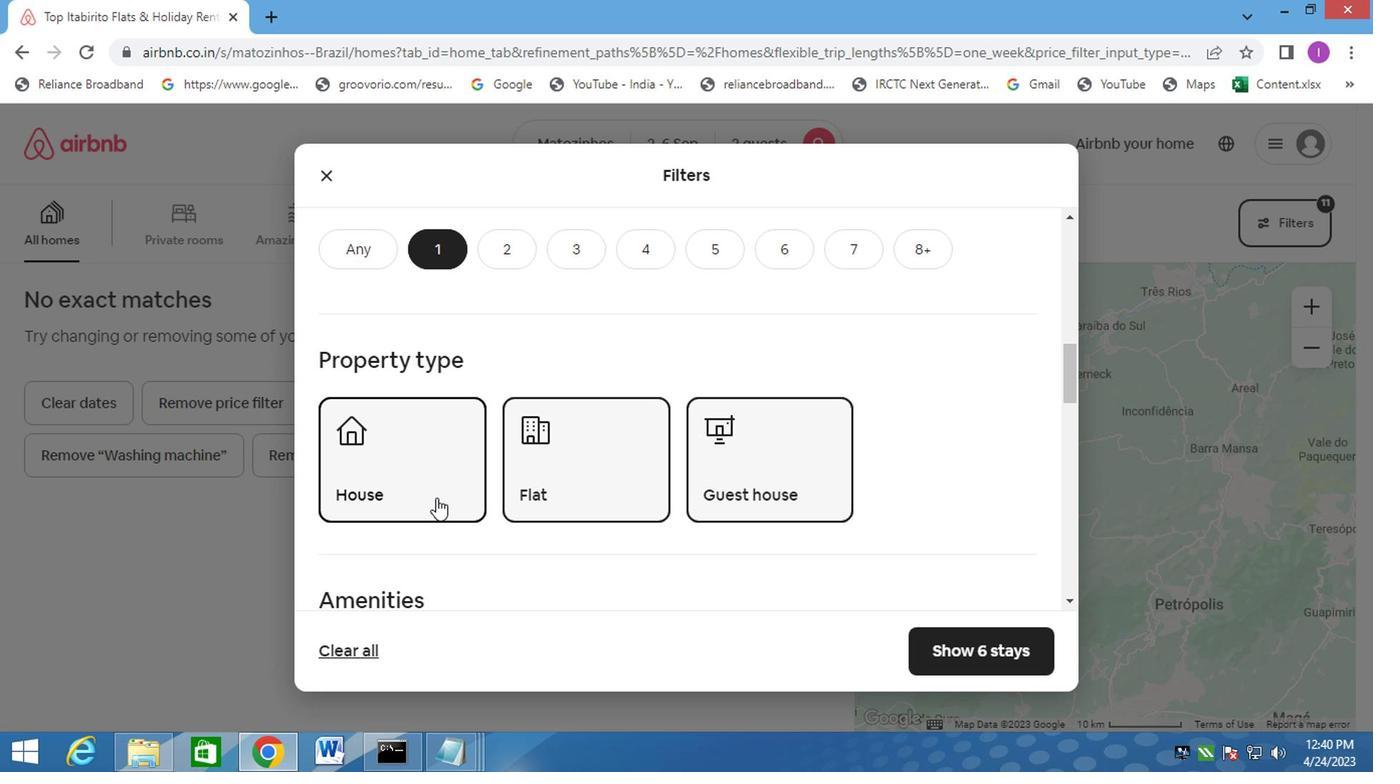 
Action: Mouse moved to (433, 493)
Screenshot: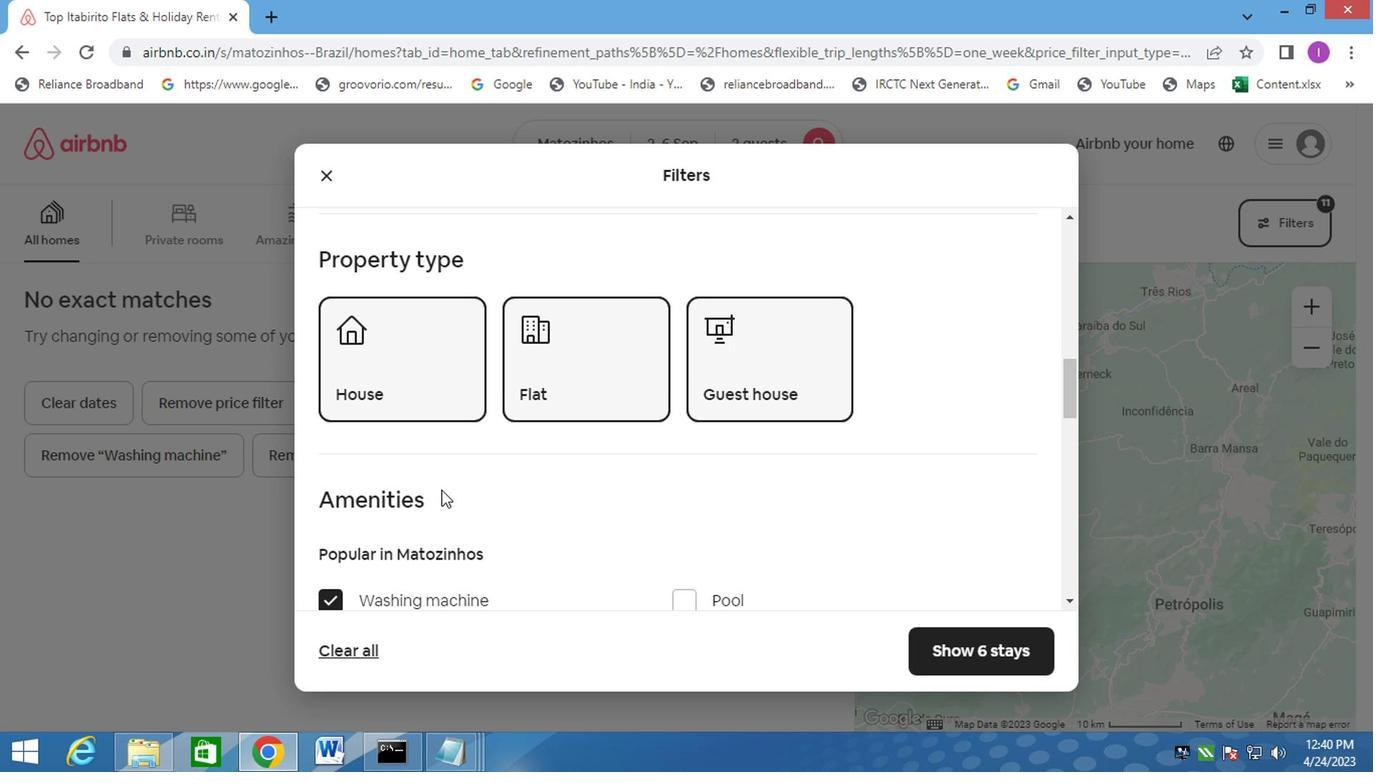 
Action: Mouse scrolled (433, 492) with delta (0, 0)
Screenshot: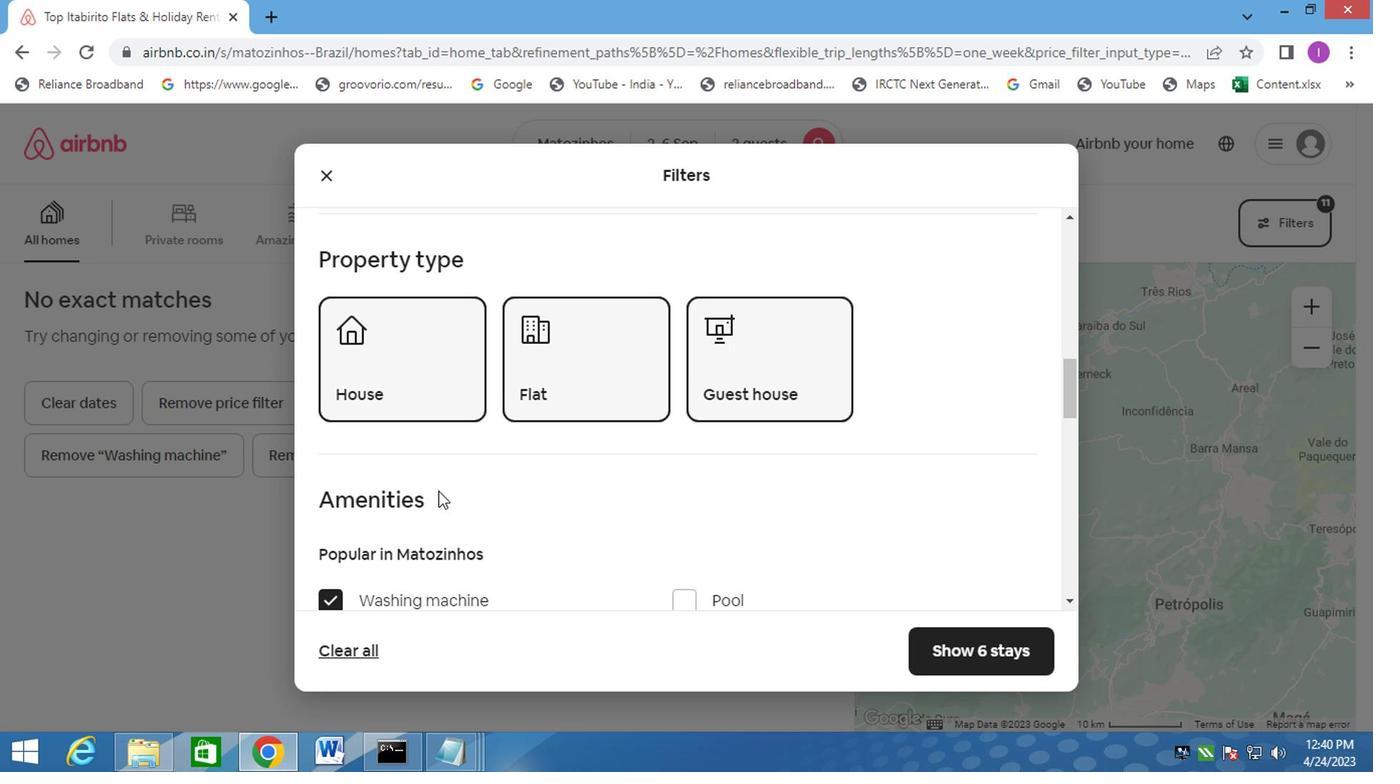 
Action: Mouse scrolled (433, 492) with delta (0, 0)
Screenshot: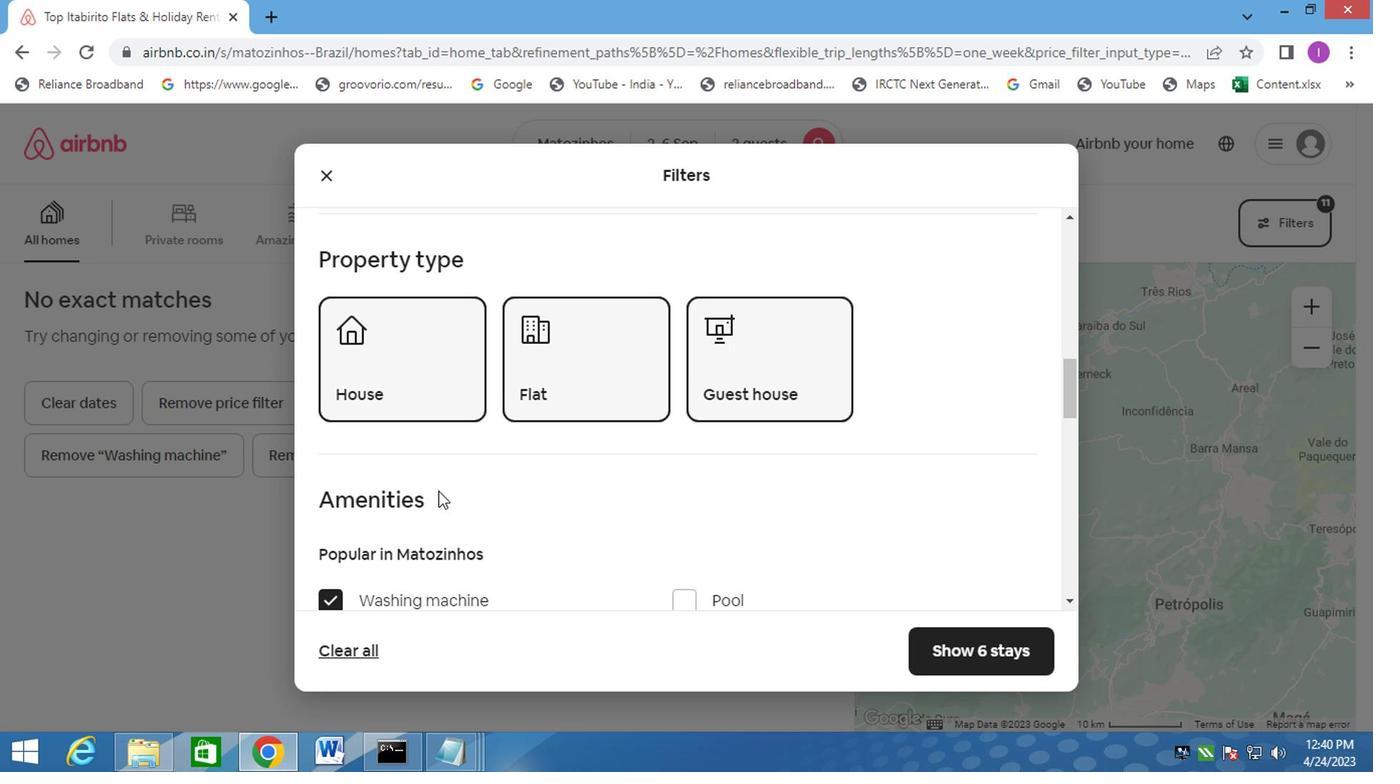 
Action: Mouse moved to (415, 472)
Screenshot: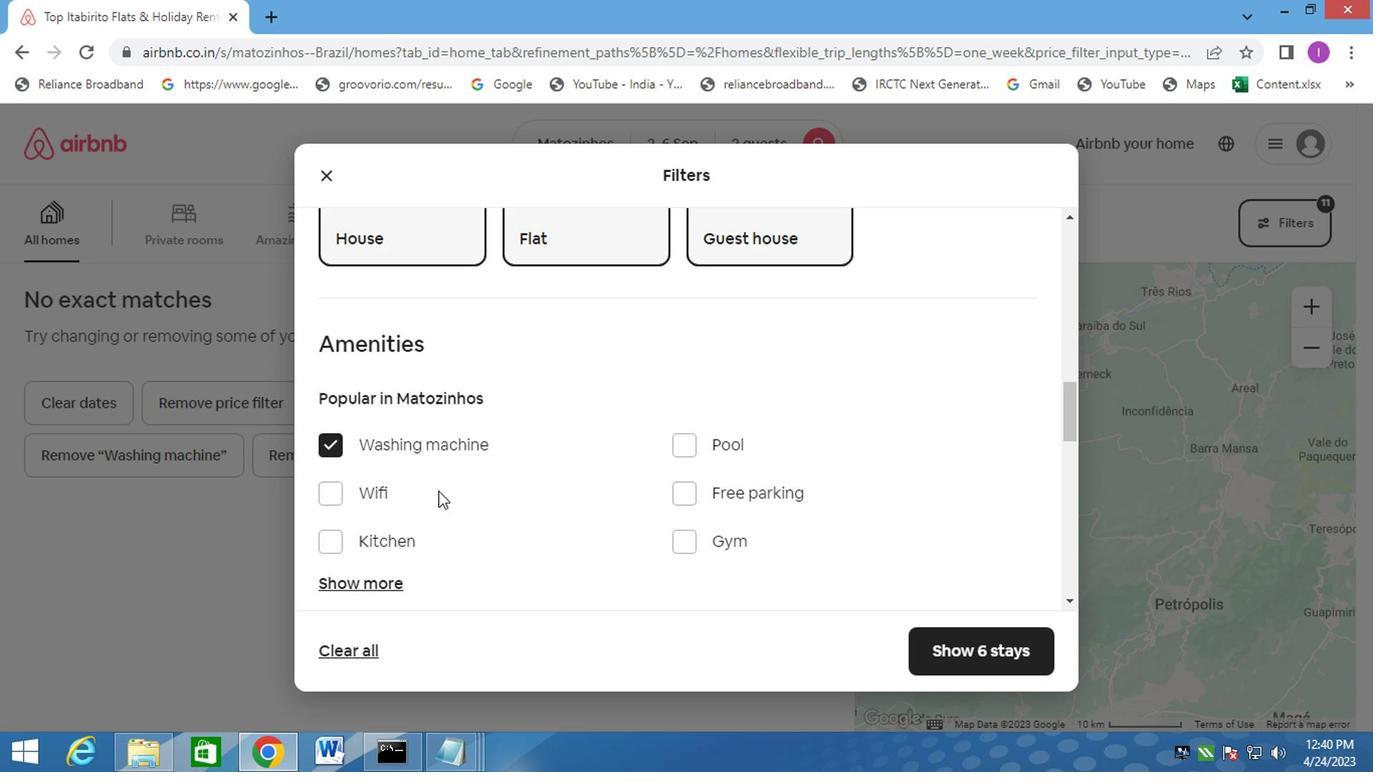 
Action: Mouse scrolled (415, 472) with delta (0, 0)
Screenshot: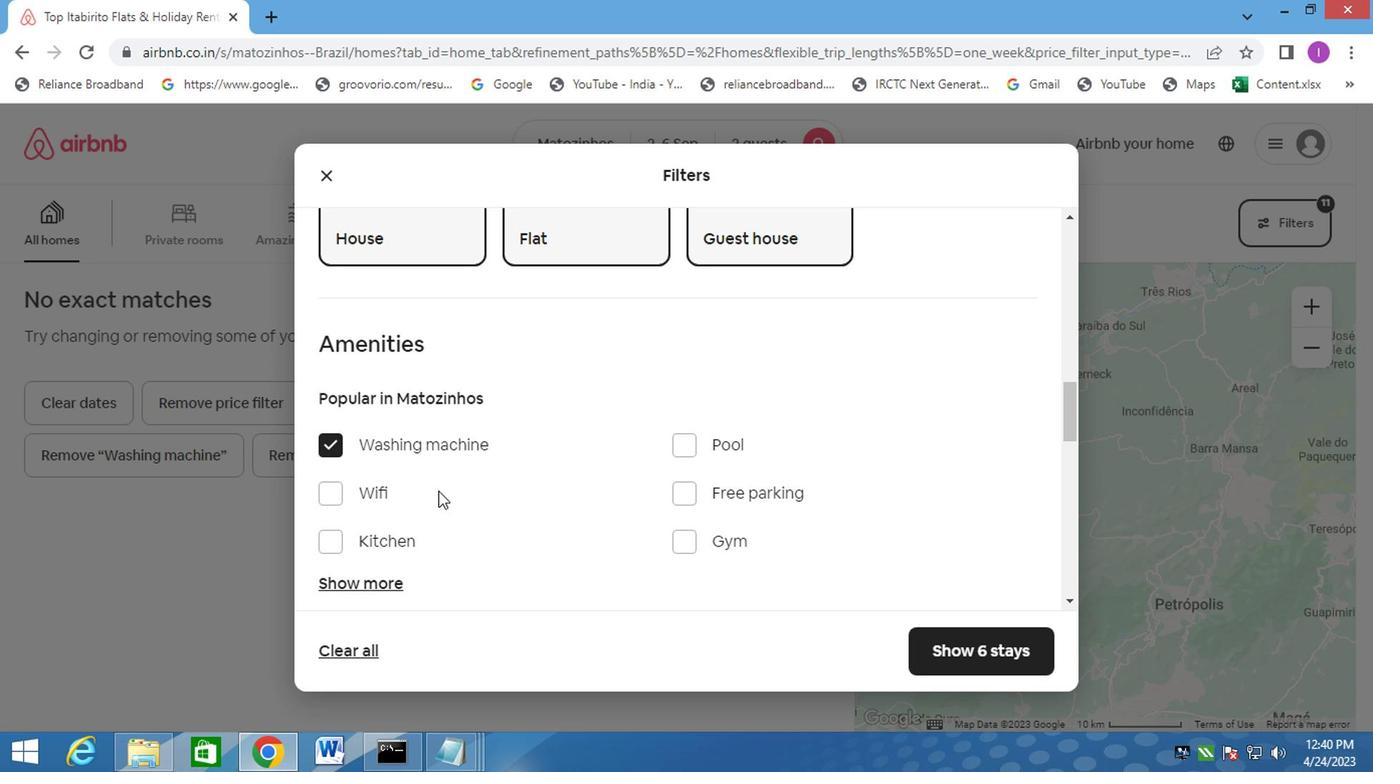 
Action: Mouse scrolled (415, 472) with delta (0, 0)
Screenshot: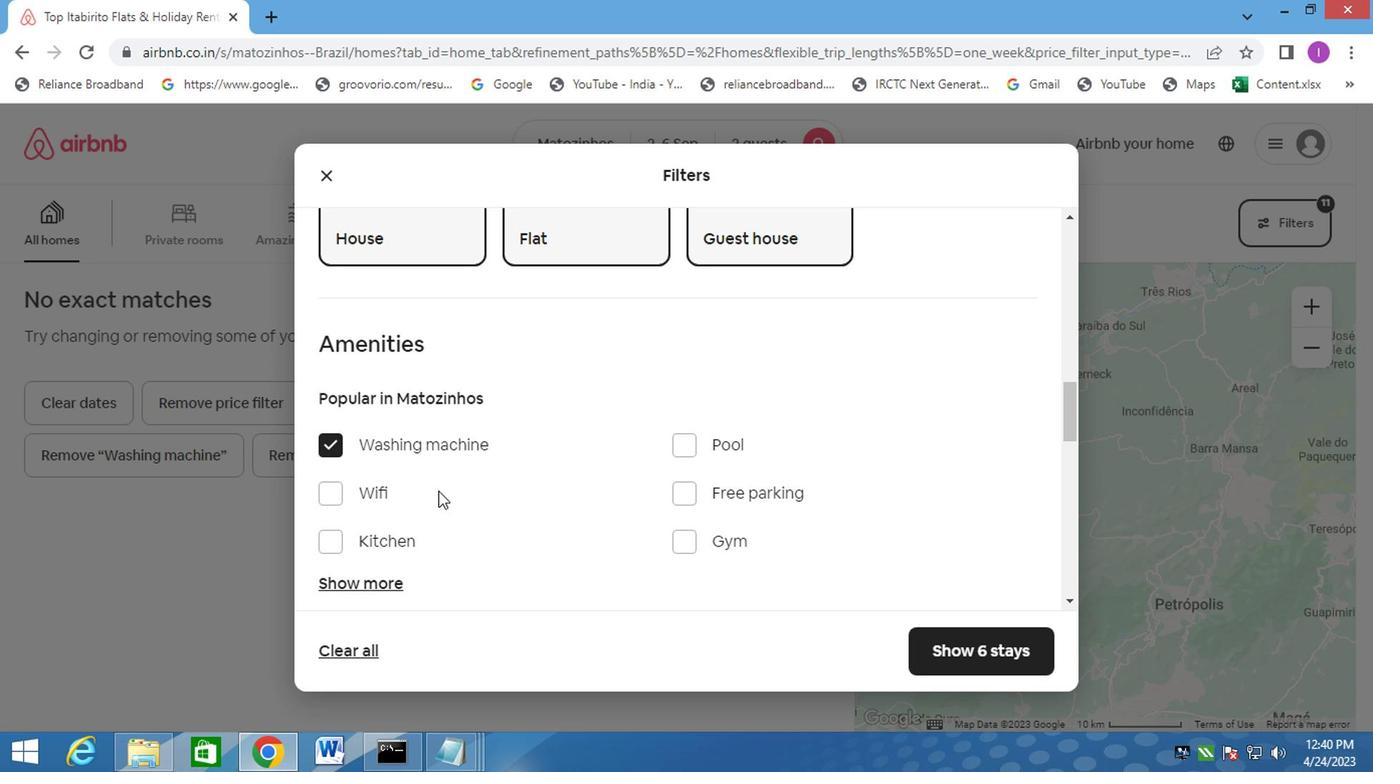 
Action: Mouse scrolled (415, 472) with delta (0, 0)
Screenshot: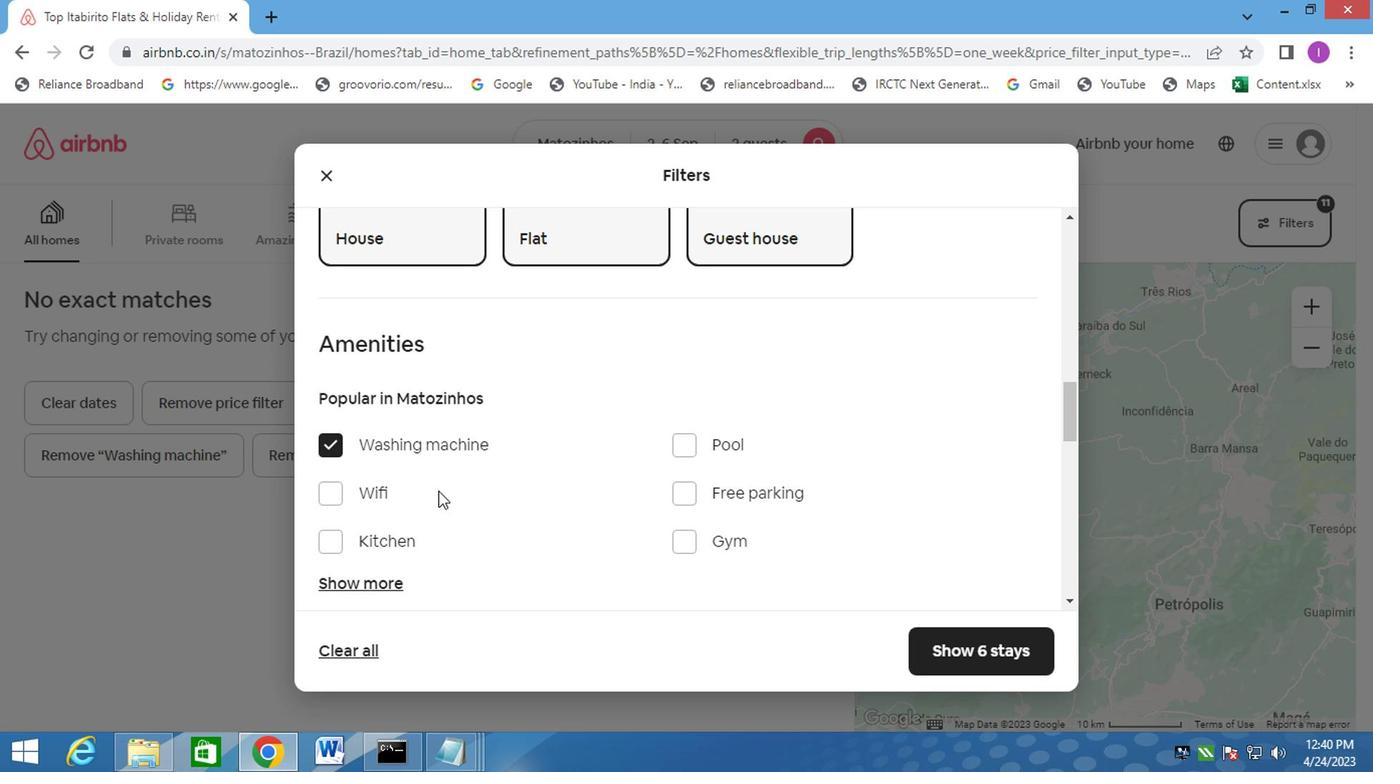 
Action: Mouse moved to (413, 465)
Screenshot: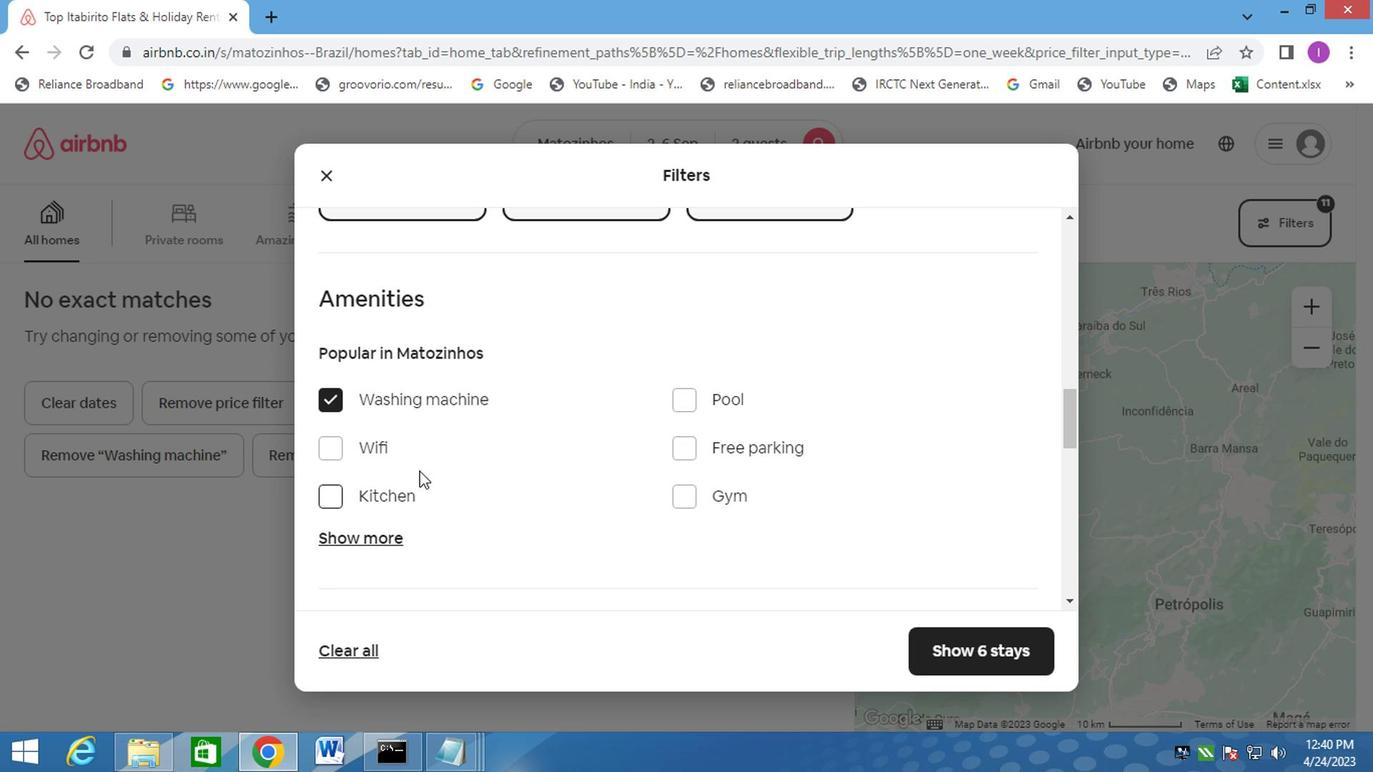 
Action: Mouse scrolled (413, 464) with delta (0, 0)
Screenshot: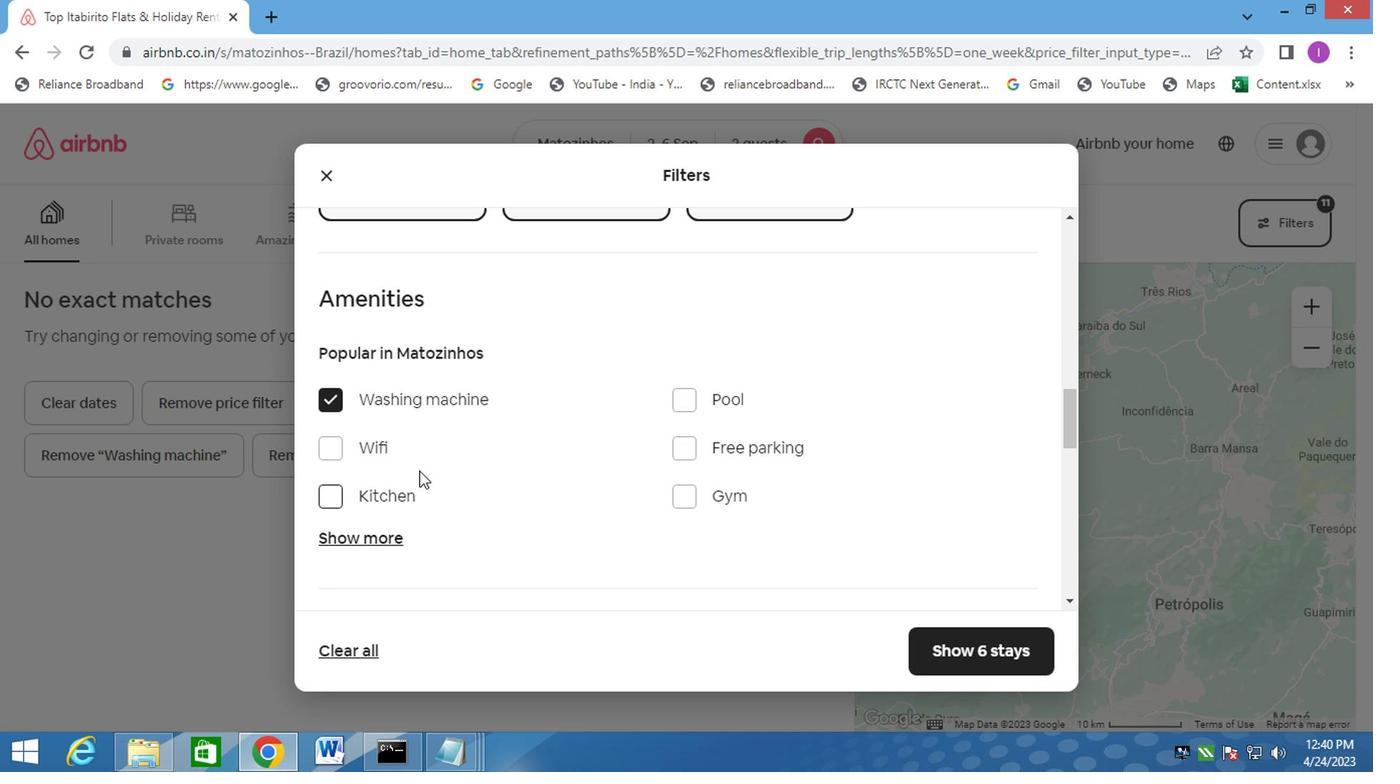 
Action: Mouse scrolled (413, 464) with delta (0, 0)
Screenshot: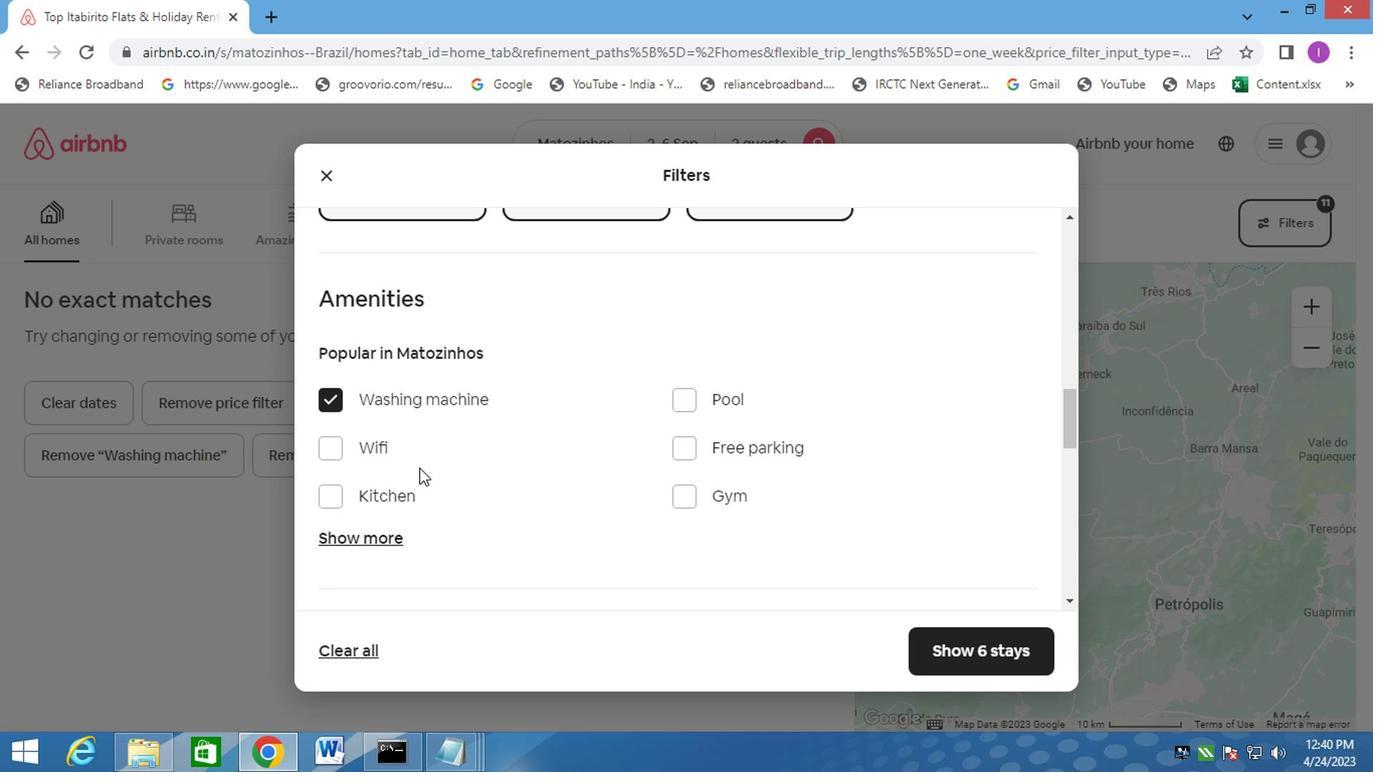 
Action: Mouse scrolled (413, 464) with delta (0, 0)
Screenshot: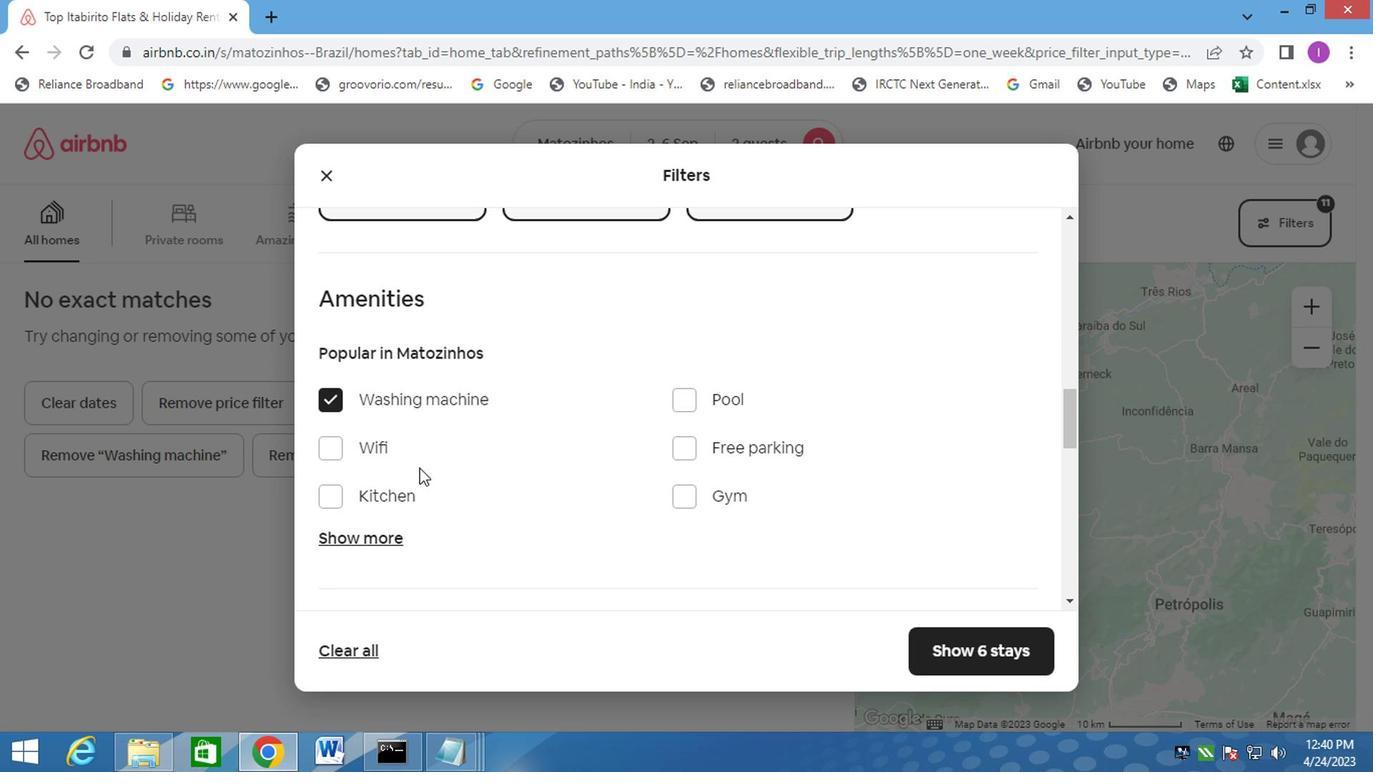 
Action: Mouse moved to (415, 447)
Screenshot: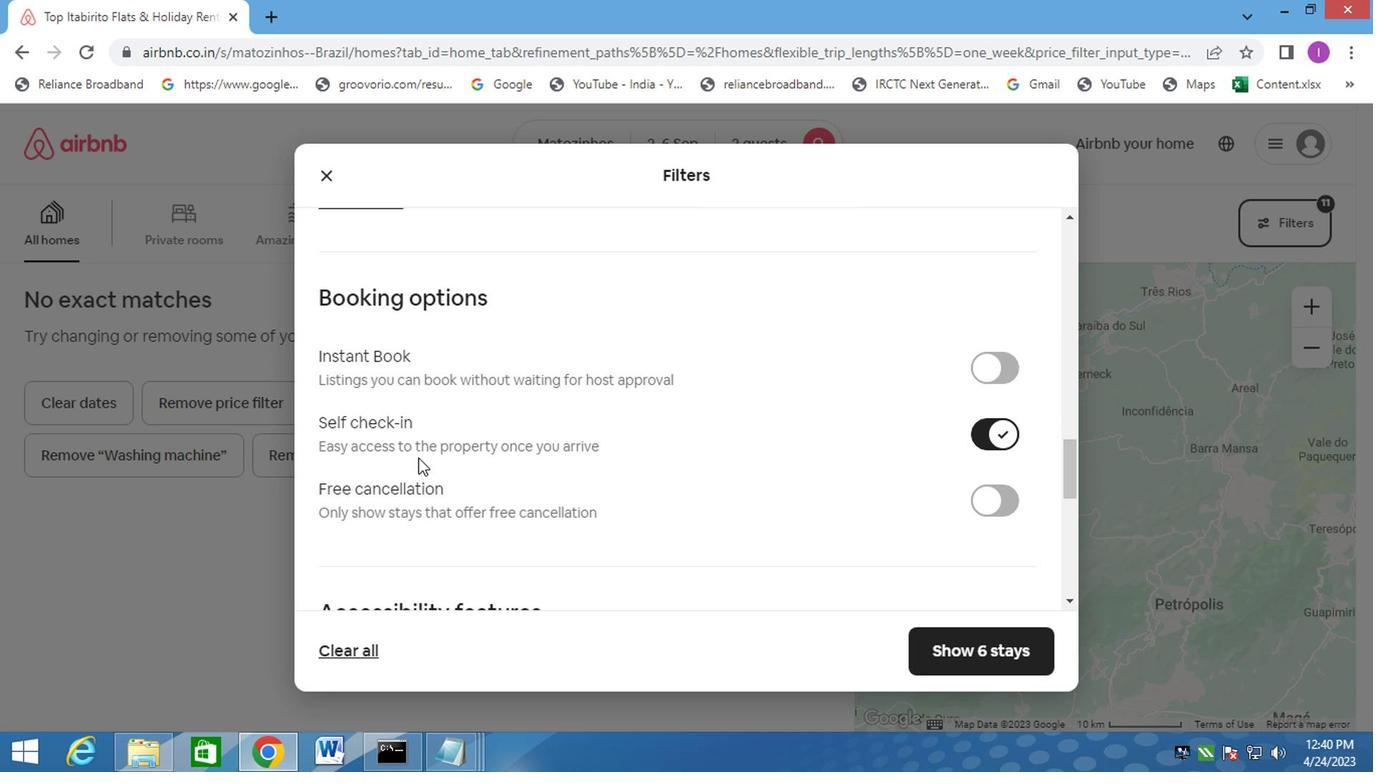 
Action: Mouse scrolled (415, 445) with delta (0, -1)
Screenshot: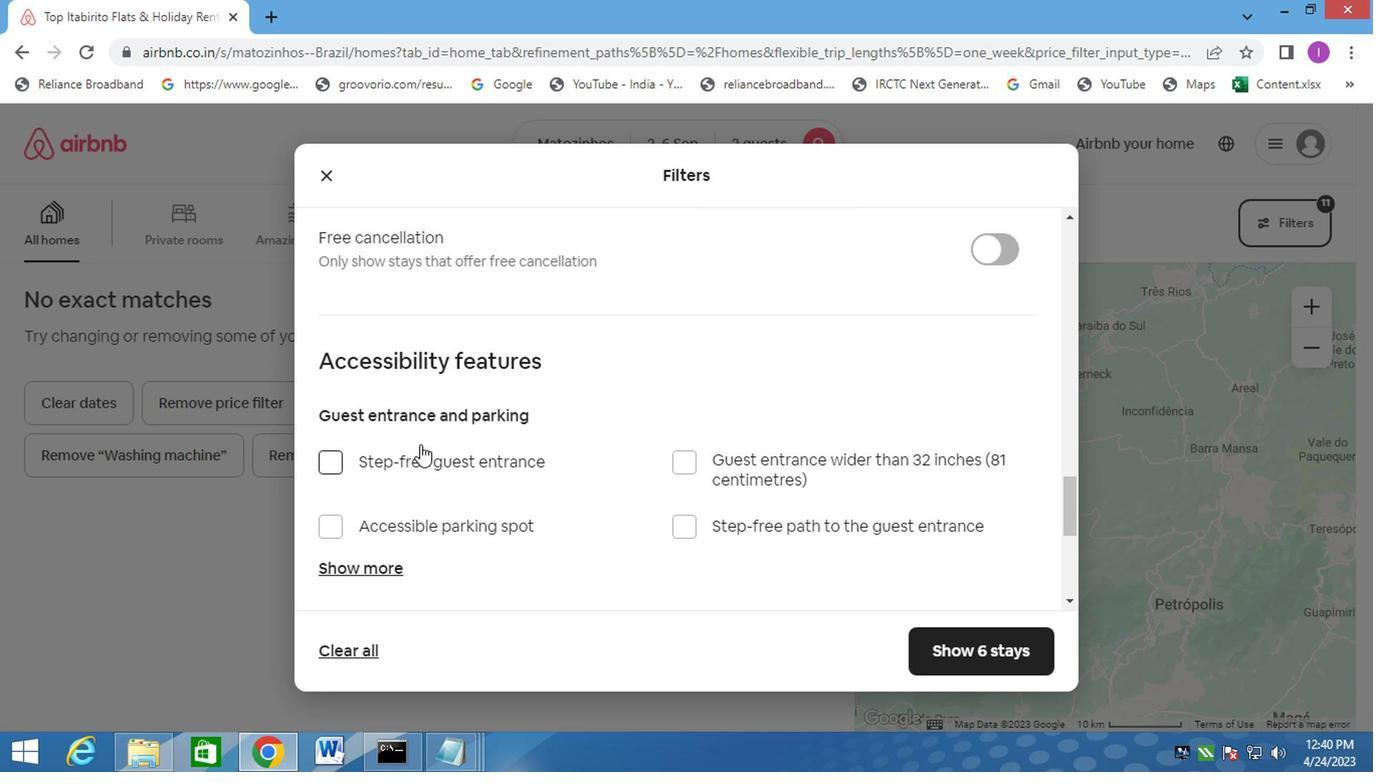 
Action: Mouse moved to (417, 447)
Screenshot: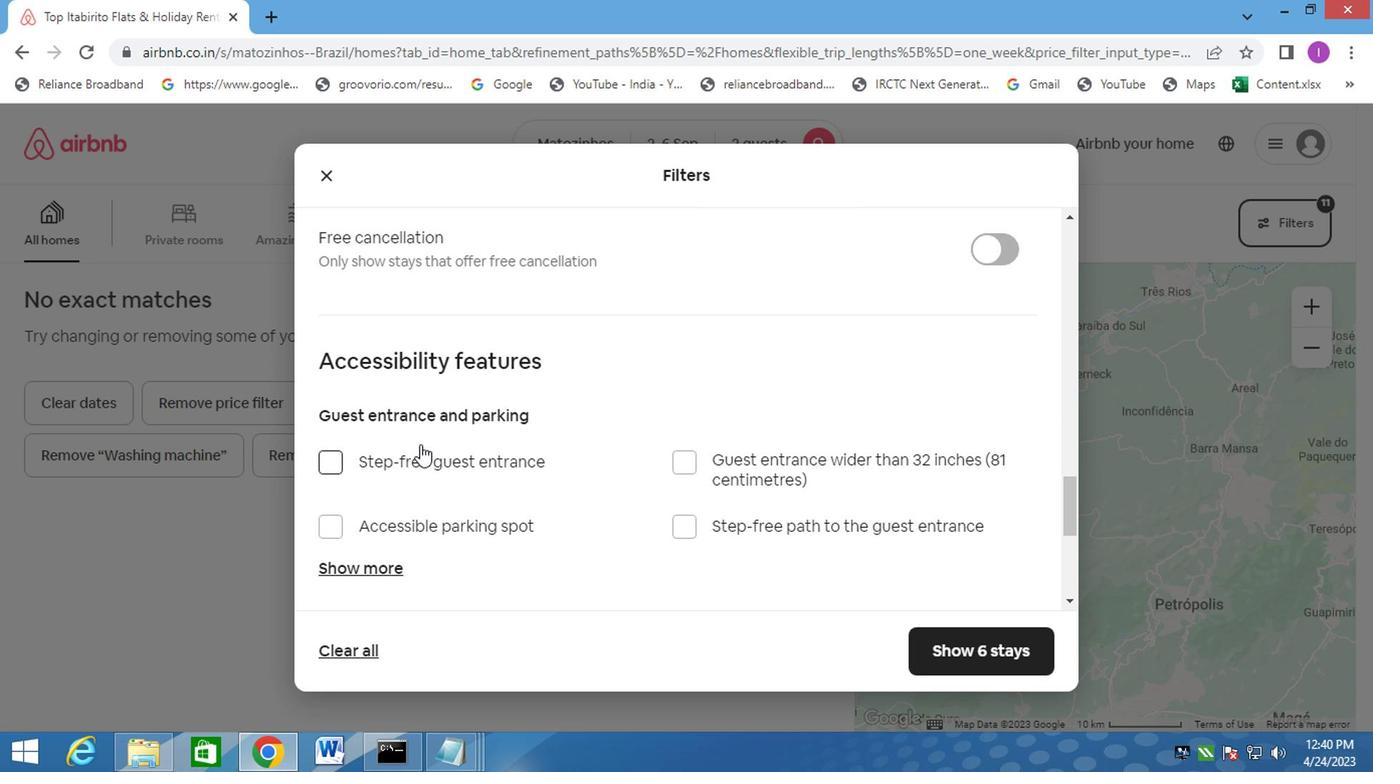 
Action: Mouse scrolled (417, 445) with delta (0, -1)
Screenshot: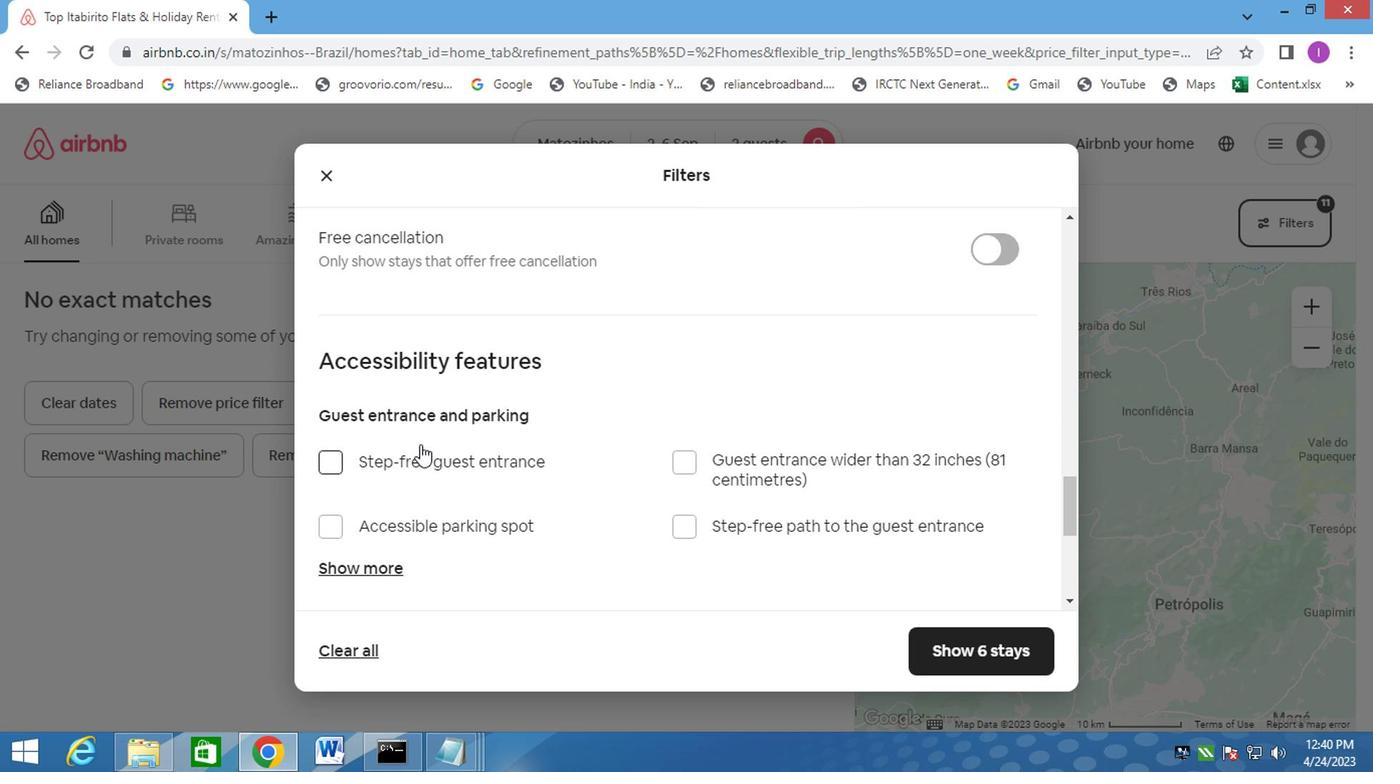 
Action: Mouse moved to (465, 438)
Screenshot: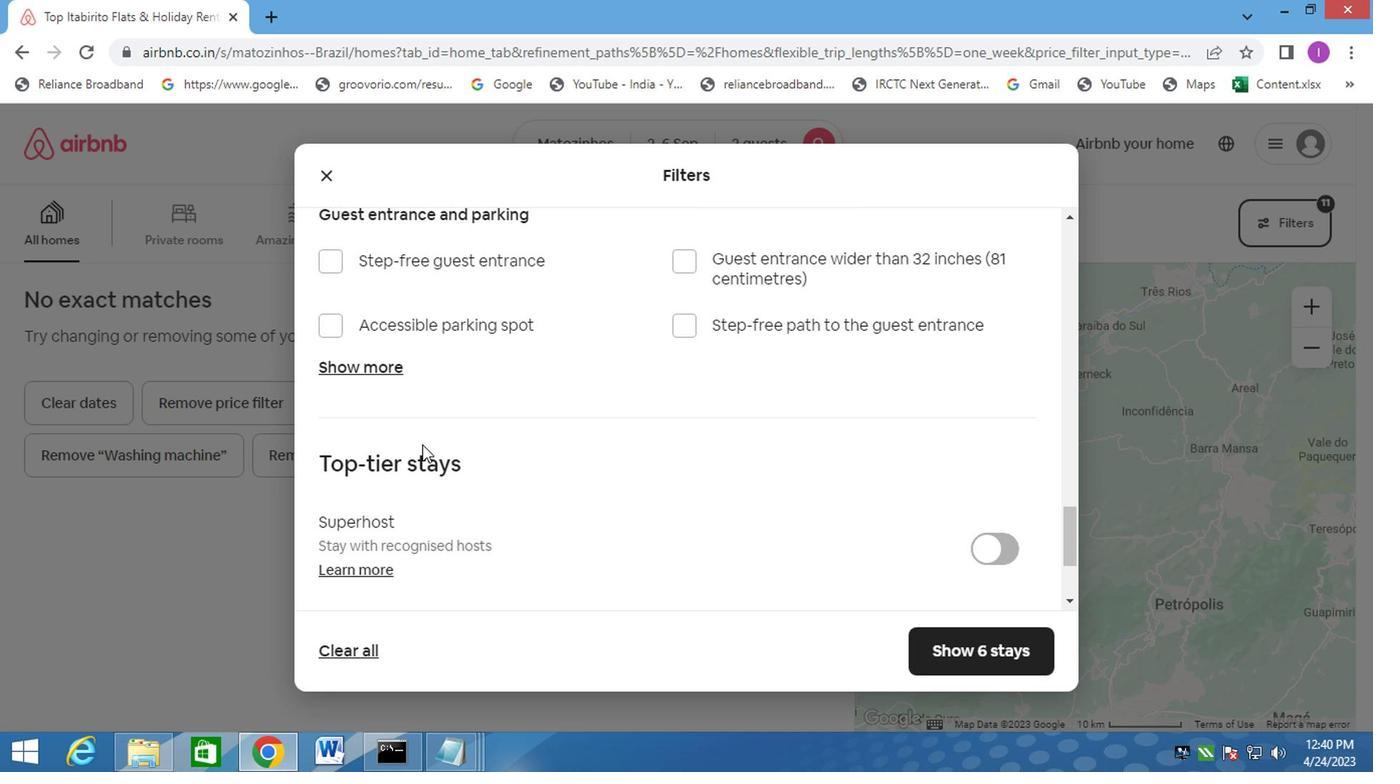 
Action: Mouse scrolled (422, 445) with delta (0, -1)
Screenshot: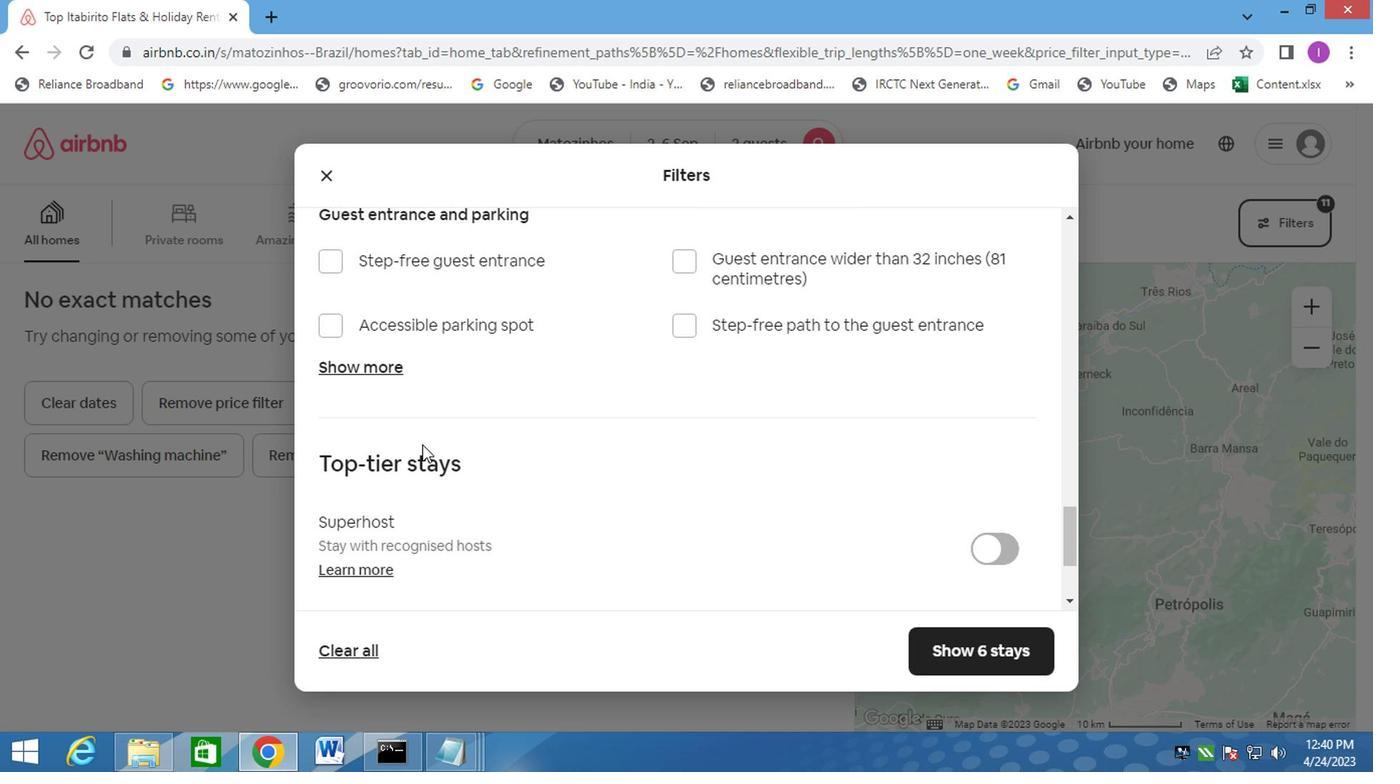 
Action: Mouse moved to (503, 390)
Screenshot: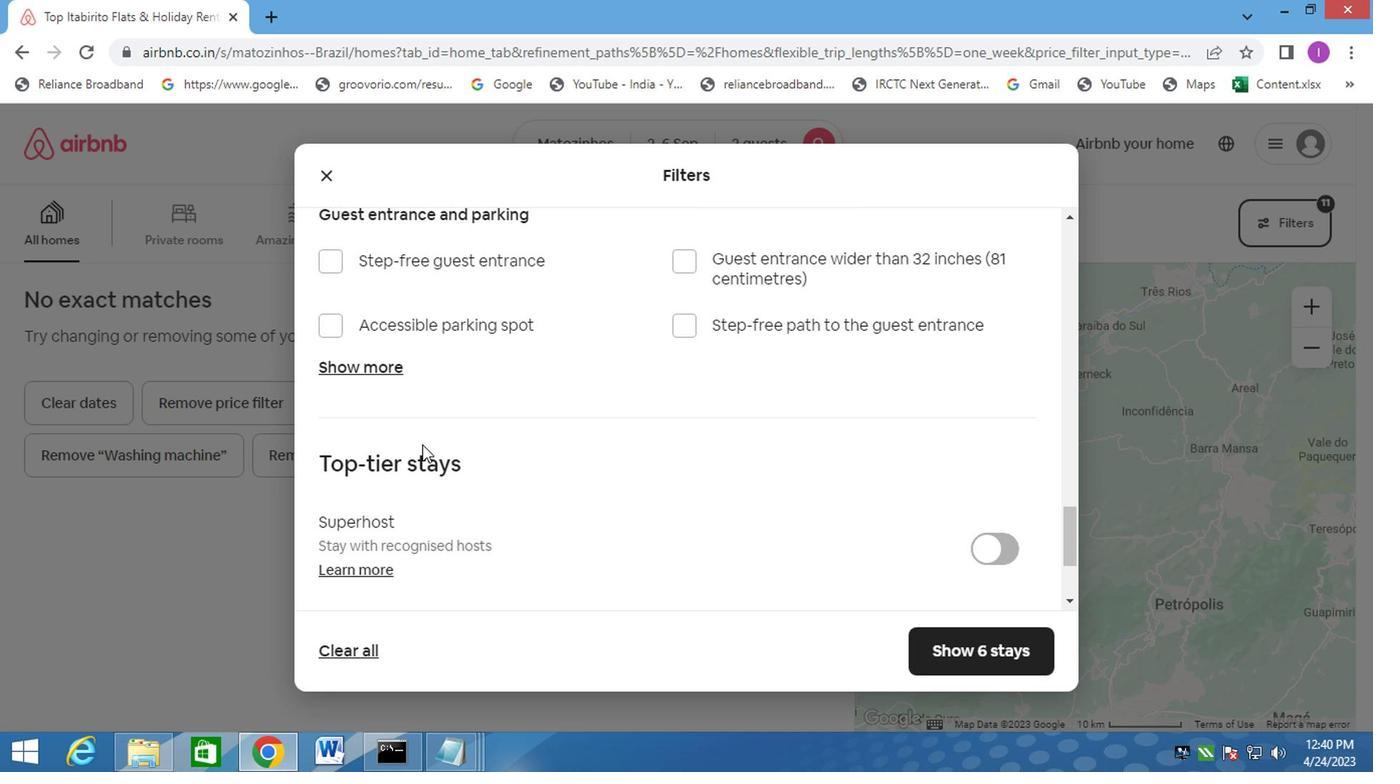 
Action: Mouse scrolled (445, 445) with delta (0, 0)
Screenshot: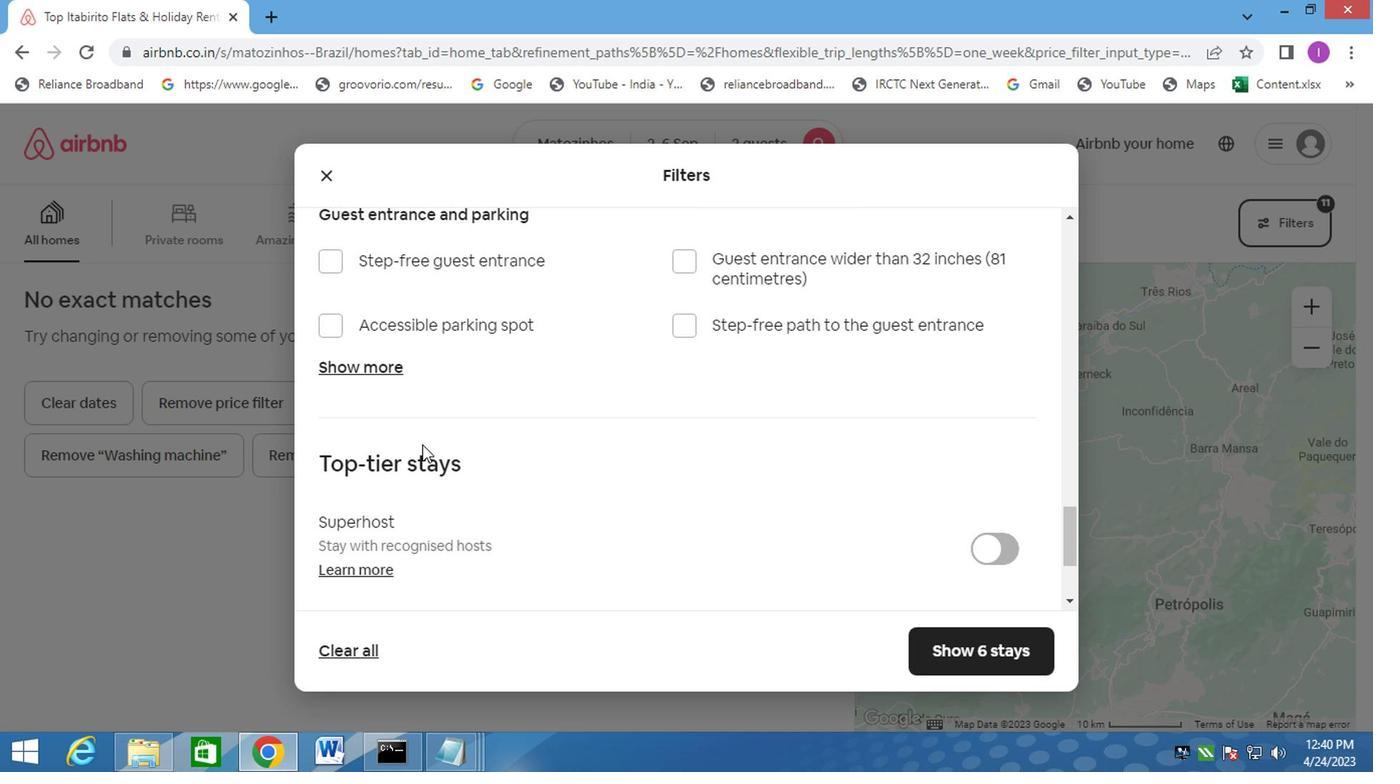 
Action: Mouse moved to (533, 294)
Screenshot: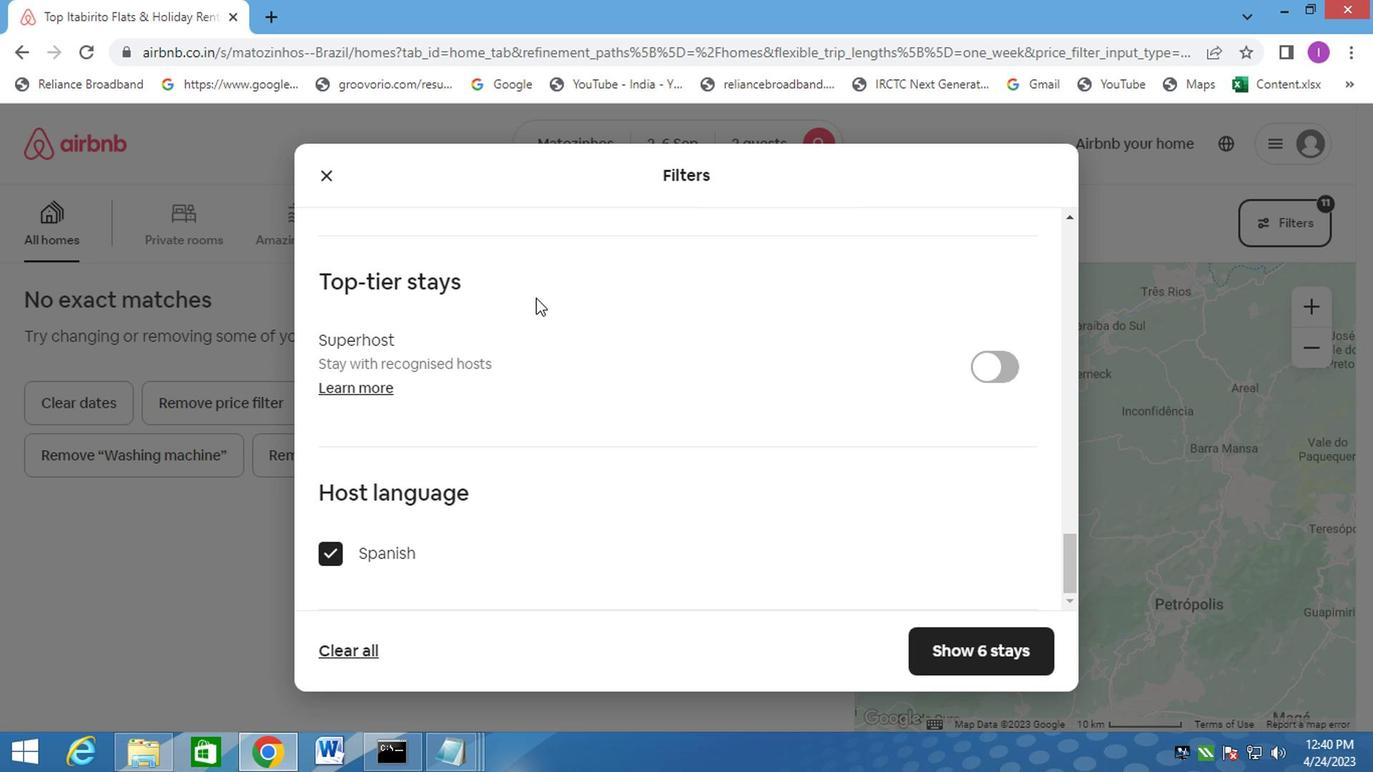 
Action: Mouse scrolled (533, 294) with delta (0, 0)
Screenshot: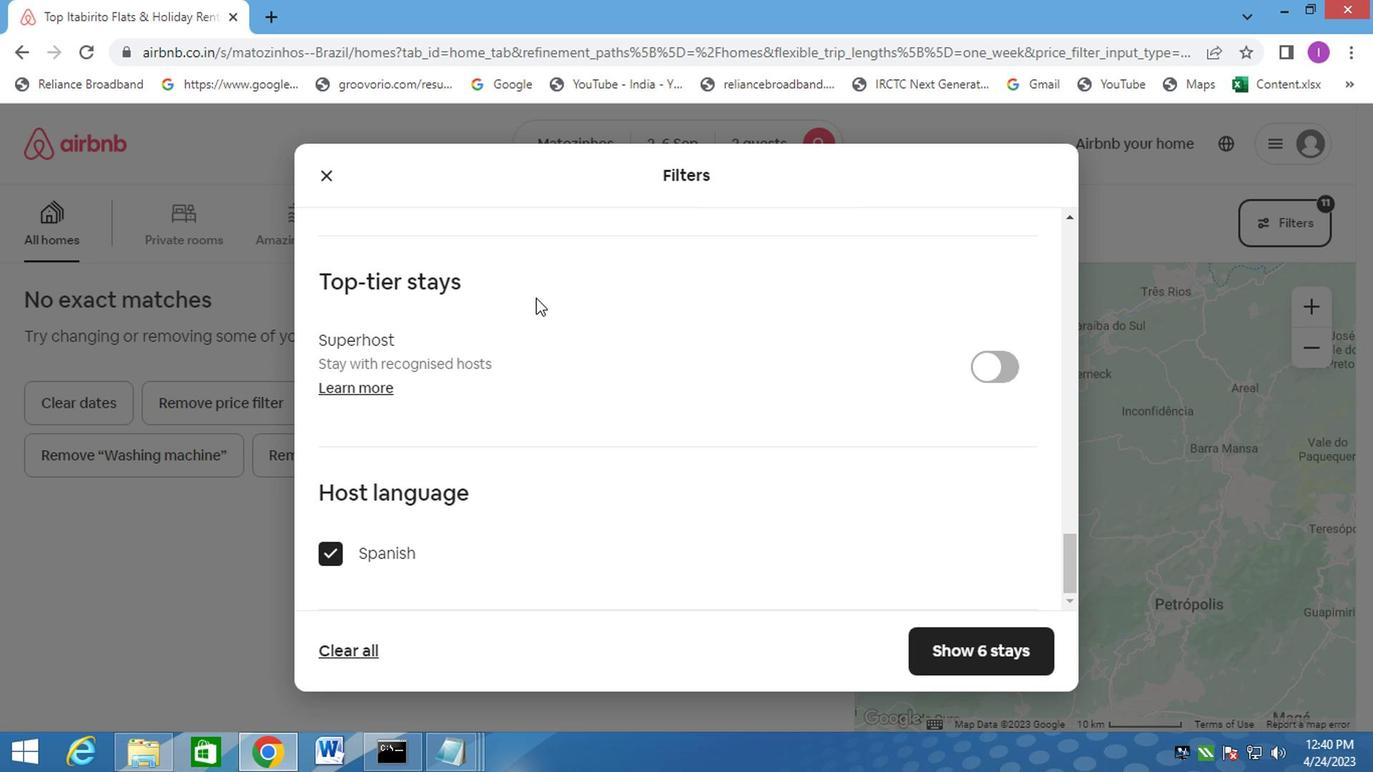 
Action: Mouse moved to (536, 294)
Screenshot: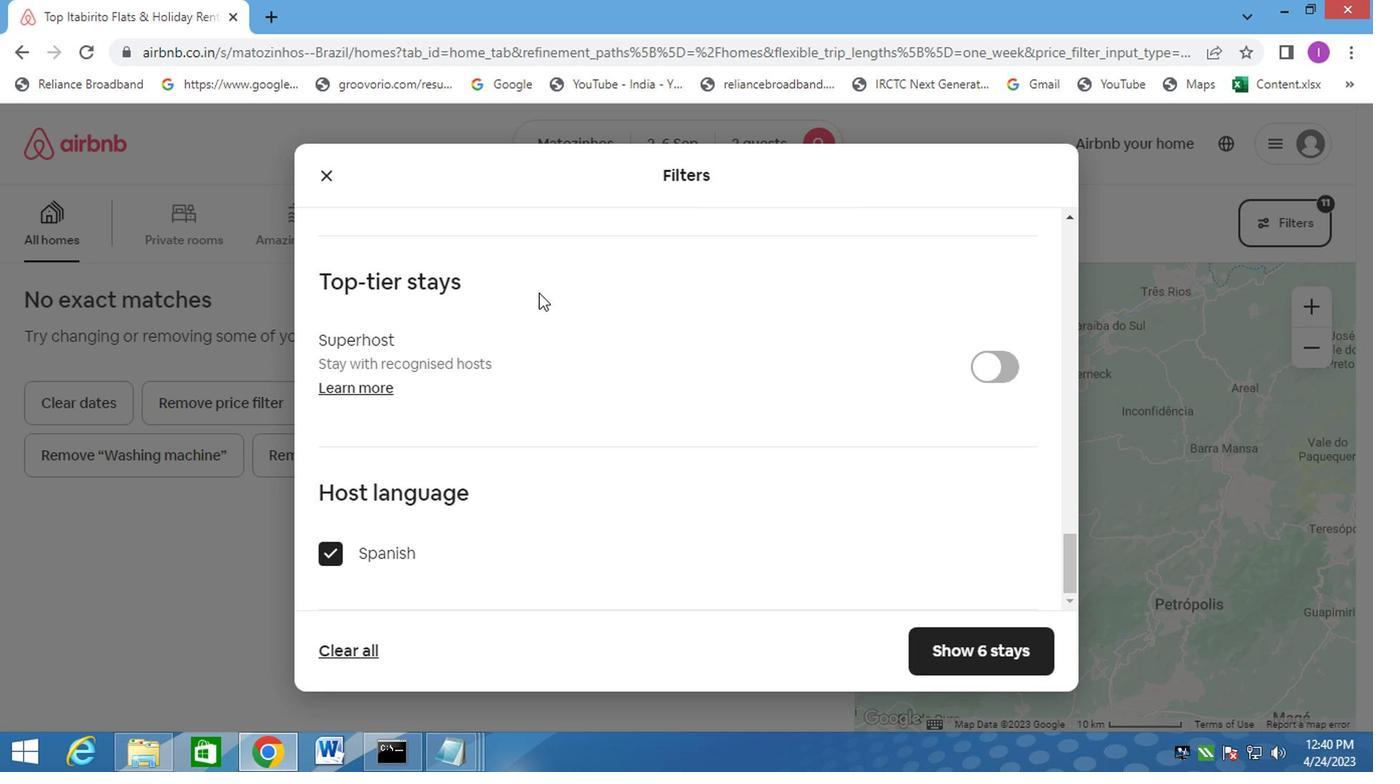 
Action: Mouse scrolled (536, 293) with delta (0, 0)
Screenshot: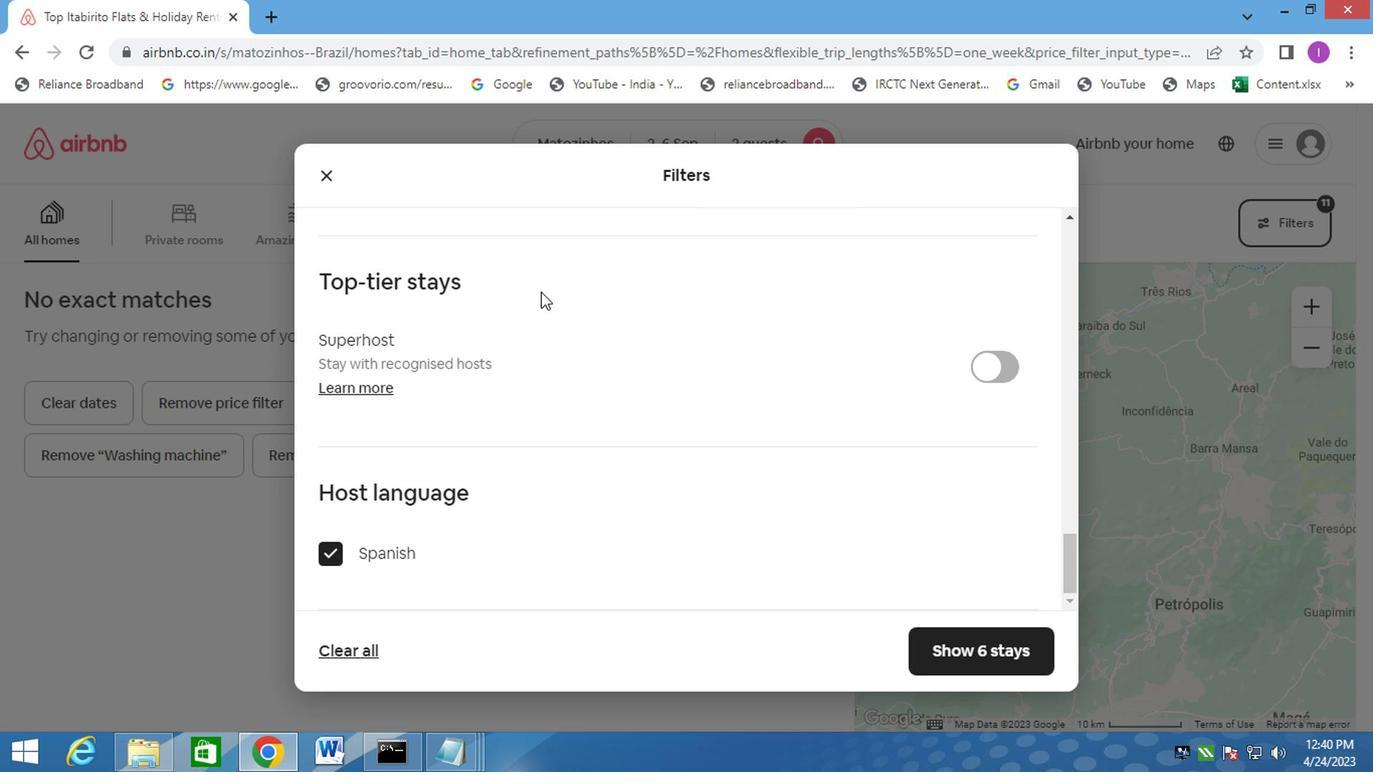 
Action: Mouse scrolled (536, 293) with delta (0, 0)
Screenshot: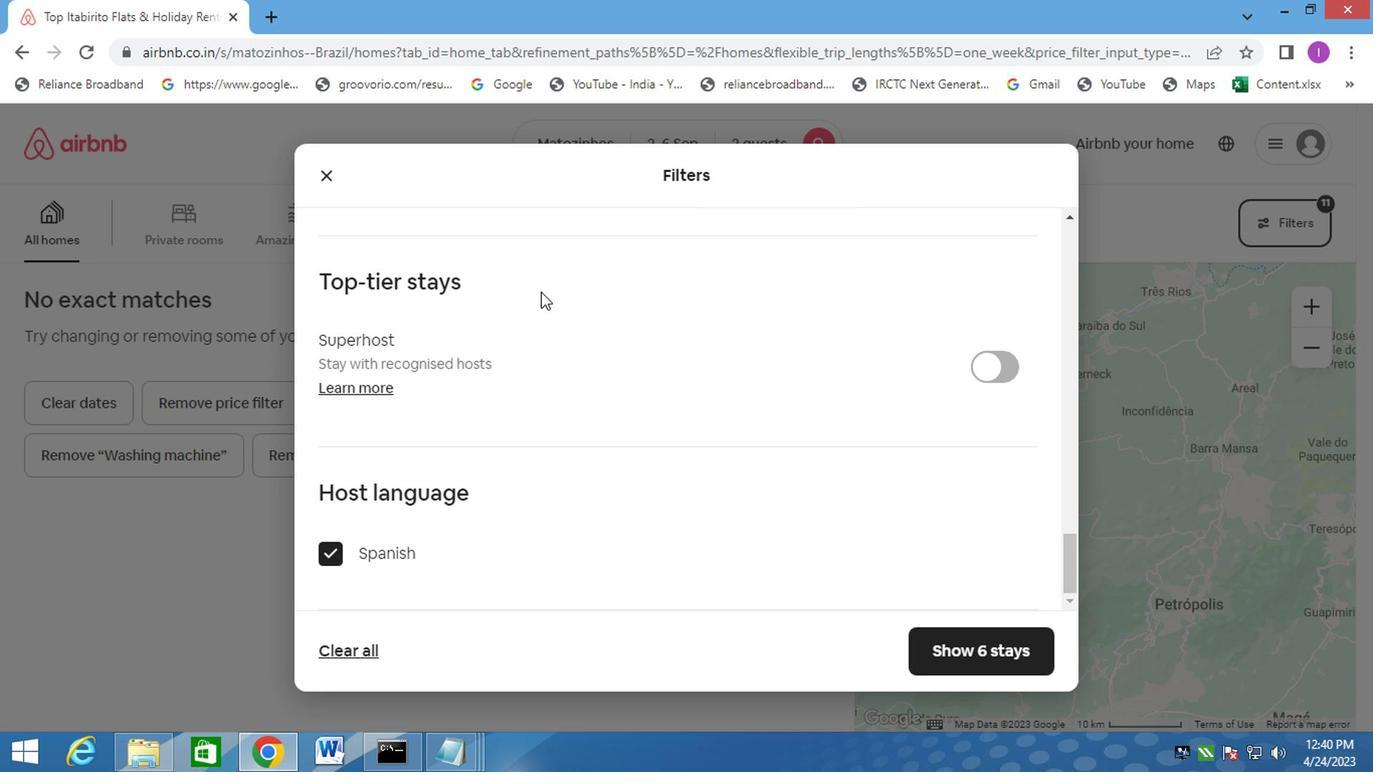 
Action: Mouse scrolled (536, 293) with delta (0, 0)
Screenshot: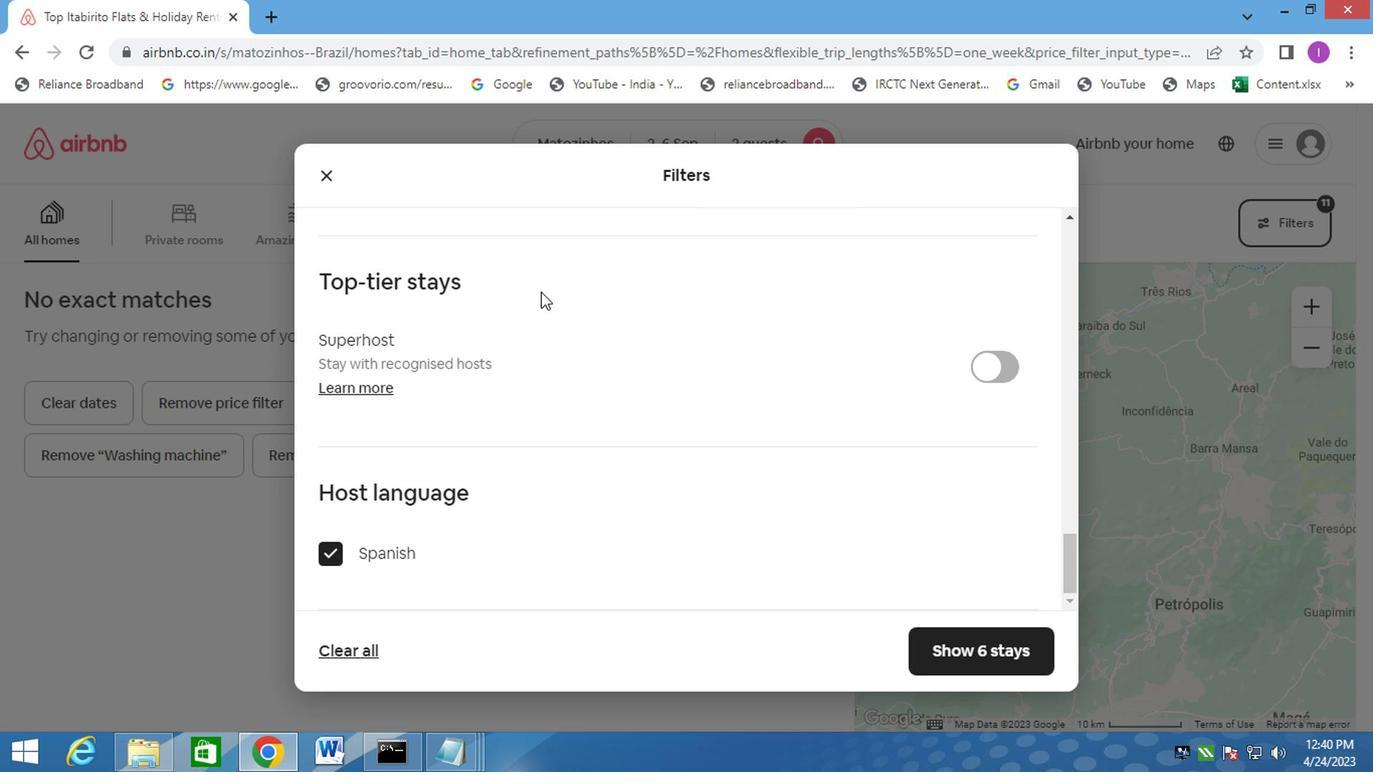 
Action: Mouse scrolled (536, 293) with delta (0, 0)
Screenshot: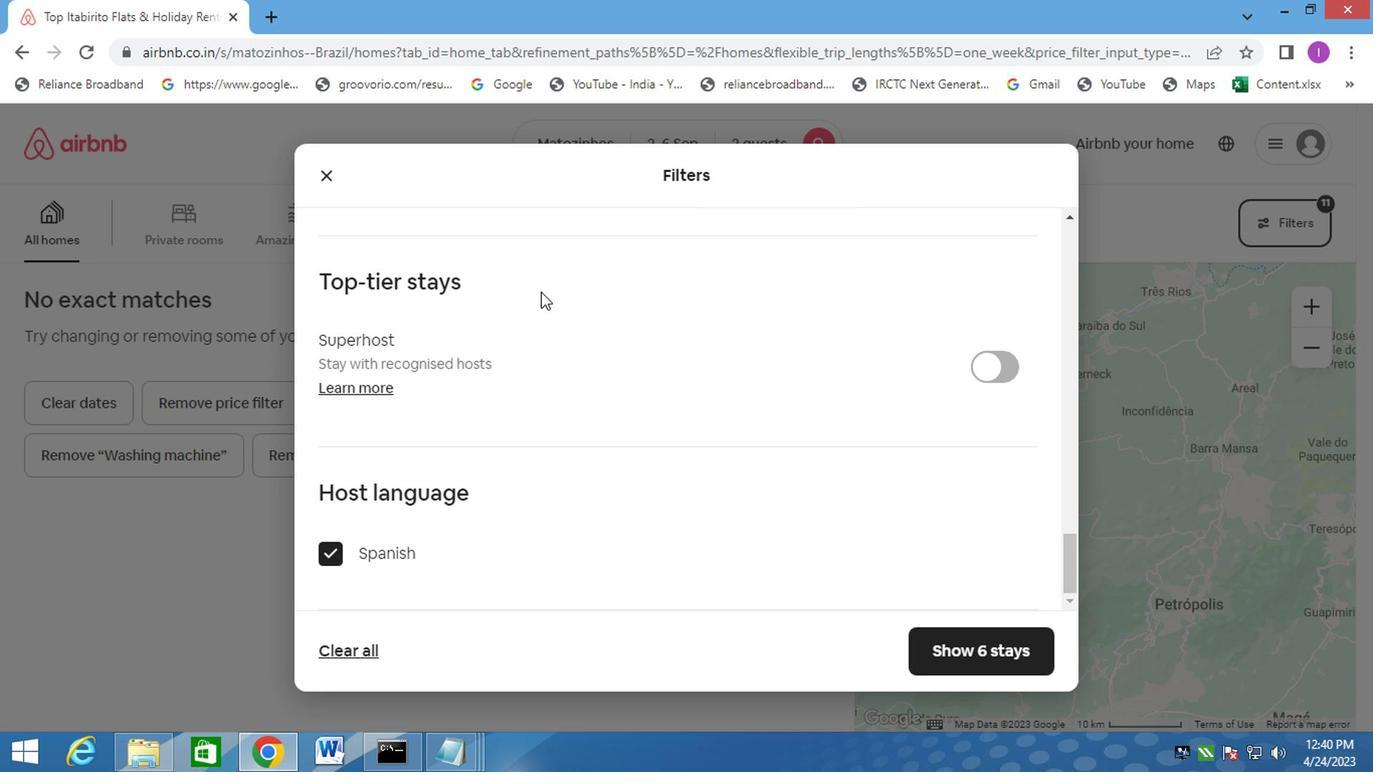 
Action: Mouse scrolled (536, 293) with delta (0, 0)
Screenshot: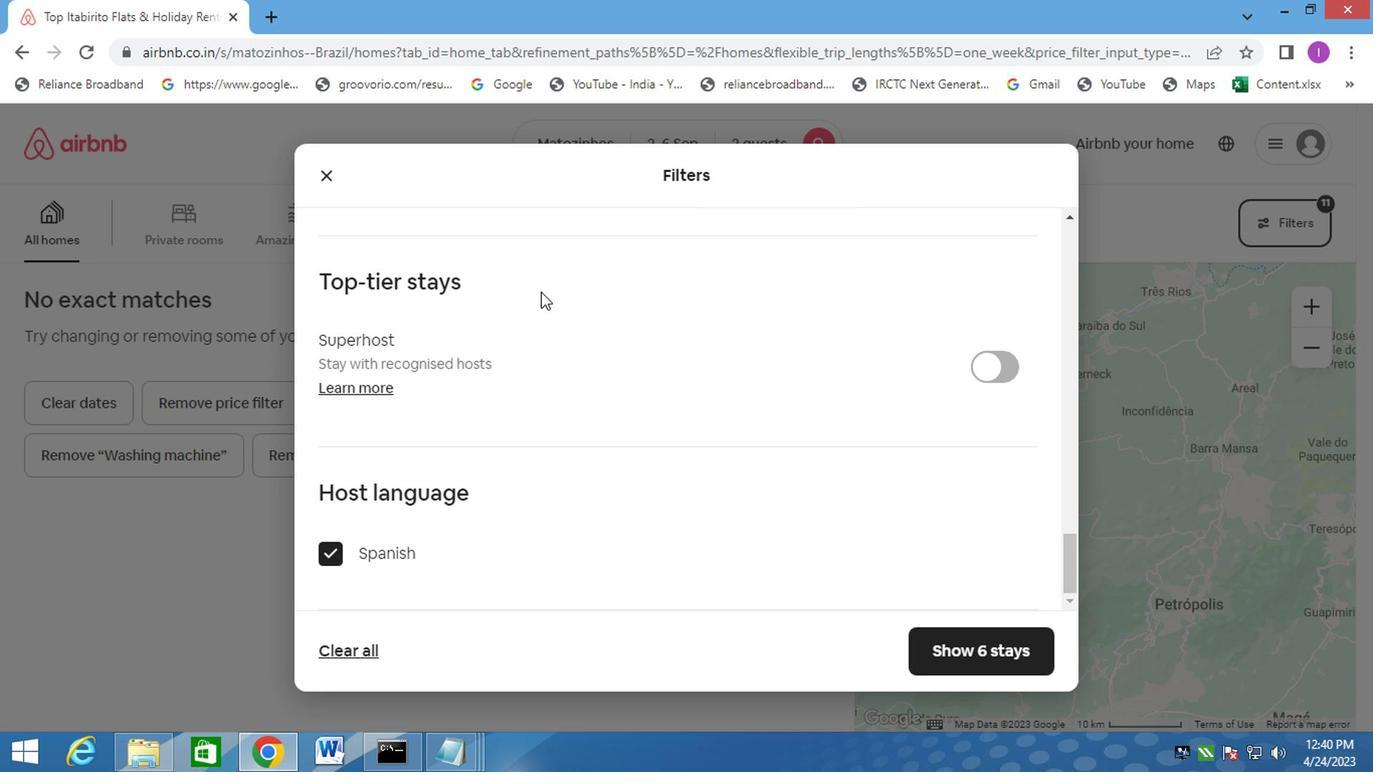 
Action: Mouse scrolled (536, 293) with delta (0, 0)
Screenshot: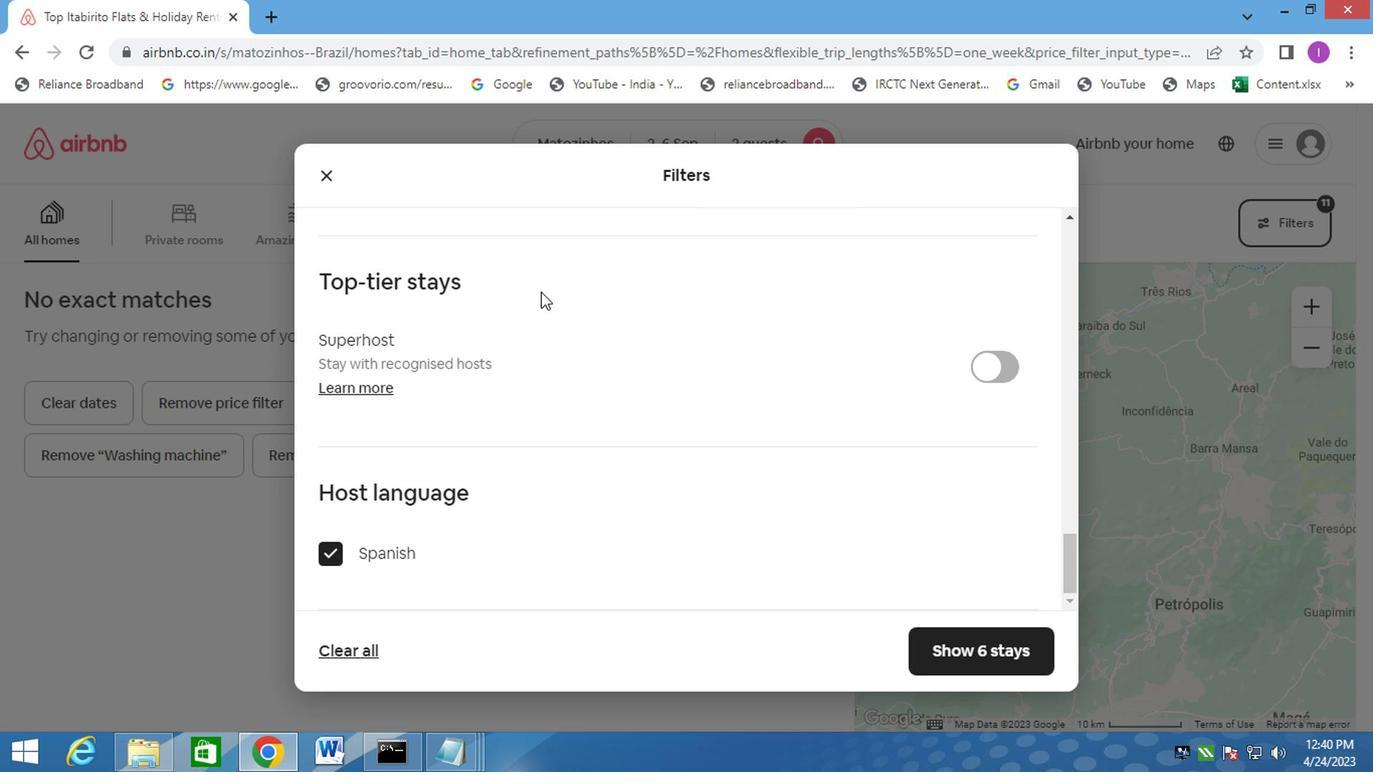 
Action: Mouse moved to (986, 648)
Screenshot: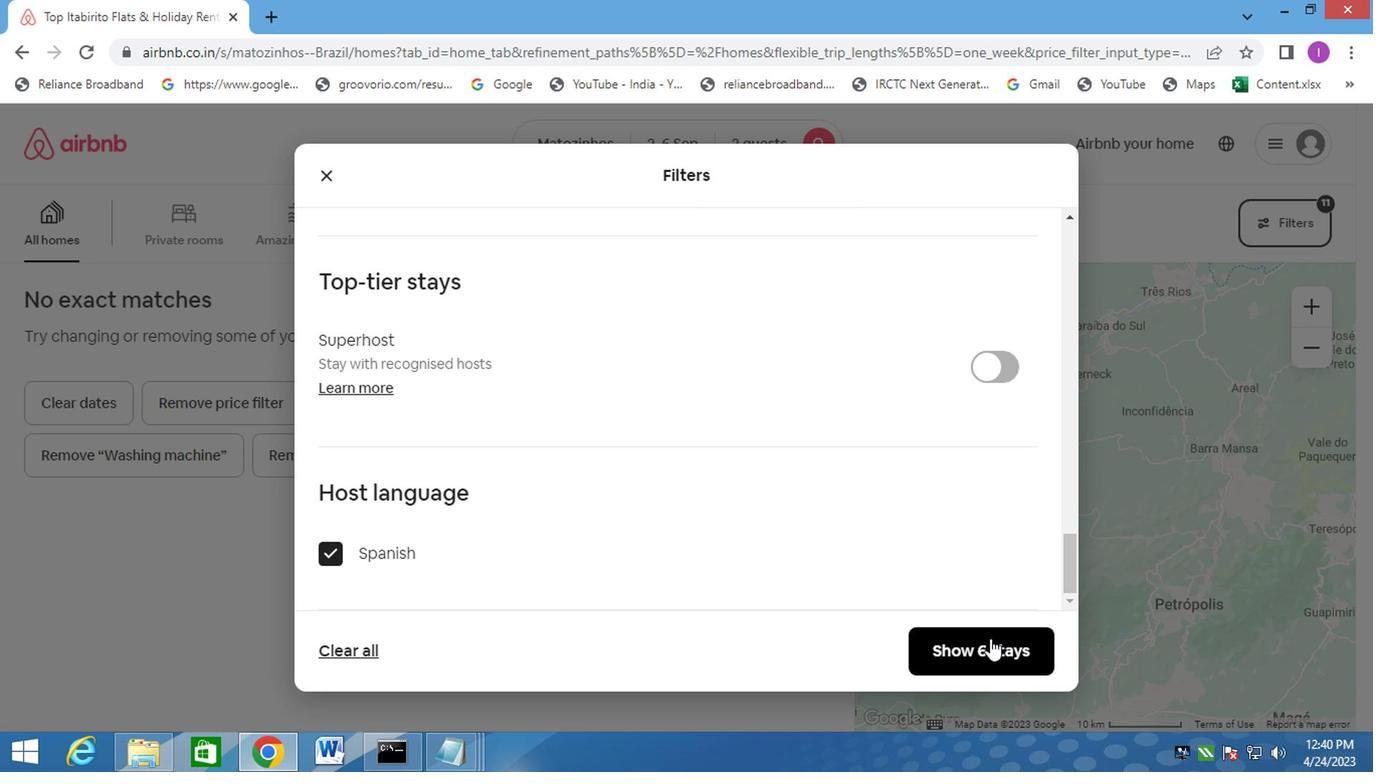 
Action: Mouse pressed left at (986, 648)
Screenshot: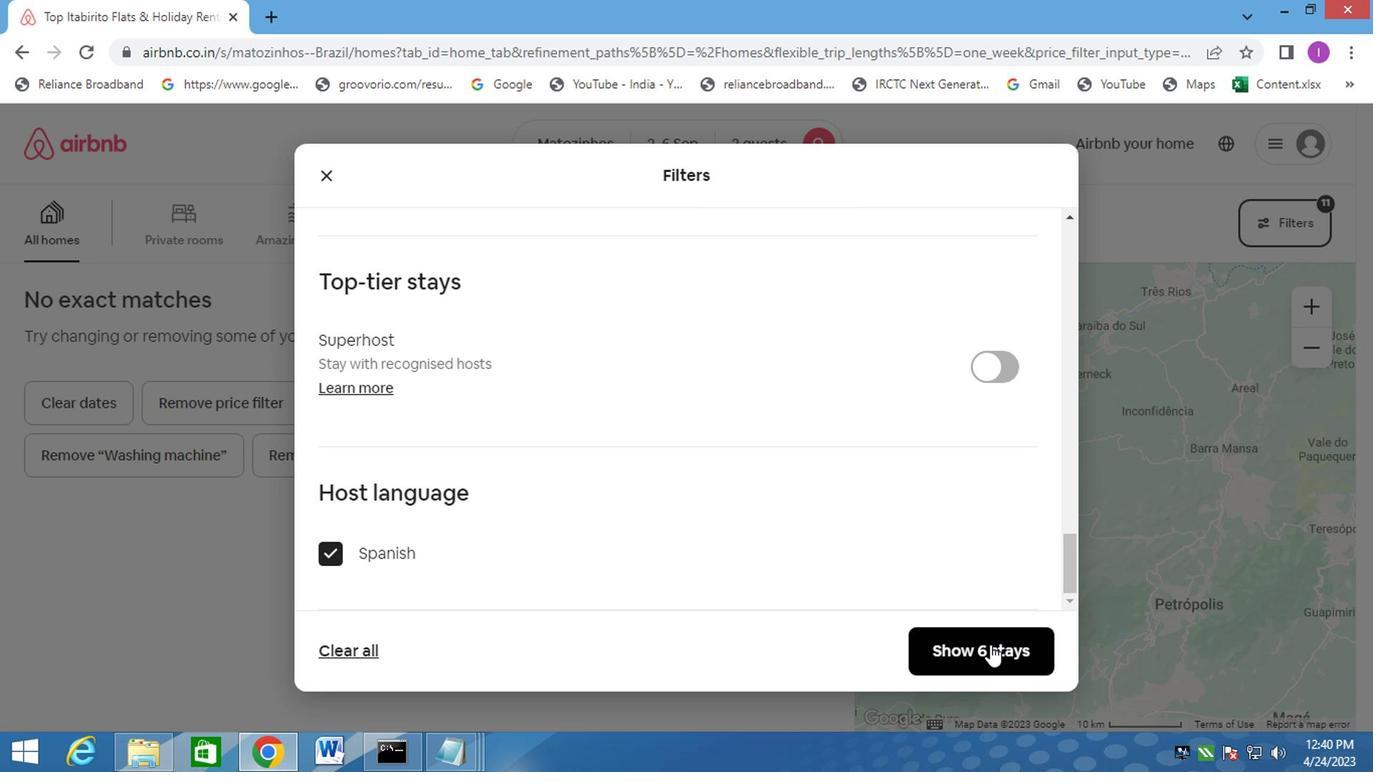 
Action: Mouse moved to (993, 0)
Screenshot: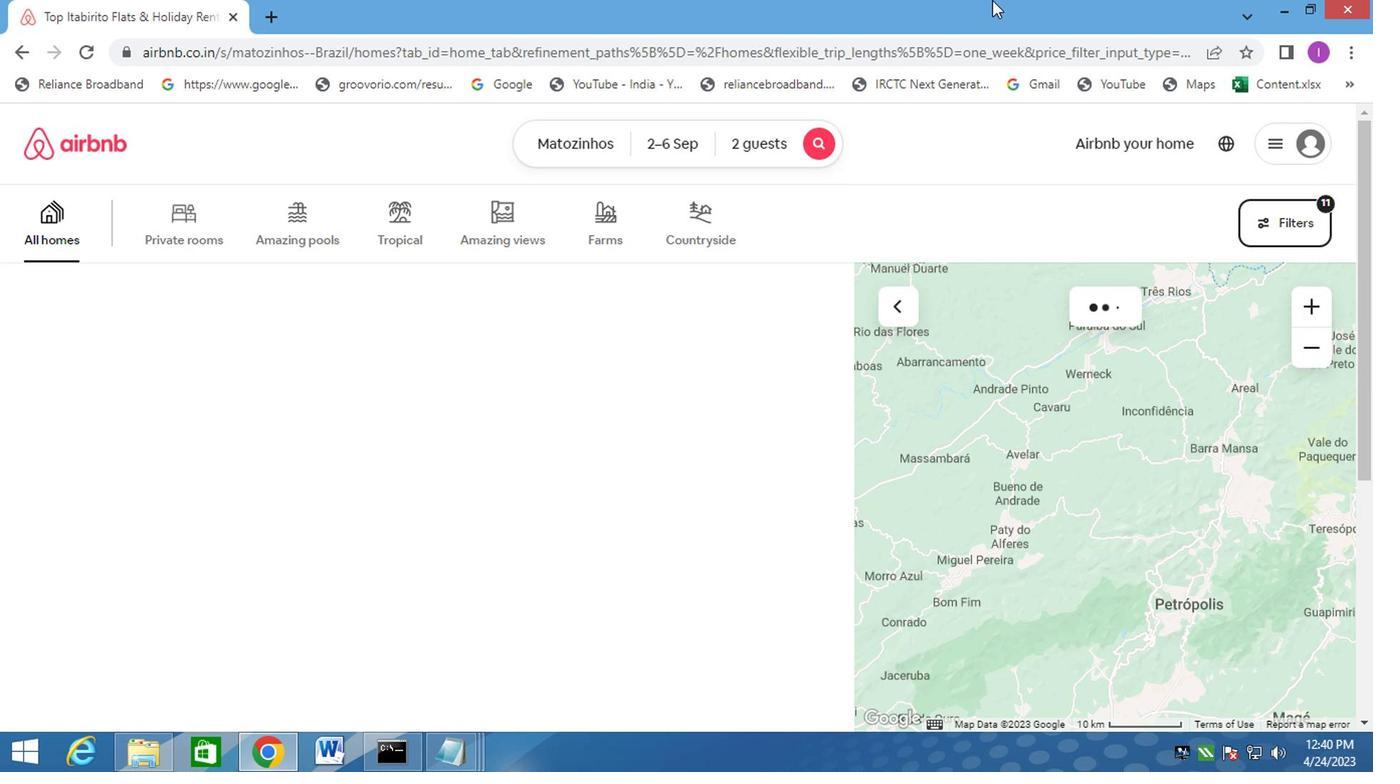 
Action: Key pressed <Key.f8>
Screenshot: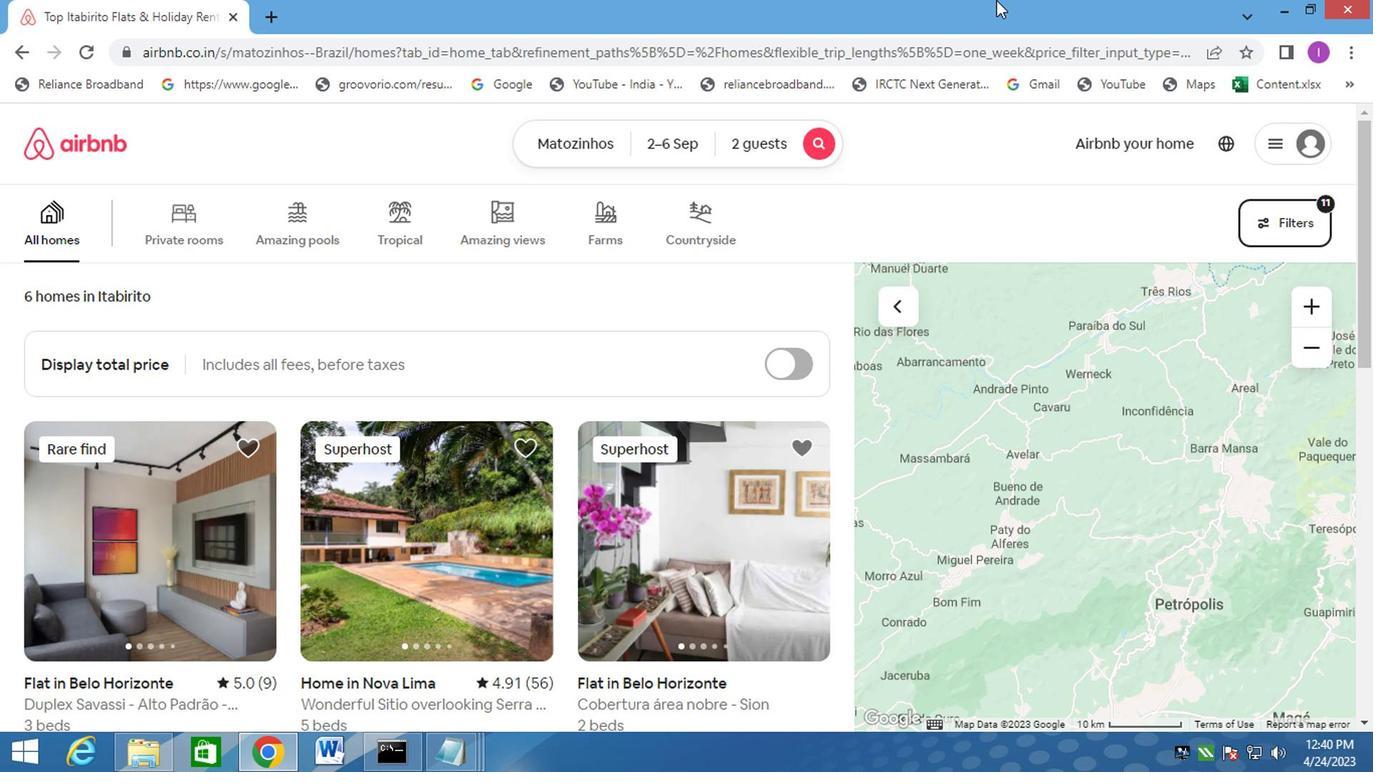 
